 Task: Search for accommodations in Pucheng, China for one guest from August 4 to August 8, applying filters for amenities and a price range of ₹10,000 to ₹15,000.
Action: Mouse moved to (551, 109)
Screenshot: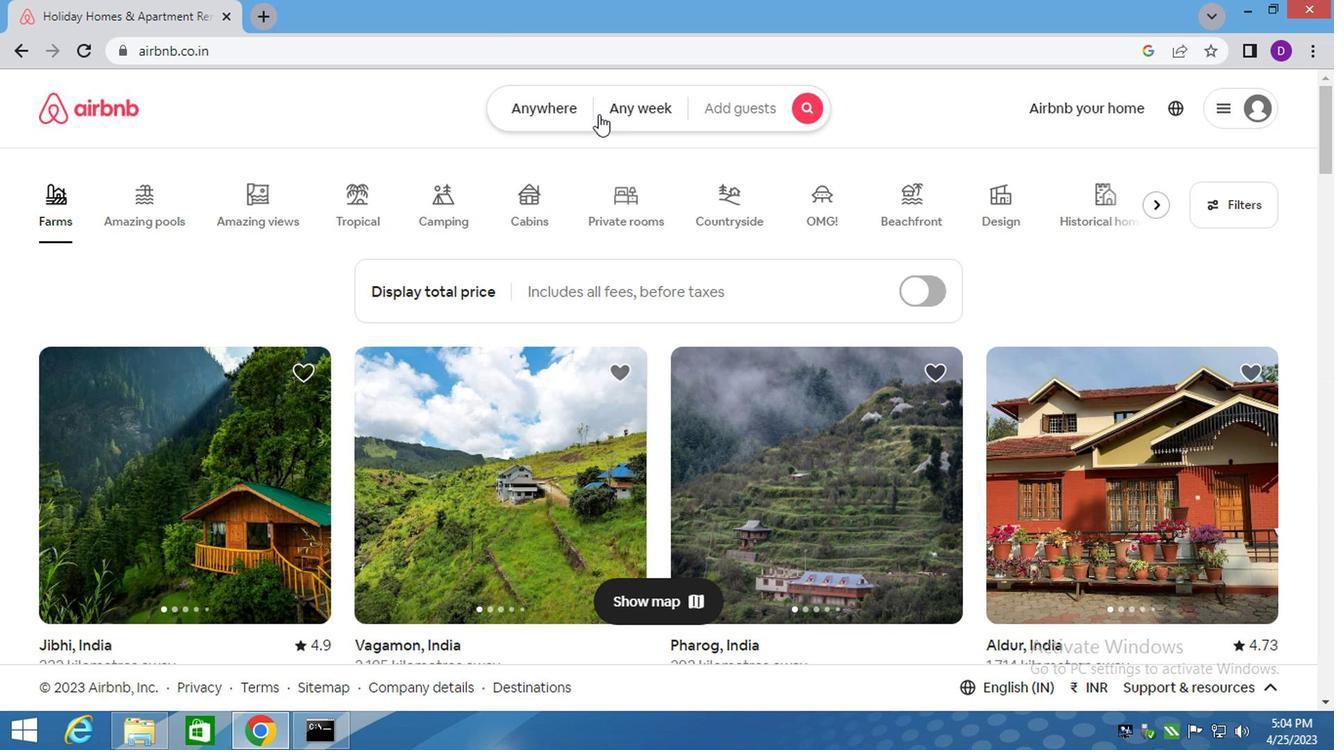 
Action: Mouse pressed left at (551, 109)
Screenshot: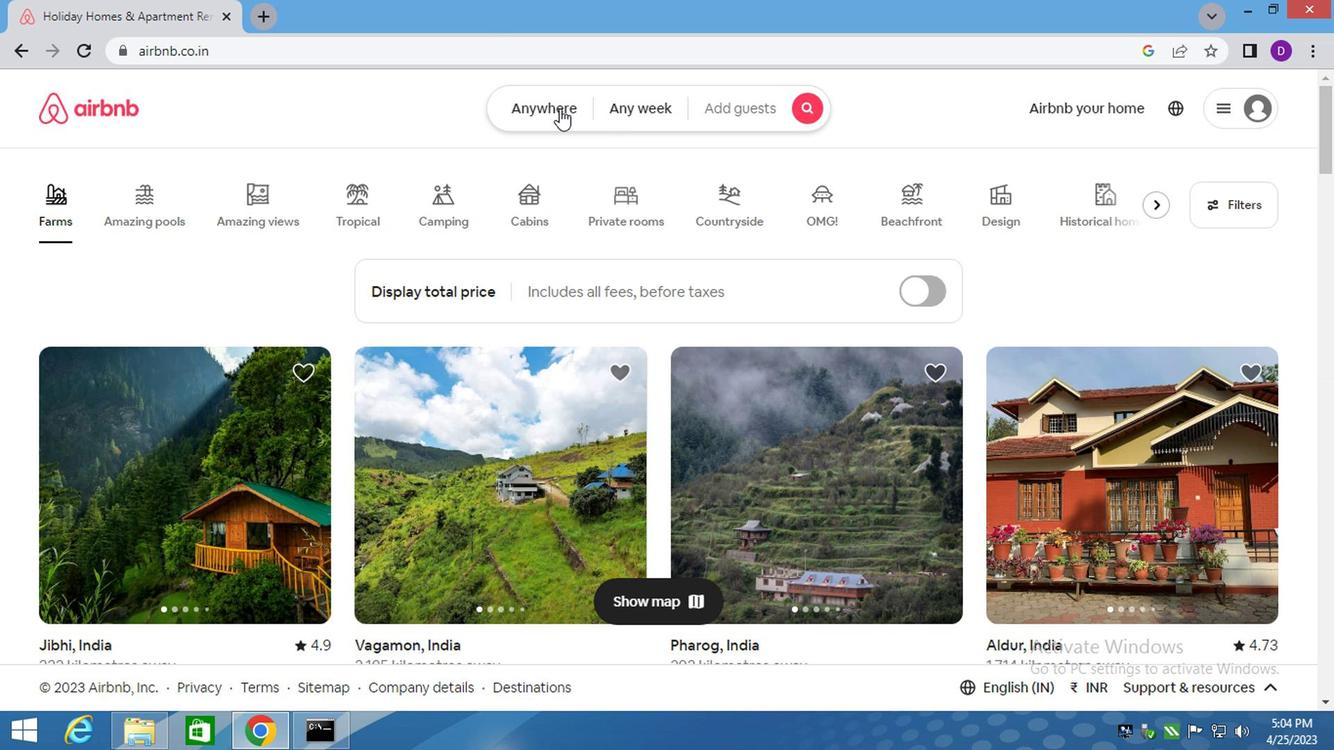 
Action: Mouse moved to (549, 109)
Screenshot: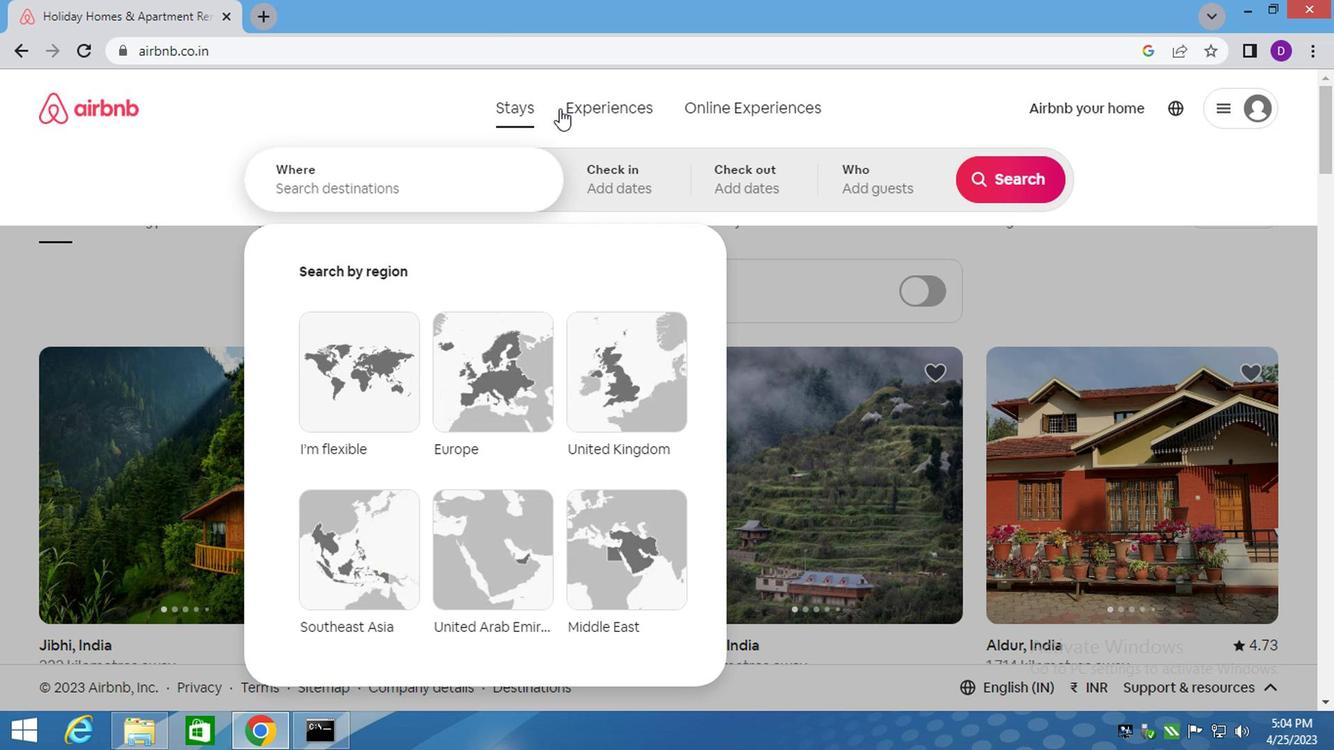 
Action: Key pressed <Key.shift_r>Pucheng,<Key.shift><Key.shift><Key.shift>CHINA
Screenshot: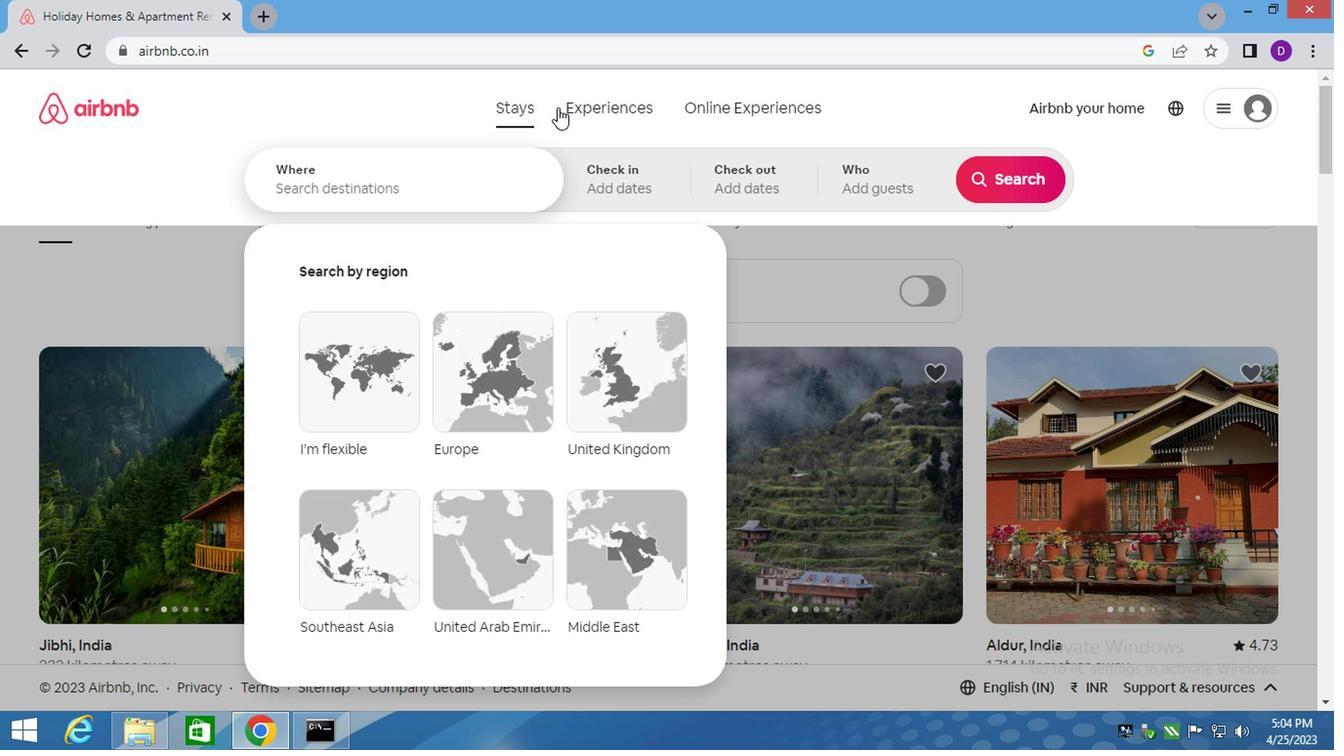
Action: Mouse moved to (425, 191)
Screenshot: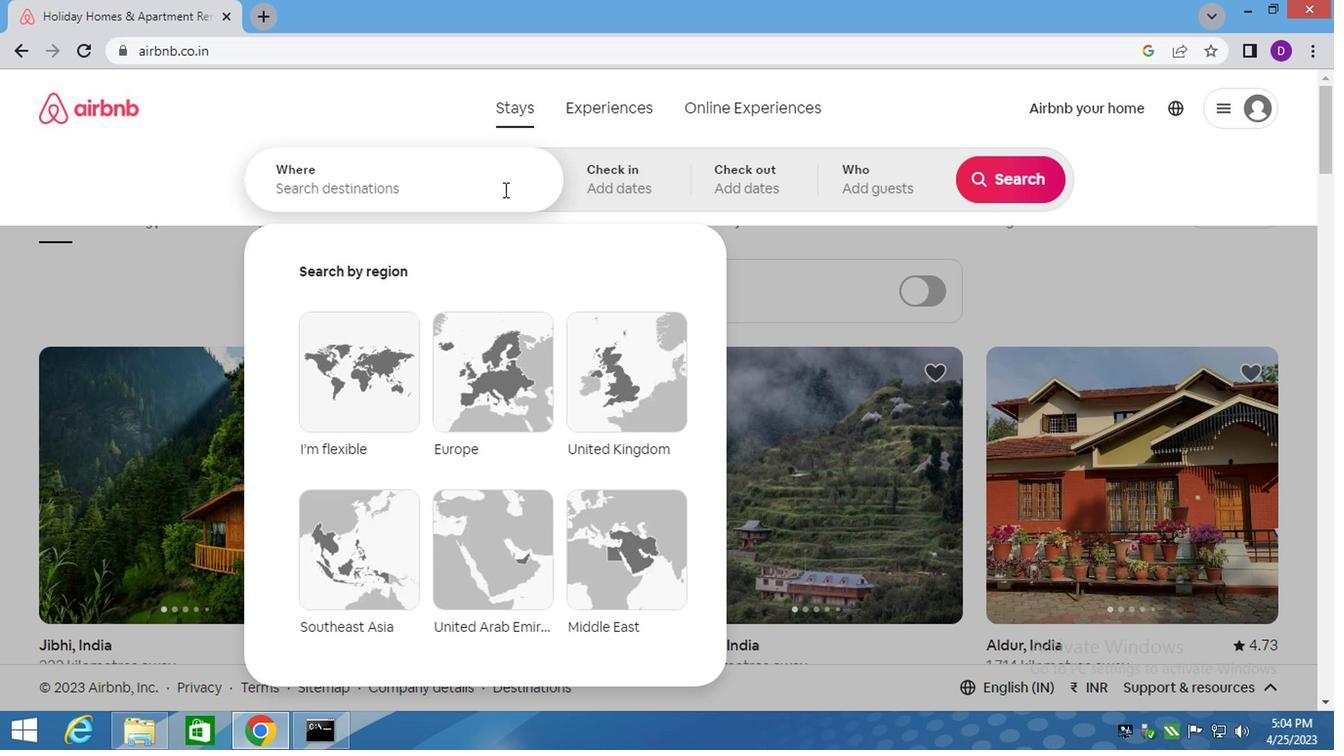 
Action: Mouse pressed left at (425, 191)
Screenshot: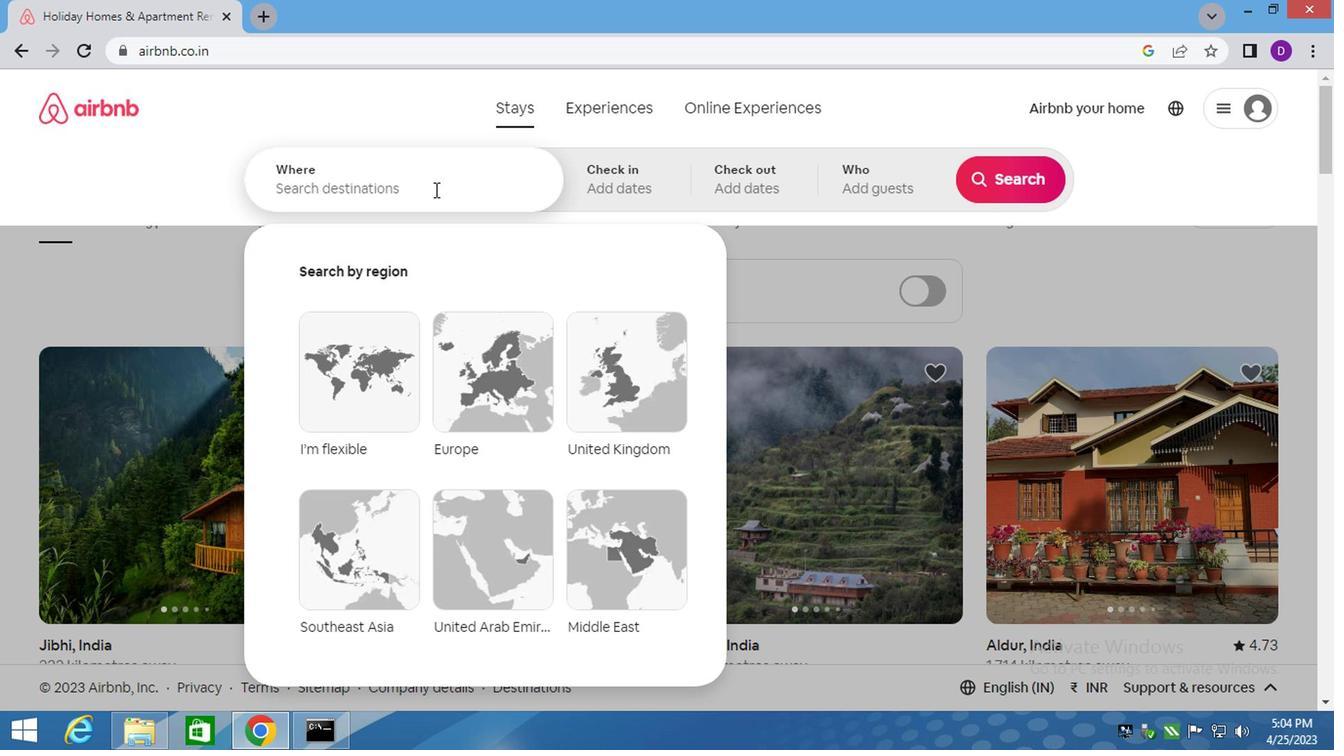 
Action: Key pressed <Key.shift_r>PUCHENG,<Key.shift><Key.shift><Key.shift><Key.shift>CHINA
Screenshot: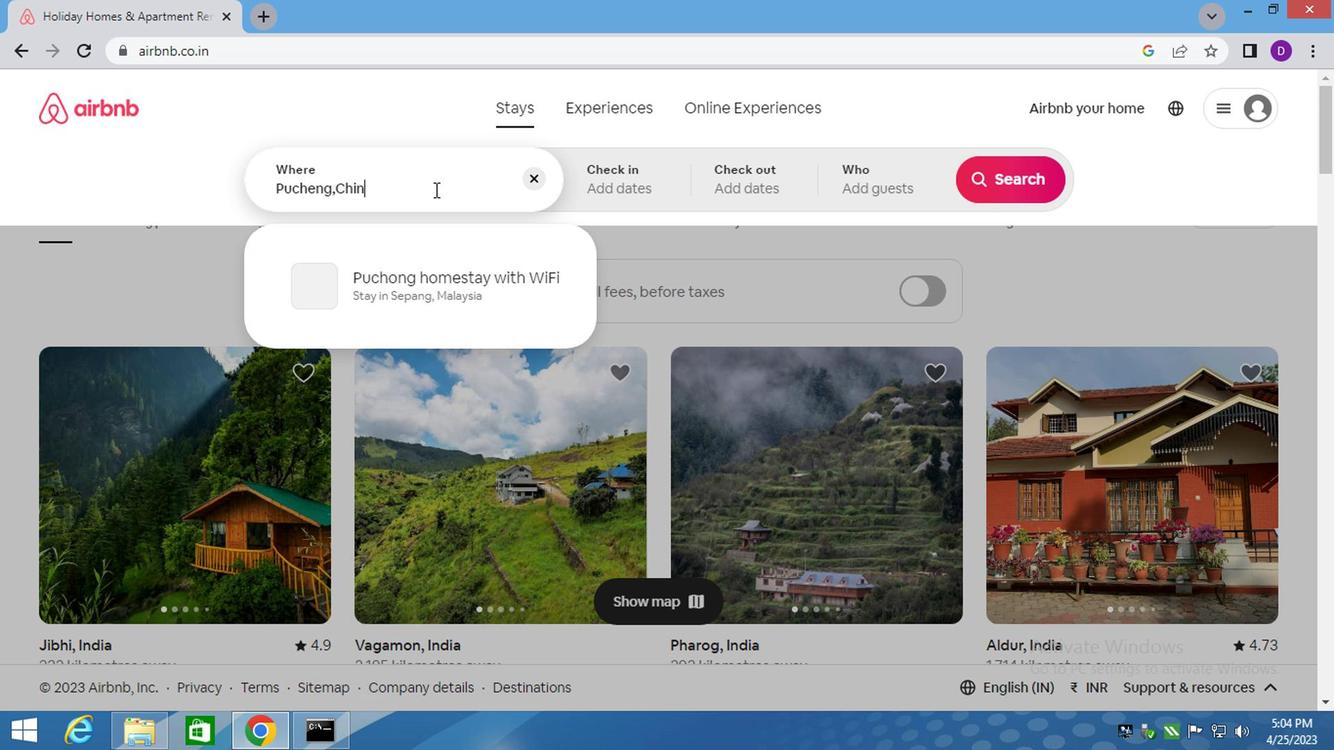 
Action: Mouse moved to (612, 190)
Screenshot: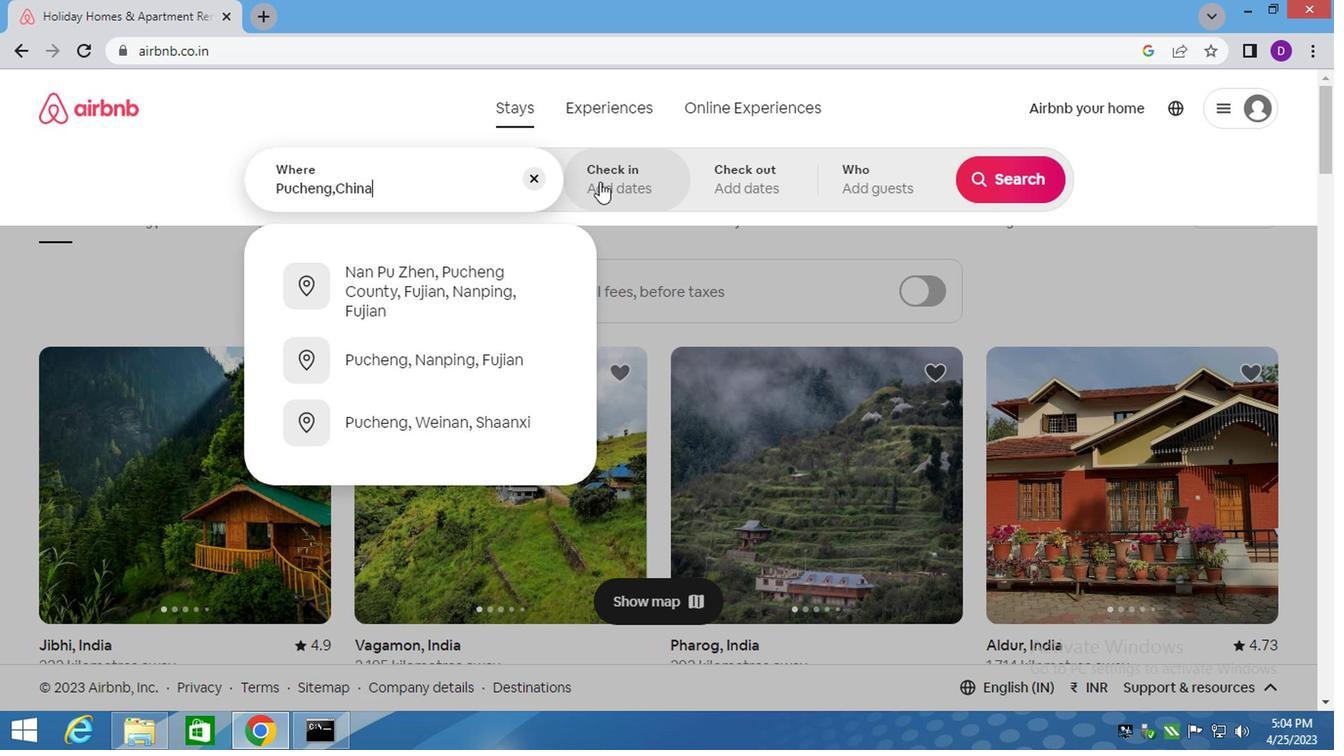 
Action: Mouse pressed left at (612, 190)
Screenshot: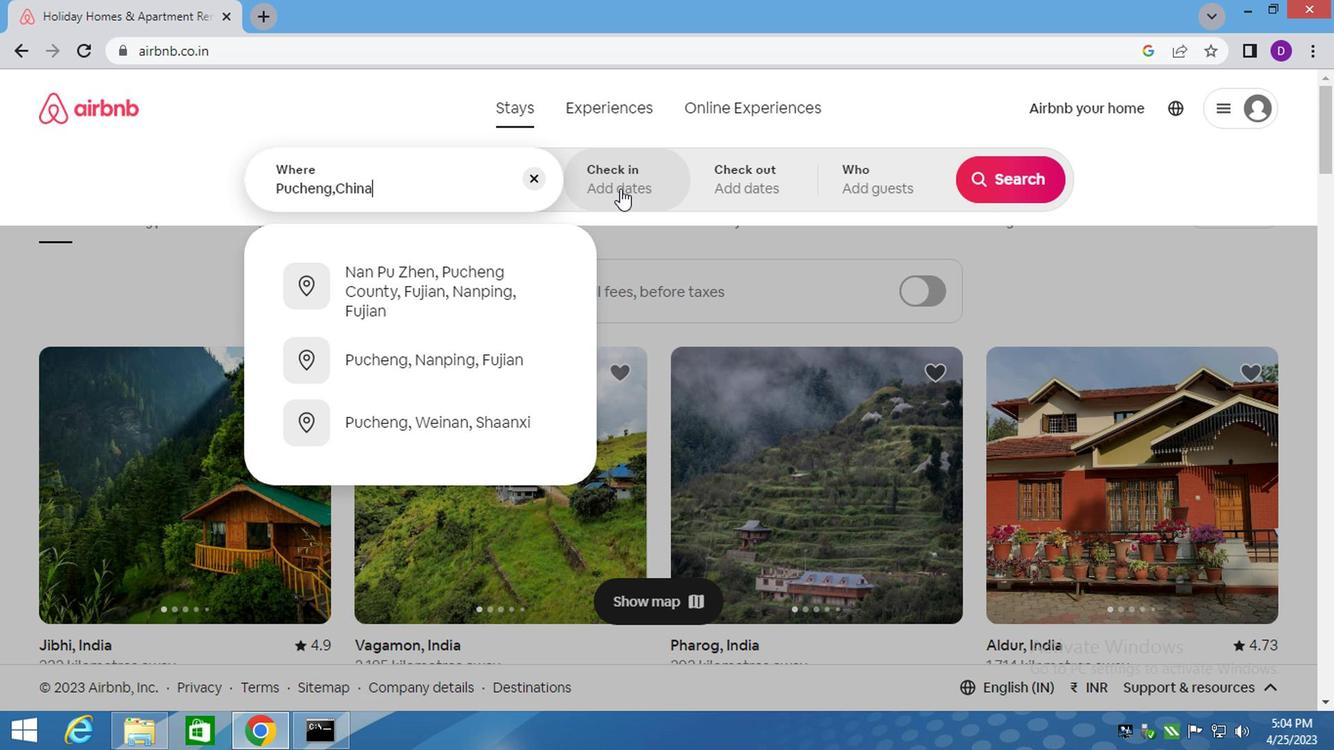 
Action: Mouse moved to (989, 337)
Screenshot: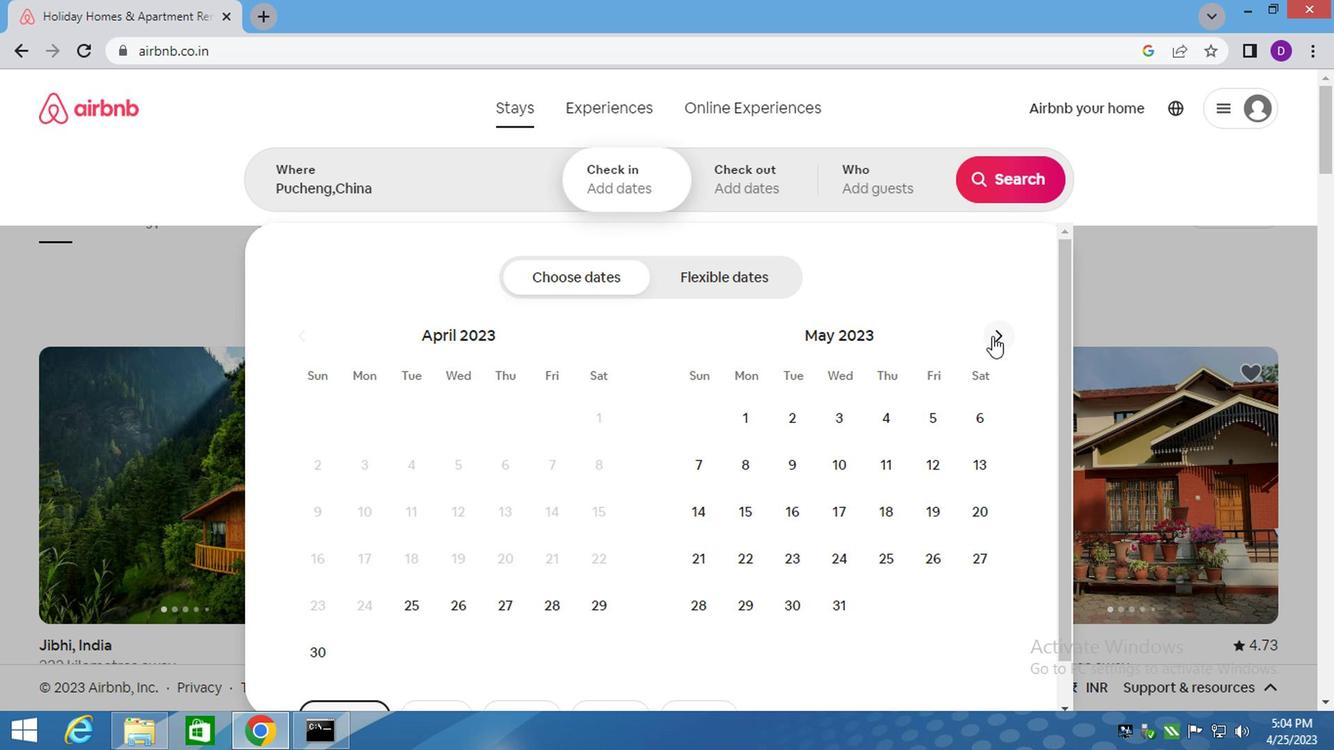 
Action: Mouse pressed left at (989, 337)
Screenshot: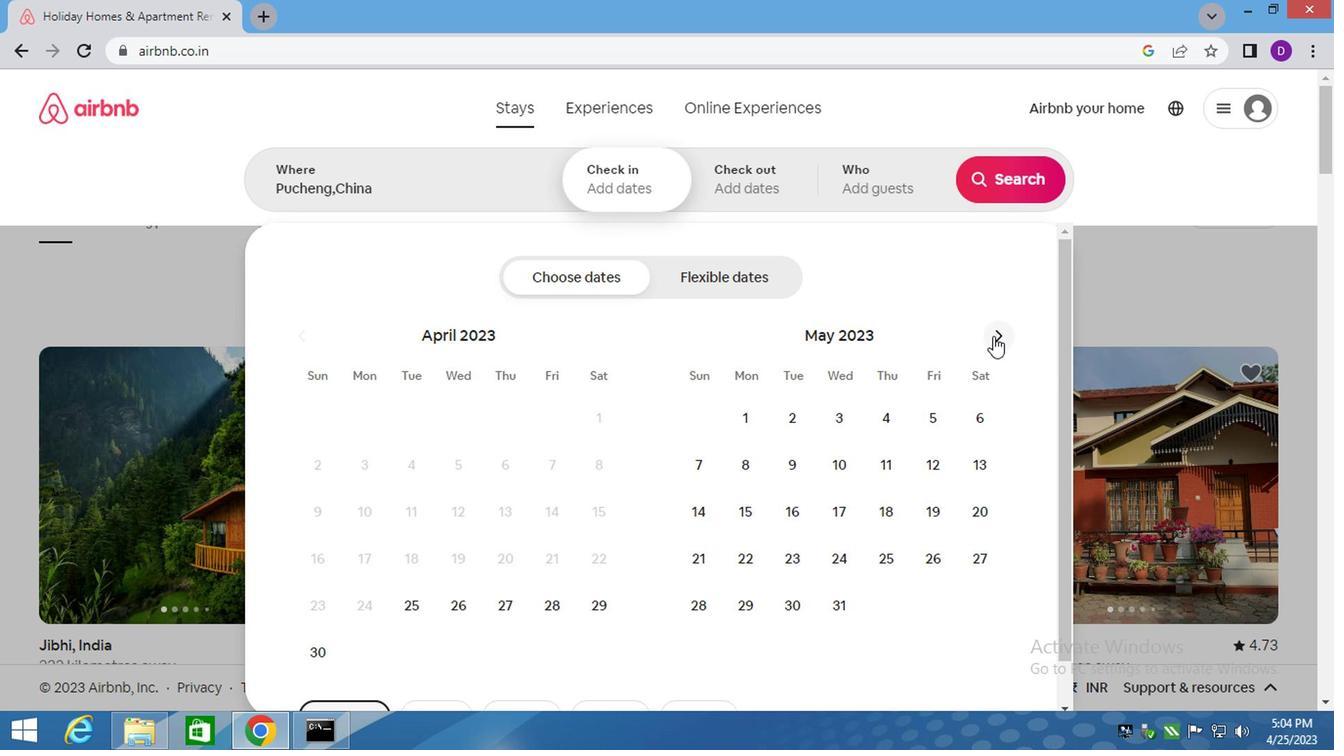 
Action: Mouse pressed left at (989, 337)
Screenshot: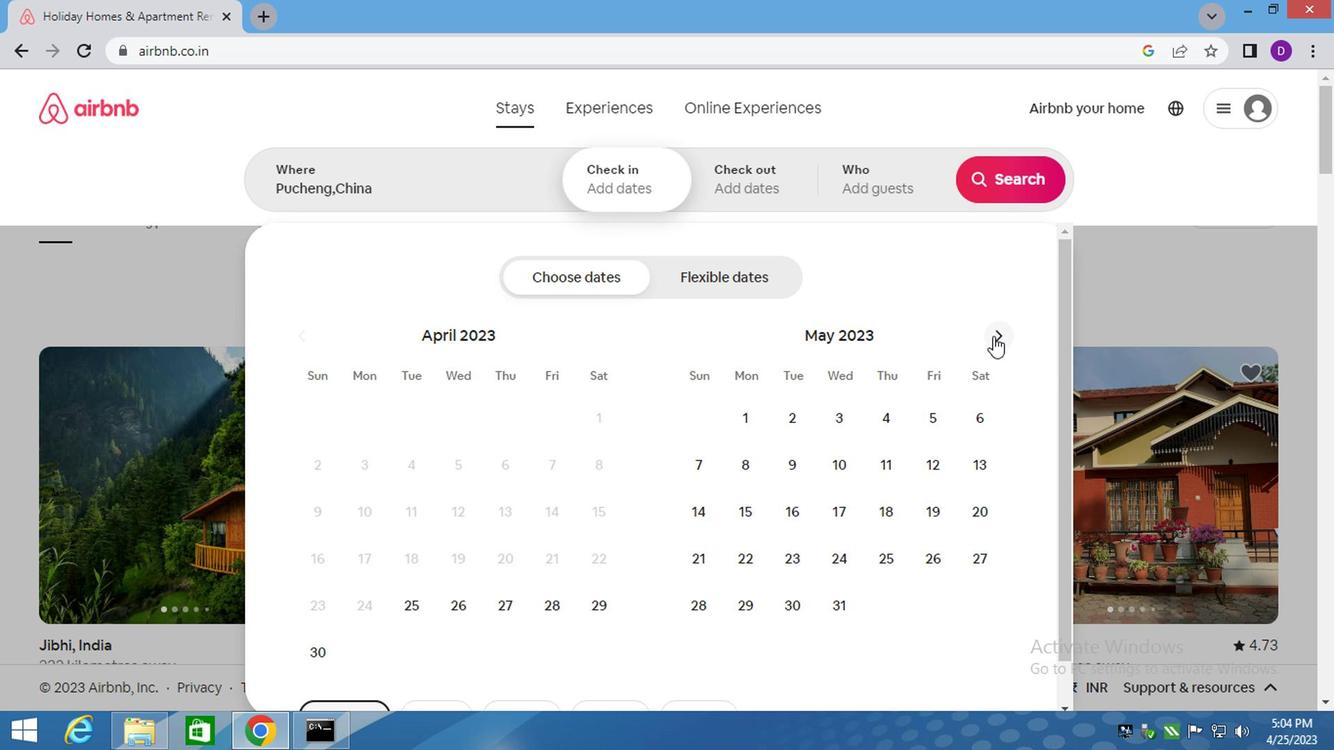 
Action: Mouse pressed left at (989, 337)
Screenshot: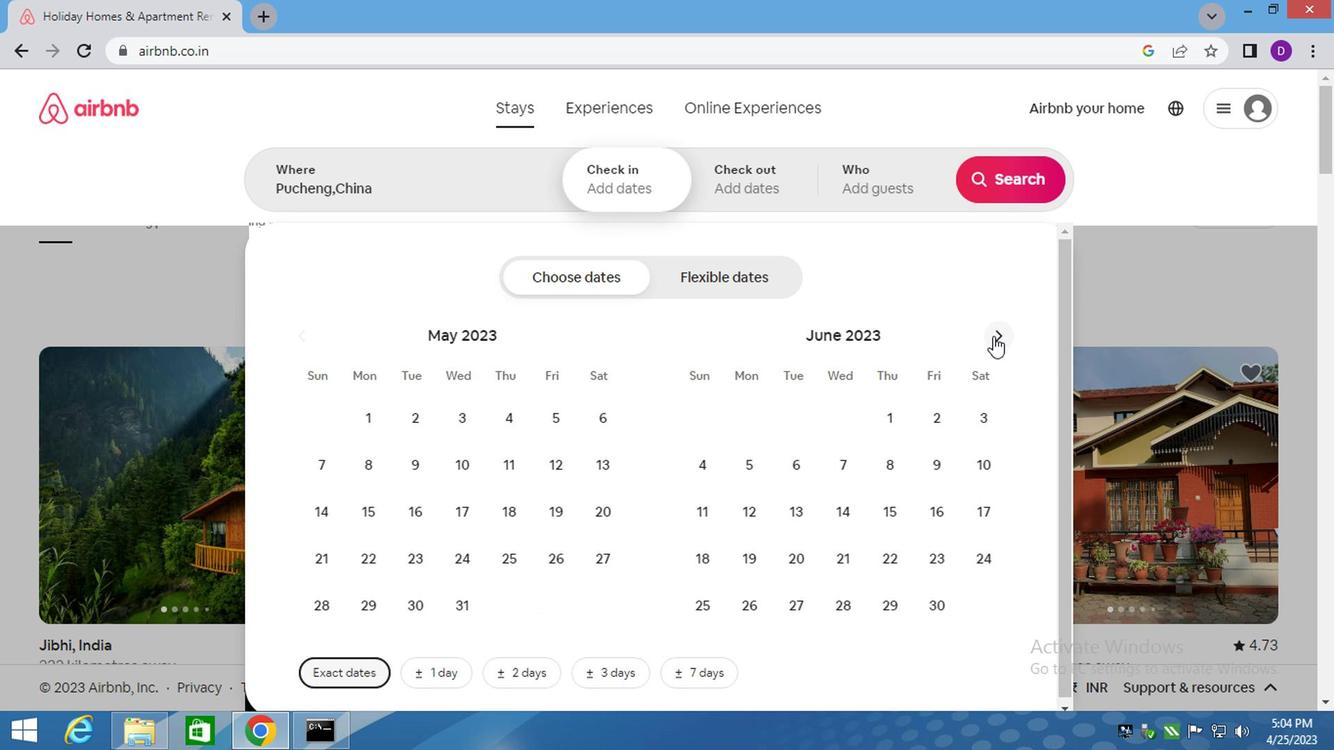 
Action: Mouse pressed left at (989, 337)
Screenshot: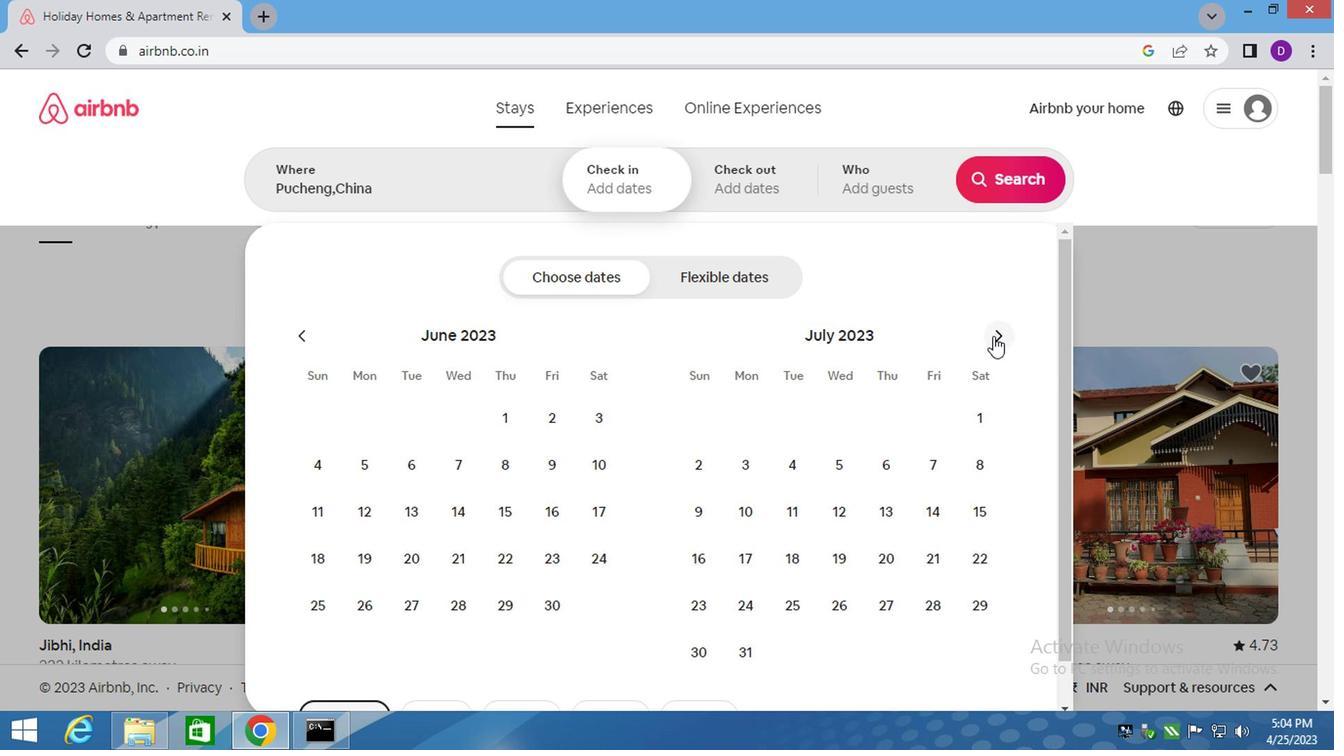 
Action: Mouse moved to (930, 414)
Screenshot: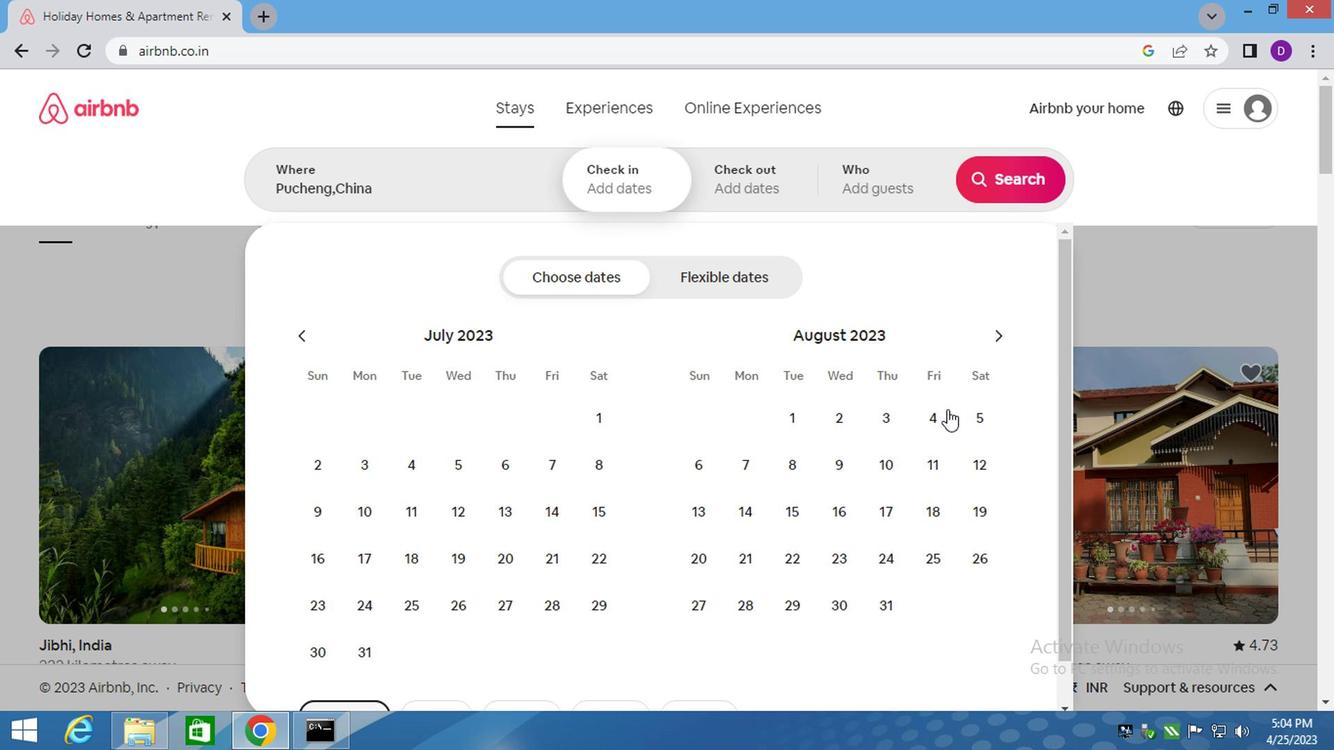 
Action: Mouse pressed left at (930, 414)
Screenshot: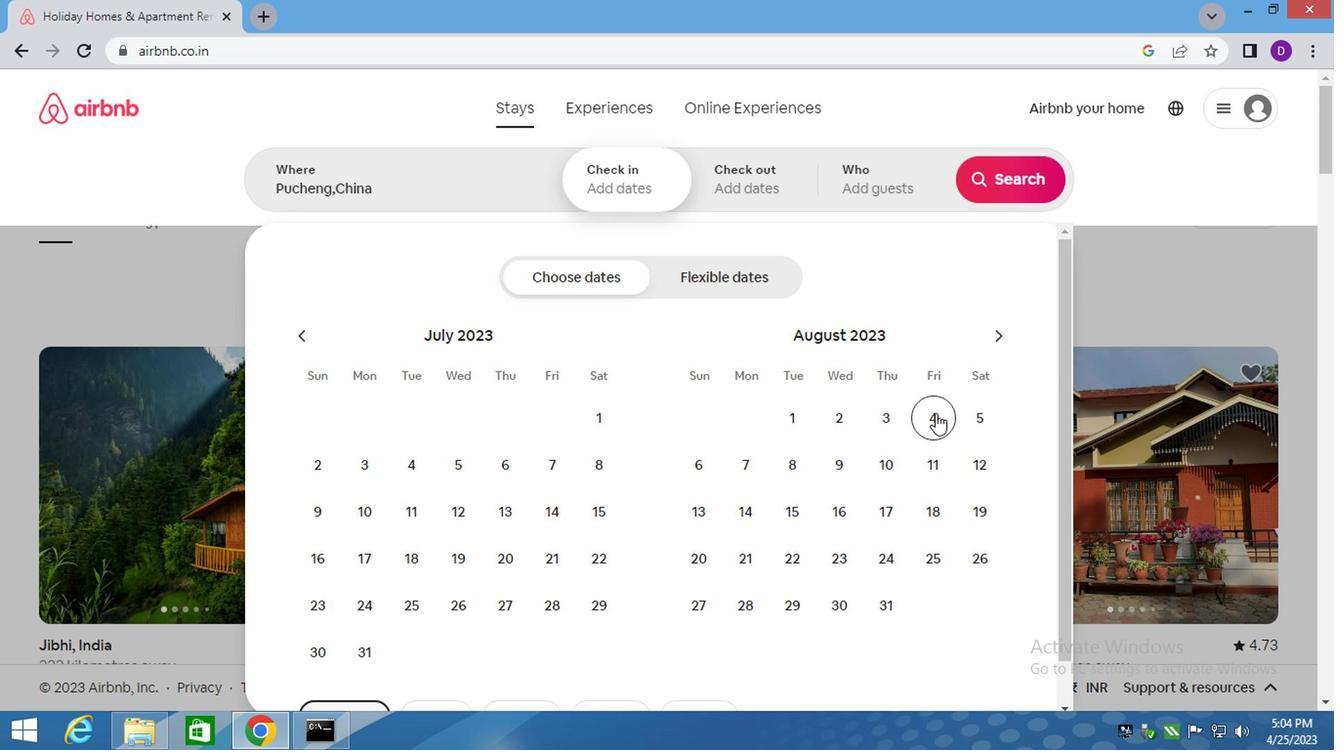 
Action: Mouse moved to (775, 469)
Screenshot: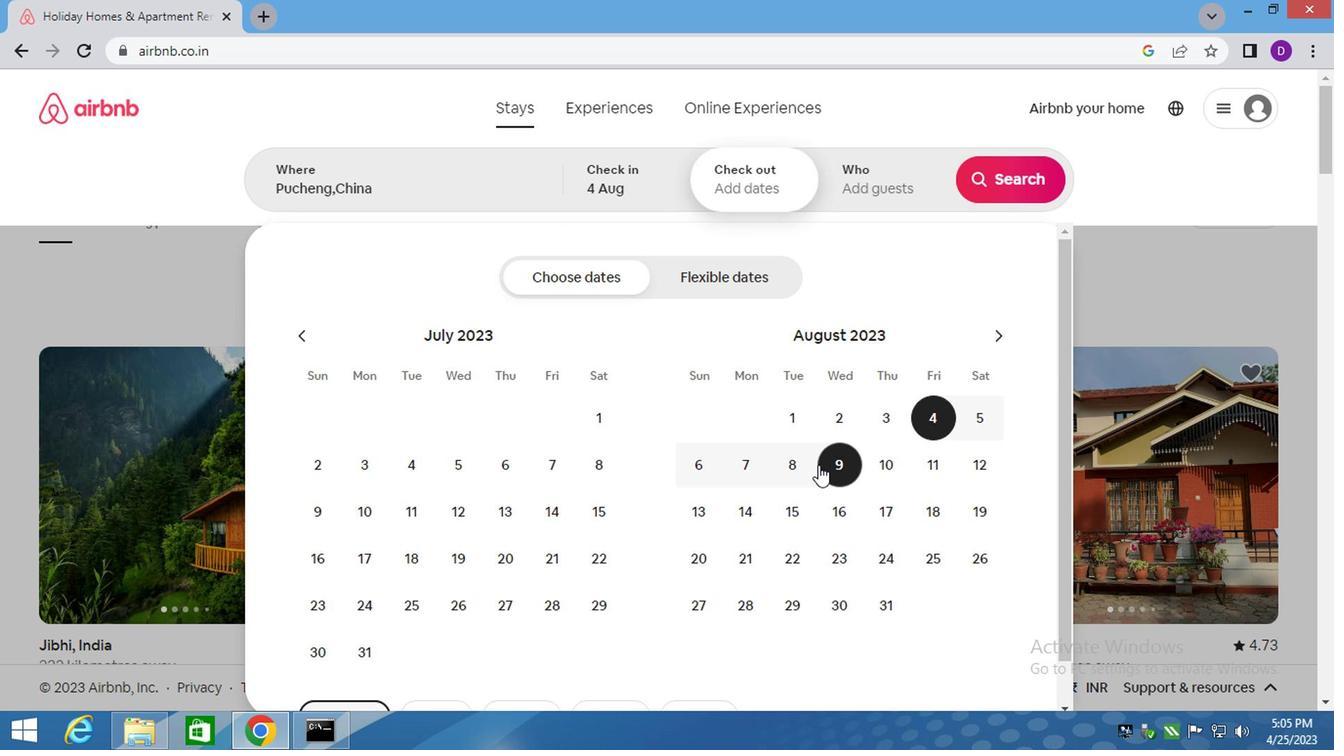 
Action: Mouse pressed left at (775, 469)
Screenshot: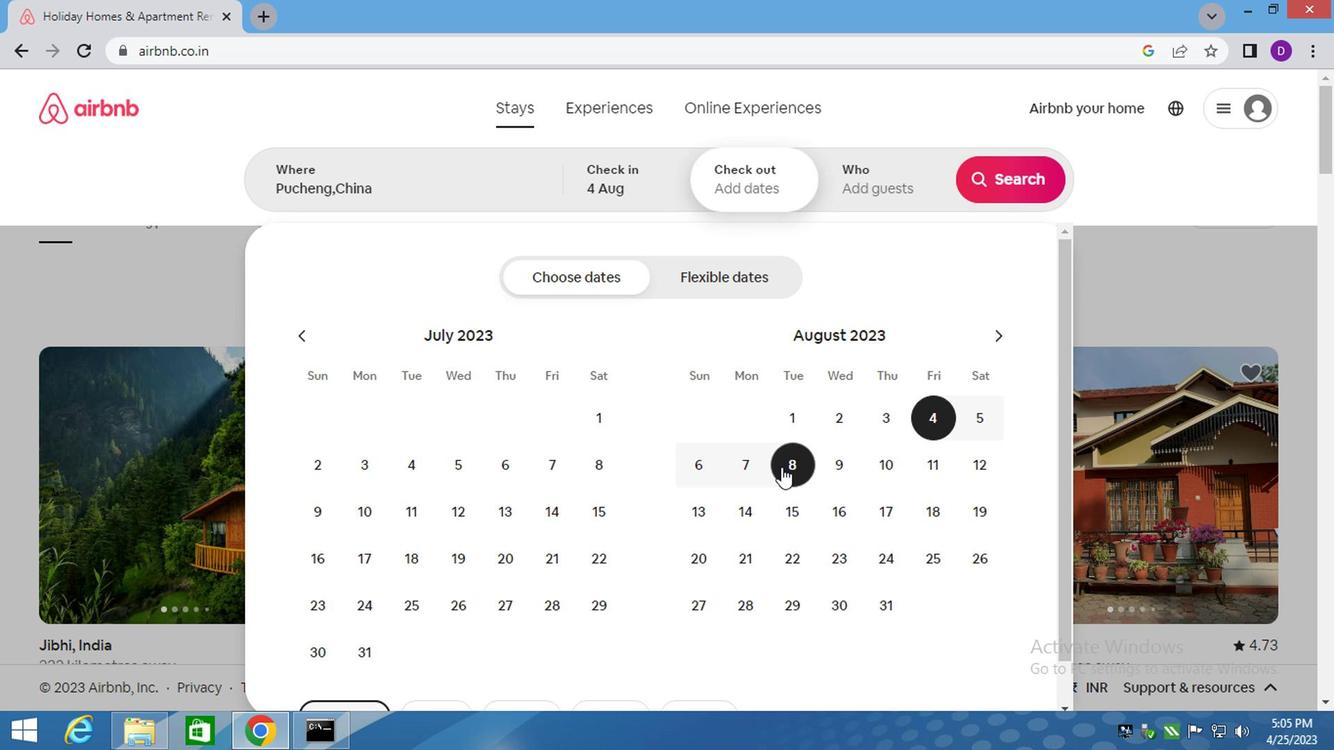
Action: Mouse moved to (888, 196)
Screenshot: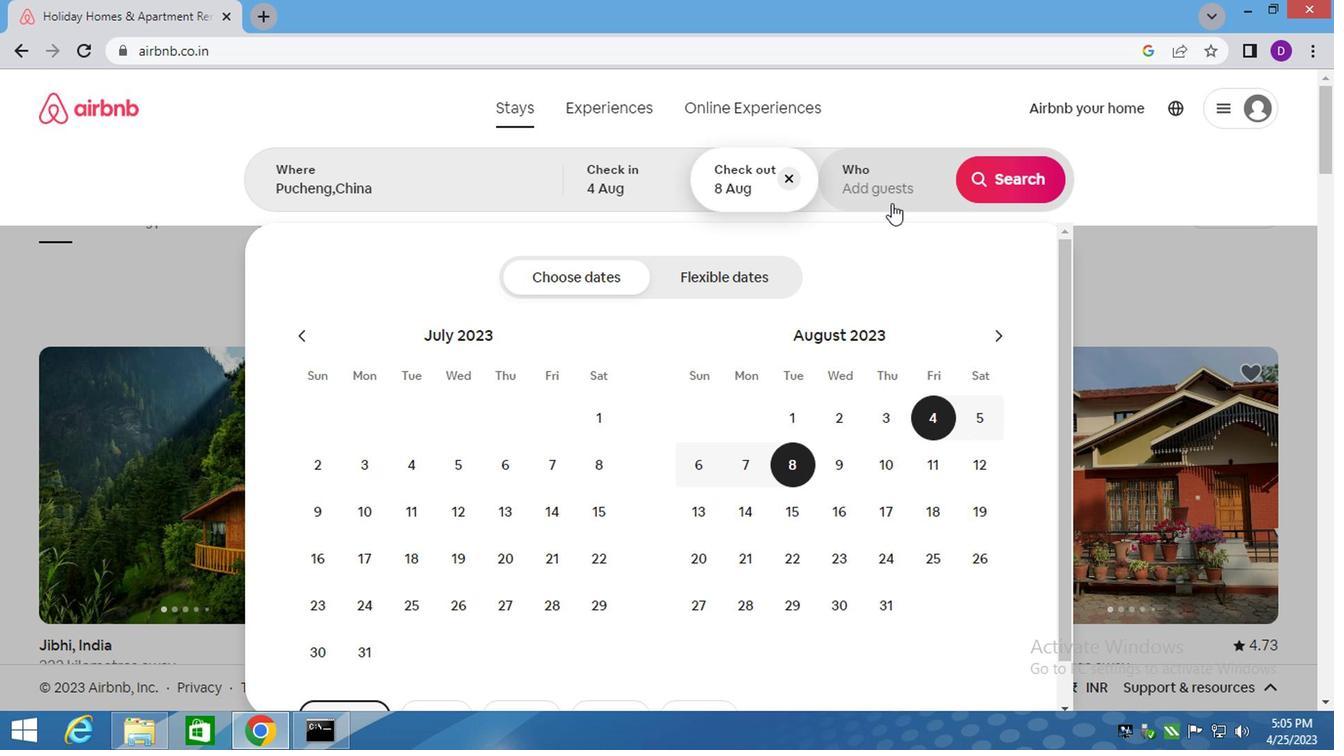
Action: Mouse pressed left at (888, 196)
Screenshot: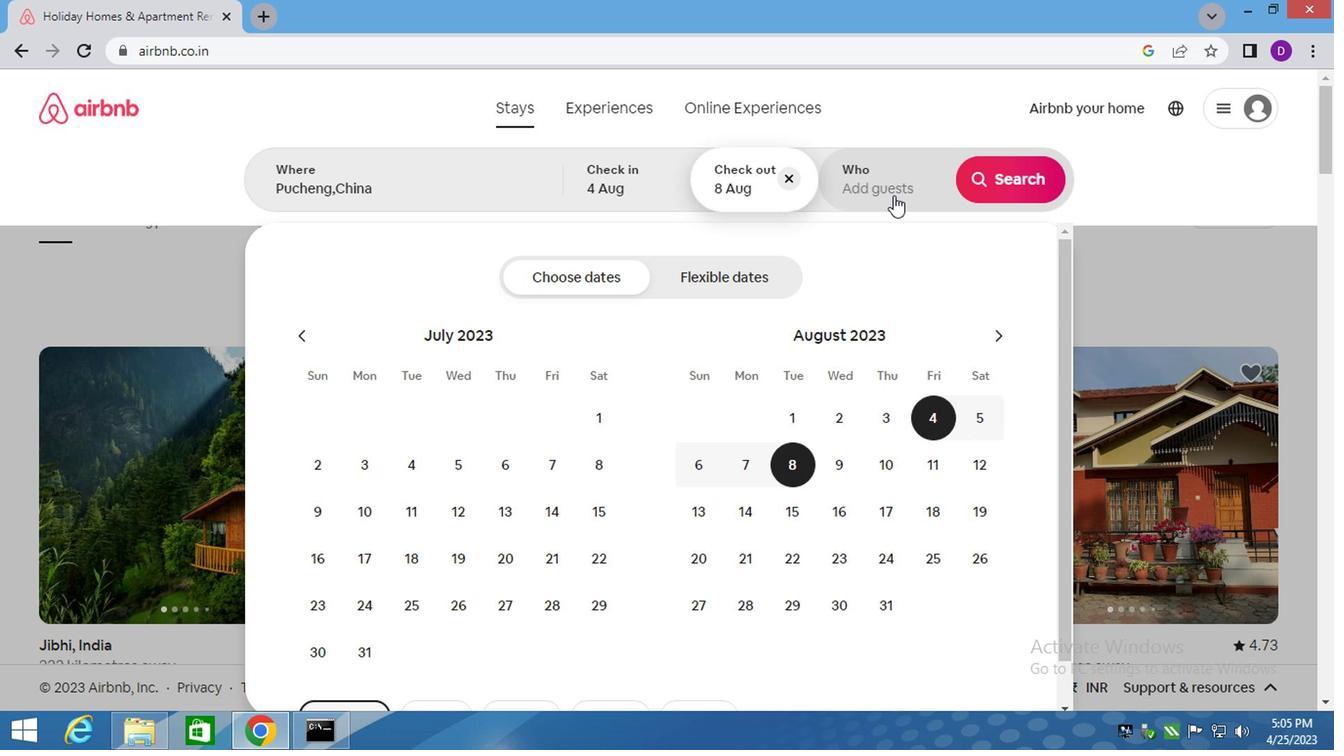 
Action: Mouse moved to (1015, 284)
Screenshot: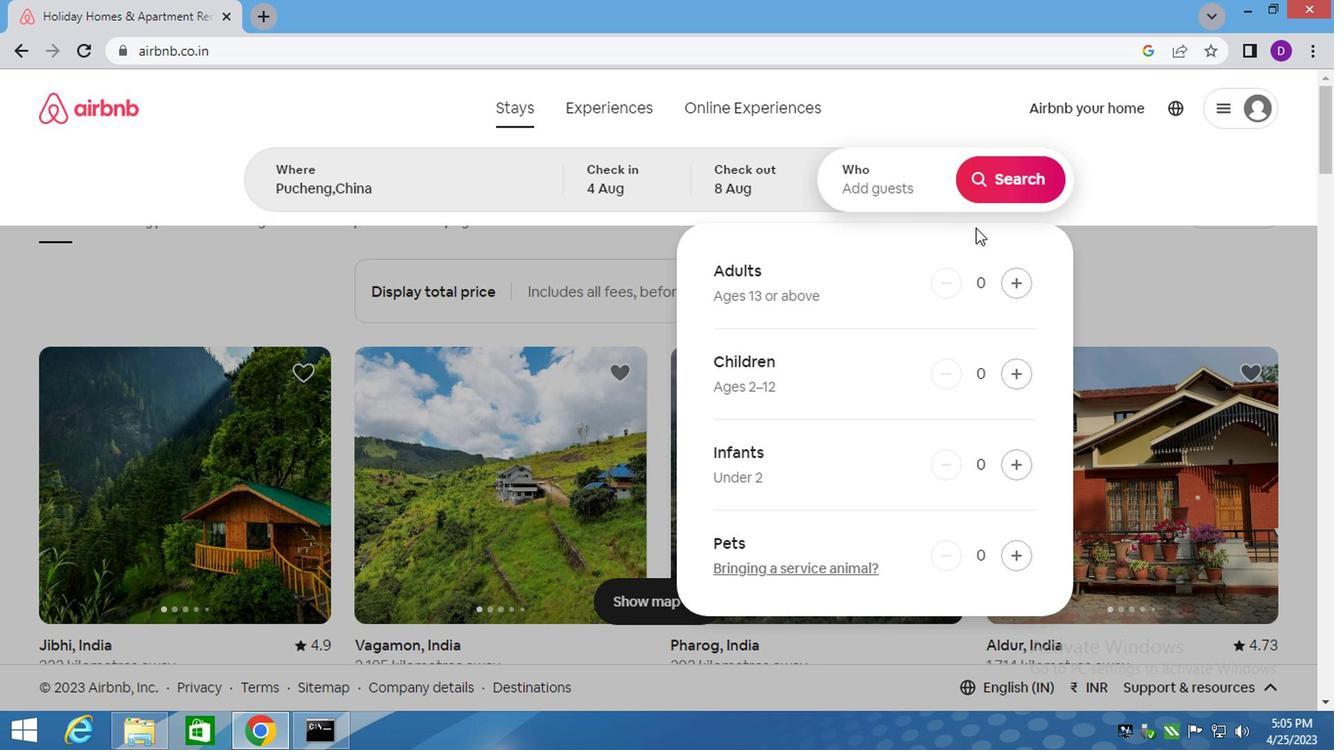 
Action: Mouse pressed left at (1015, 284)
Screenshot: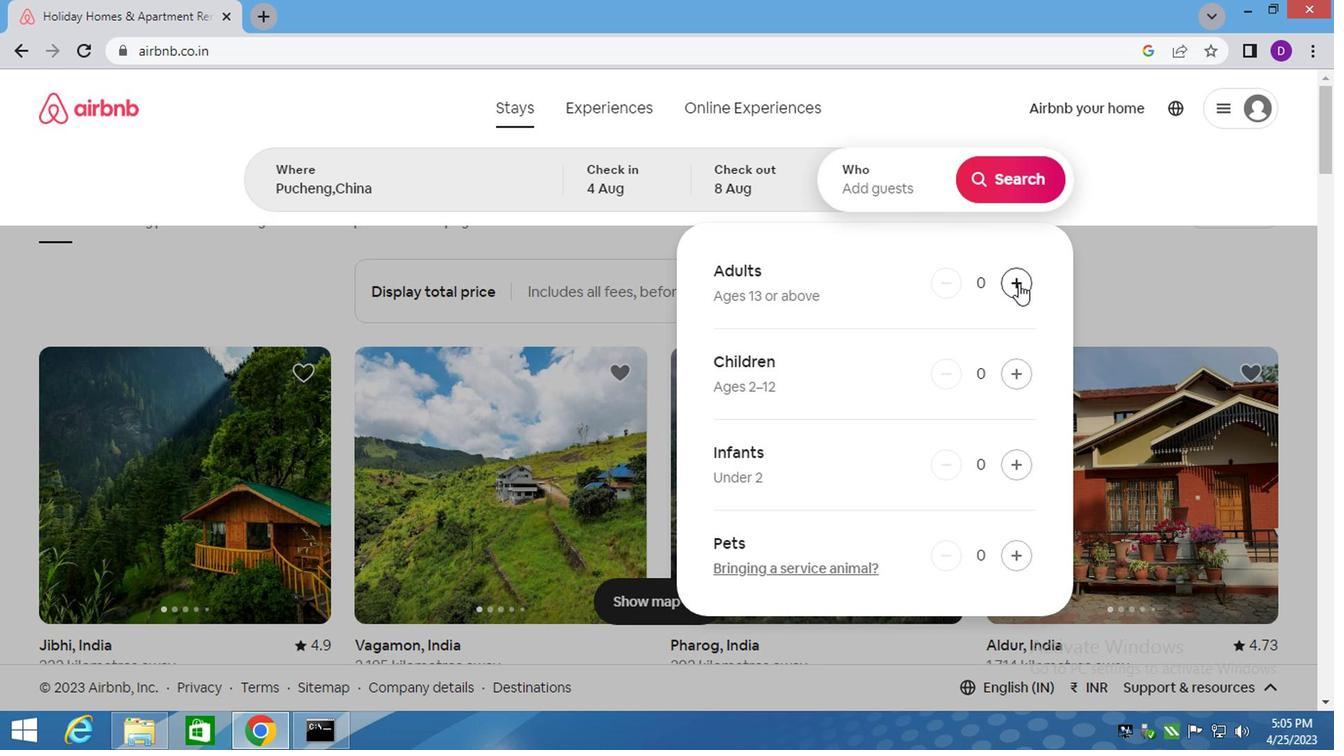 
Action: Mouse moved to (1013, 191)
Screenshot: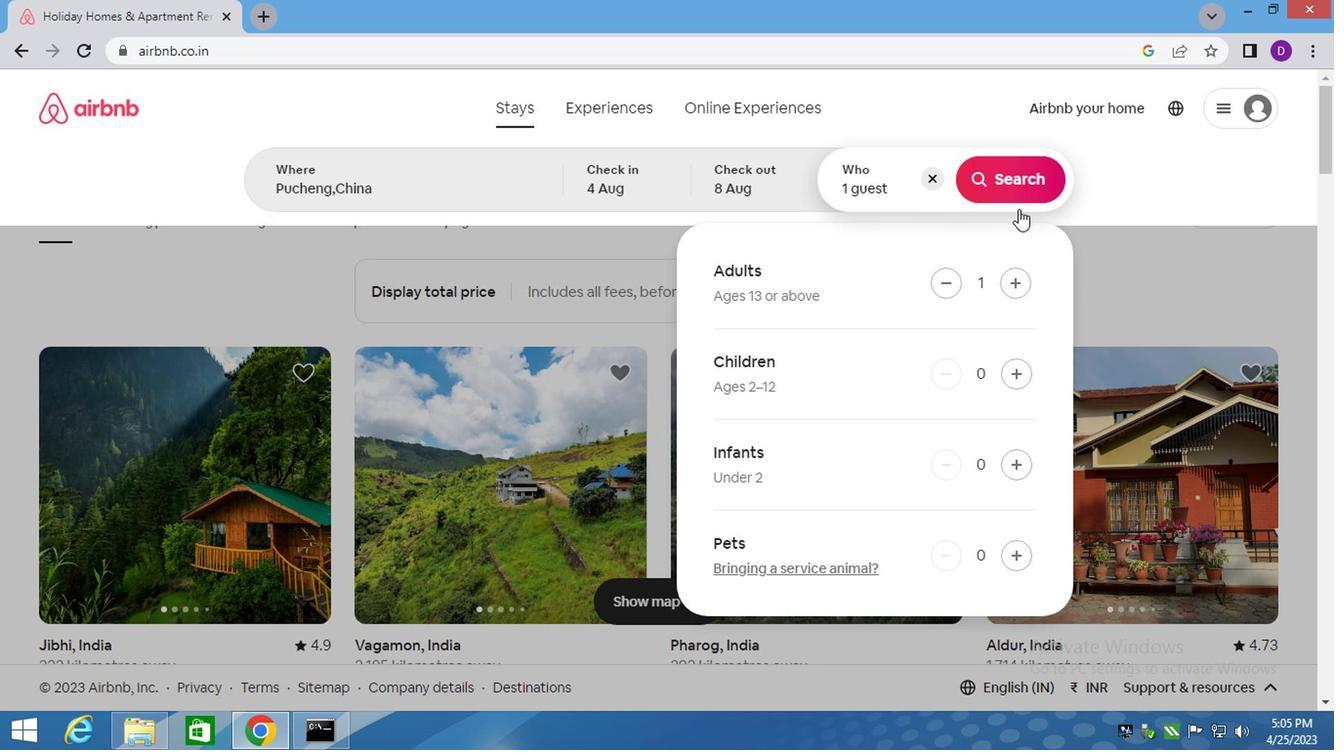 
Action: Mouse pressed left at (1013, 191)
Screenshot: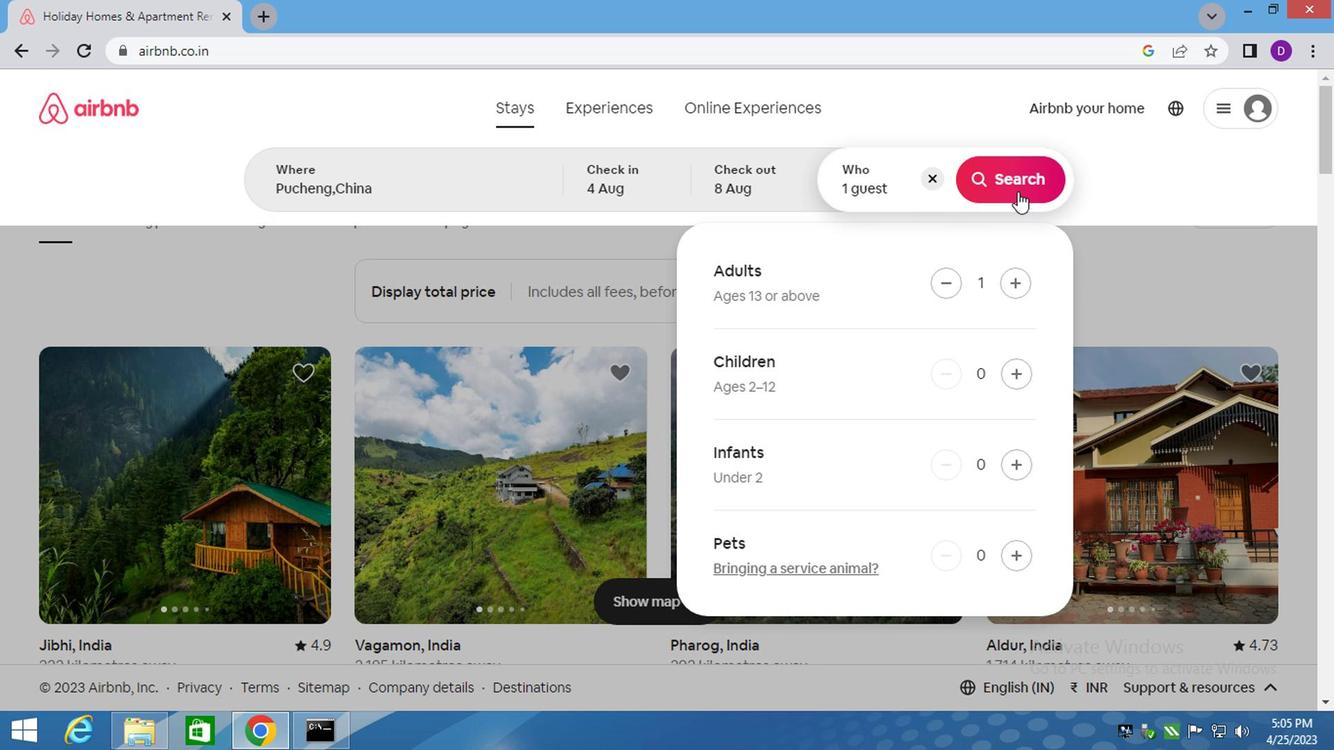 
Action: Mouse moved to (1263, 193)
Screenshot: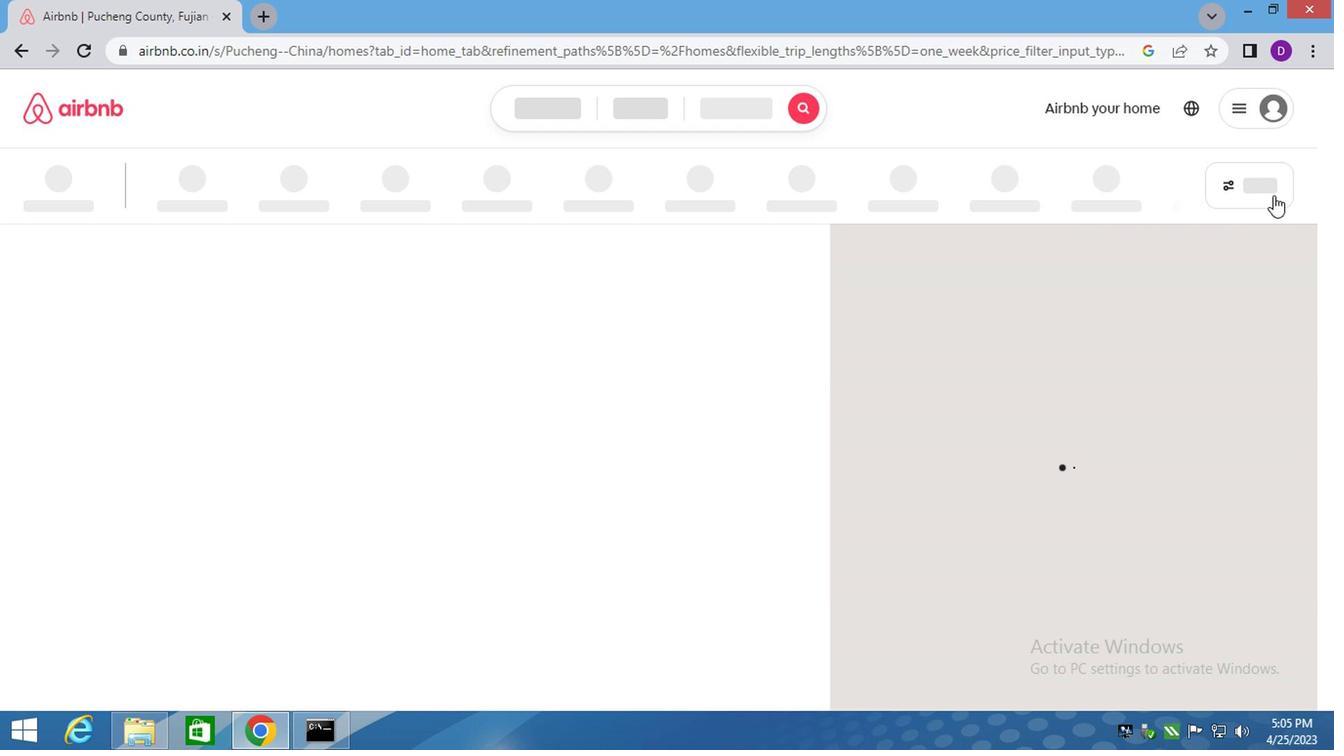 
Action: Mouse pressed left at (1263, 193)
Screenshot: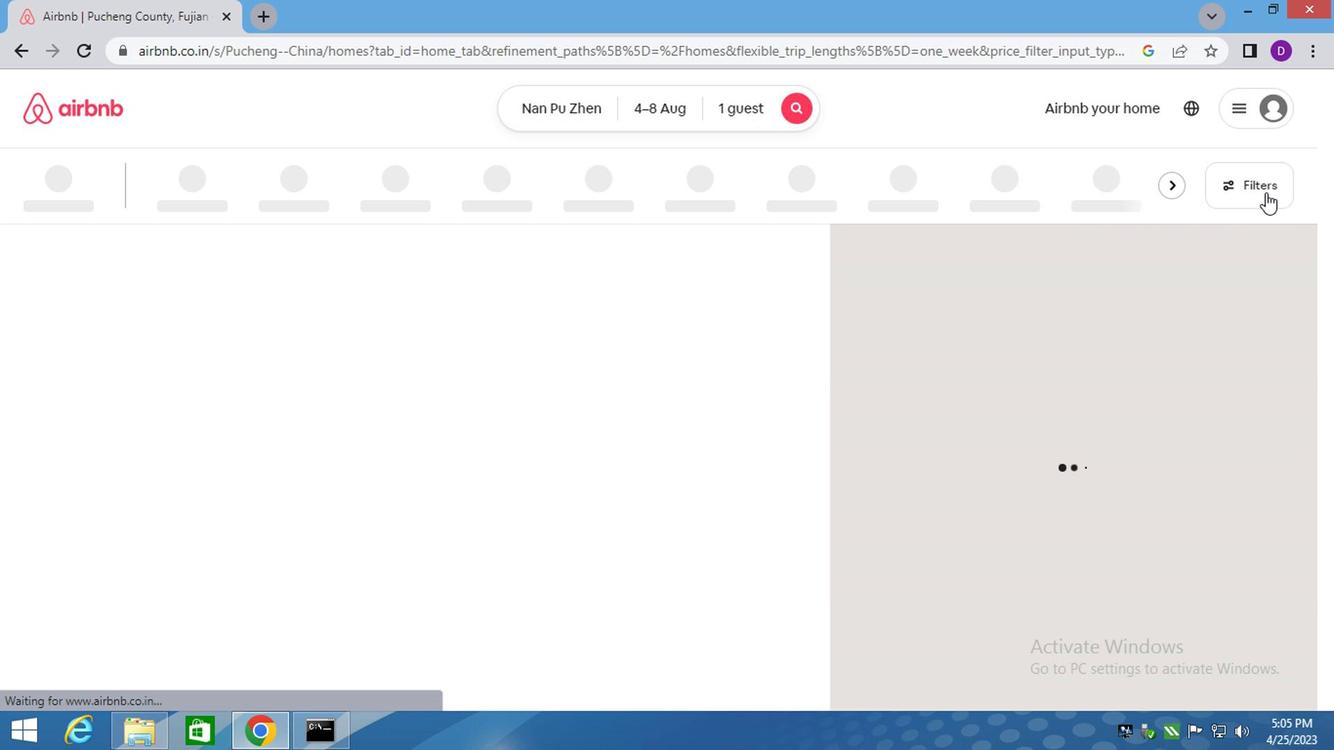 
Action: Mouse moved to (394, 316)
Screenshot: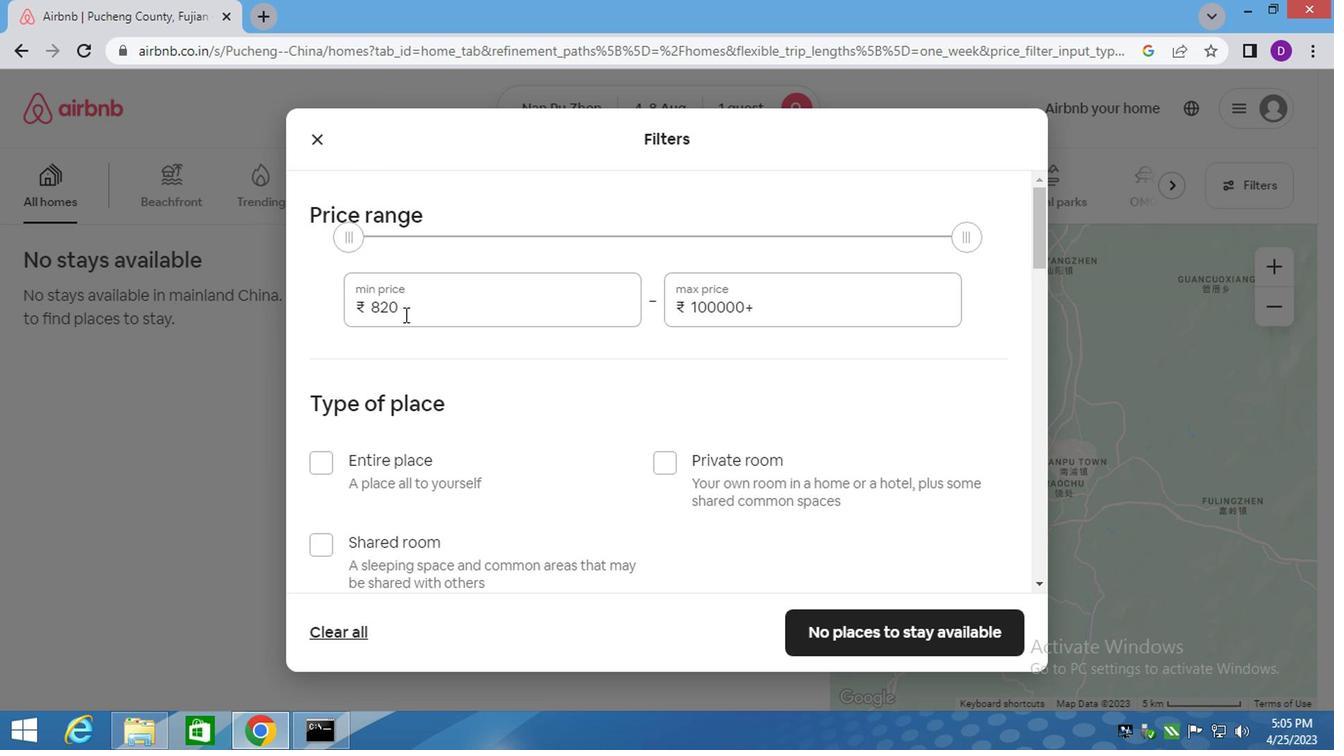 
Action: Mouse pressed left at (394, 316)
Screenshot: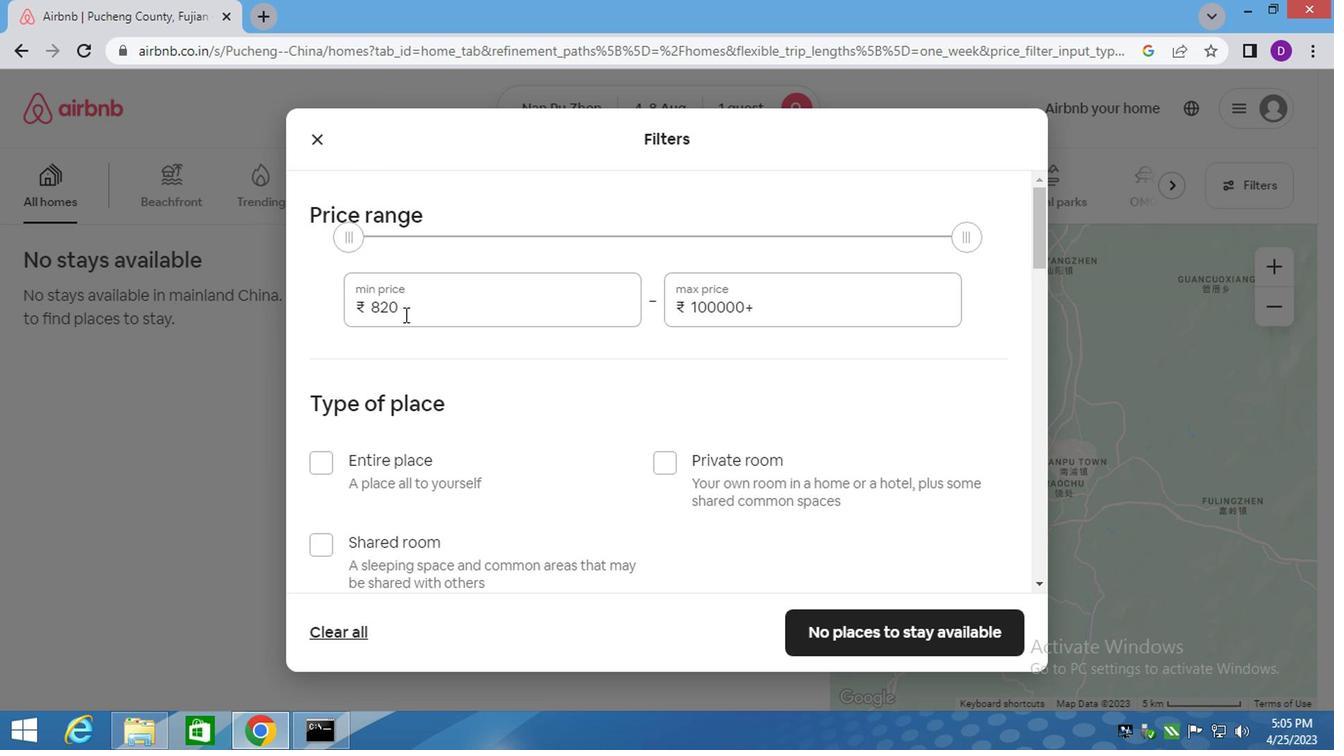 
Action: Mouse pressed left at (394, 316)
Screenshot: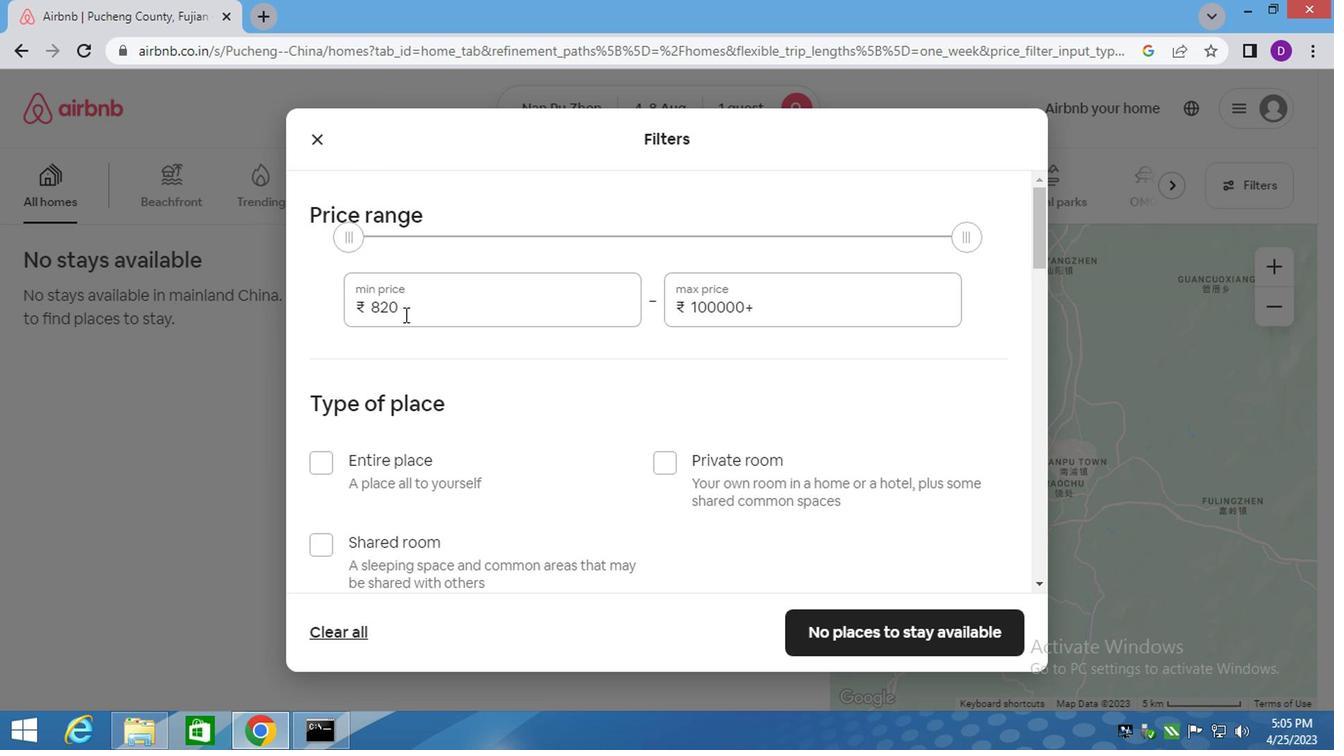 
Action: Key pressed 100000<Key.backspace><Key.tab>15000
Screenshot: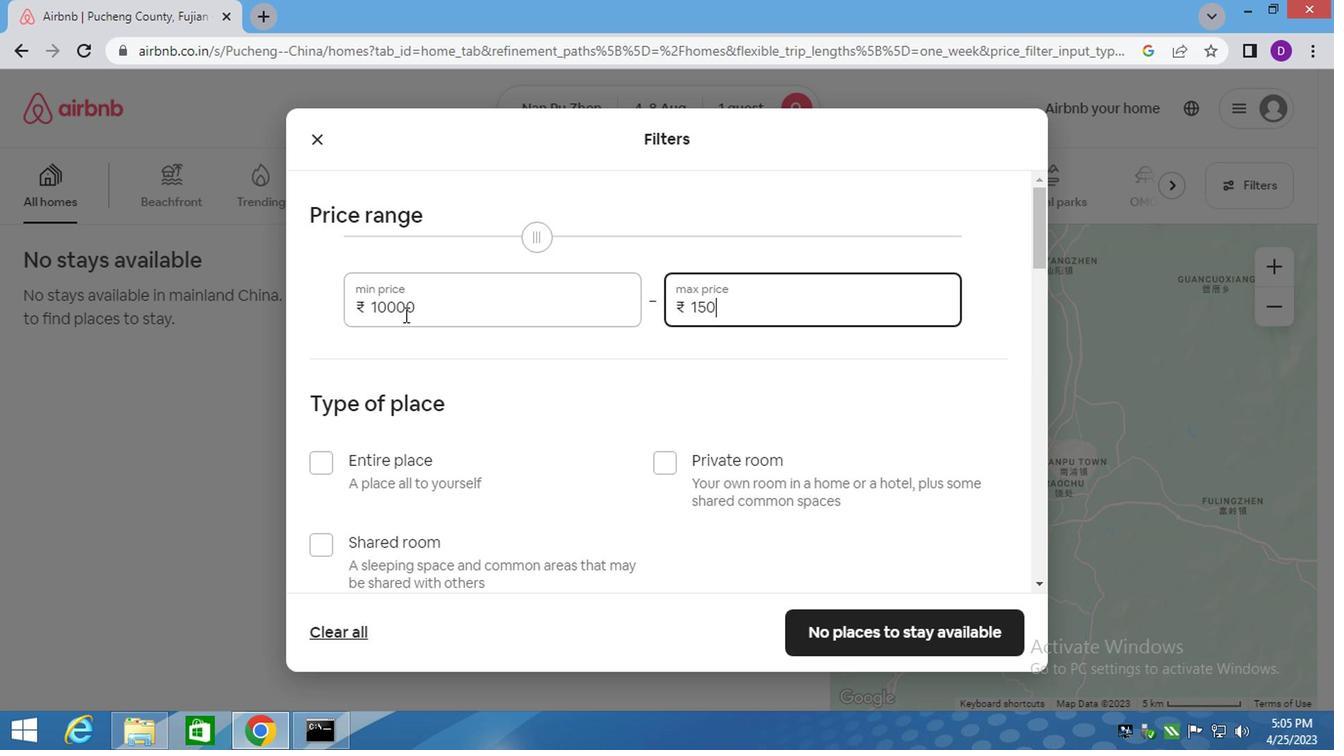 
Action: Mouse moved to (708, 462)
Screenshot: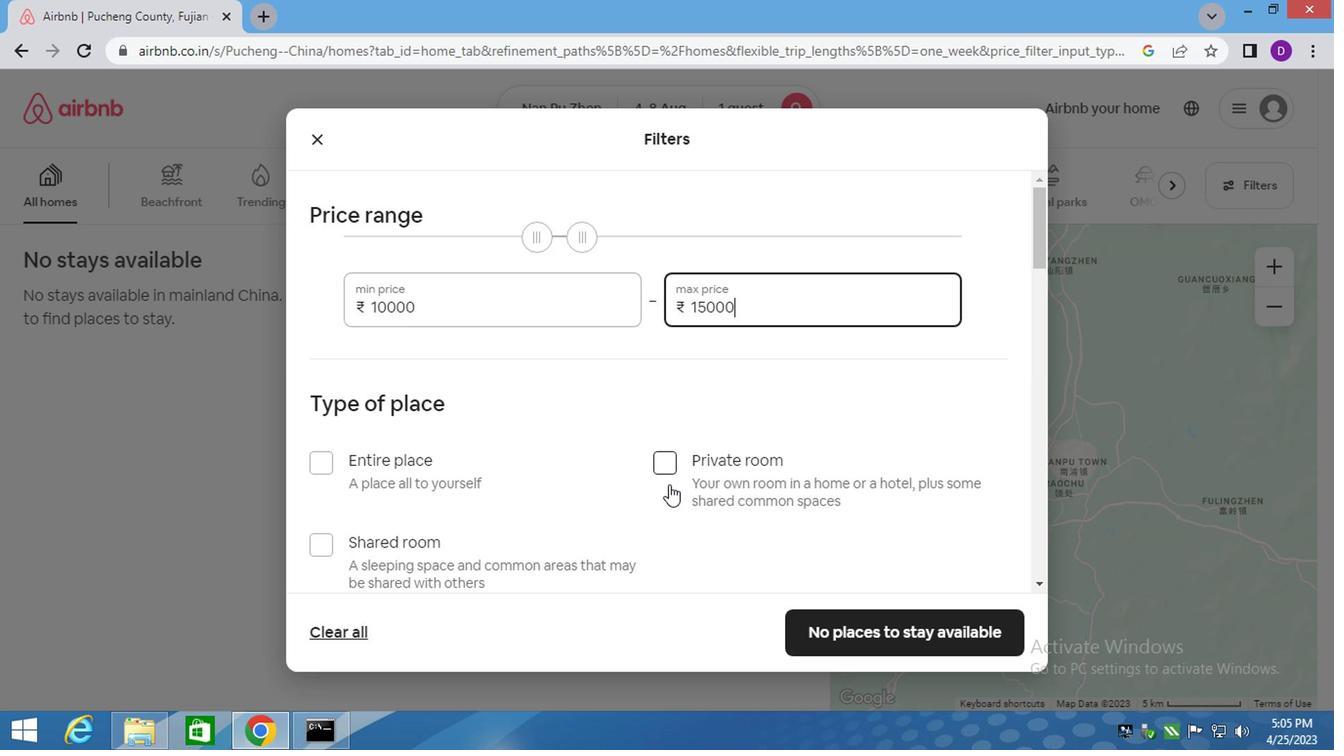 
Action: Mouse pressed left at (708, 462)
Screenshot: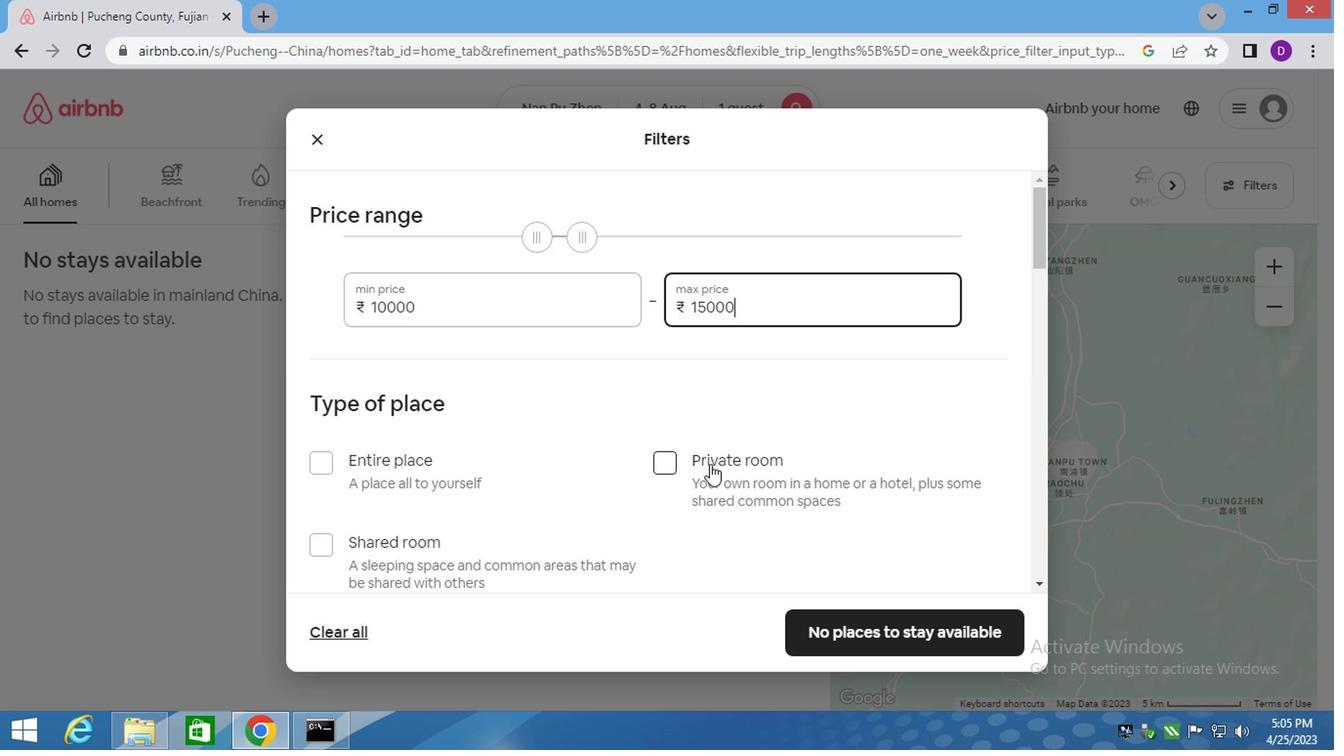 
Action: Mouse moved to (671, 466)
Screenshot: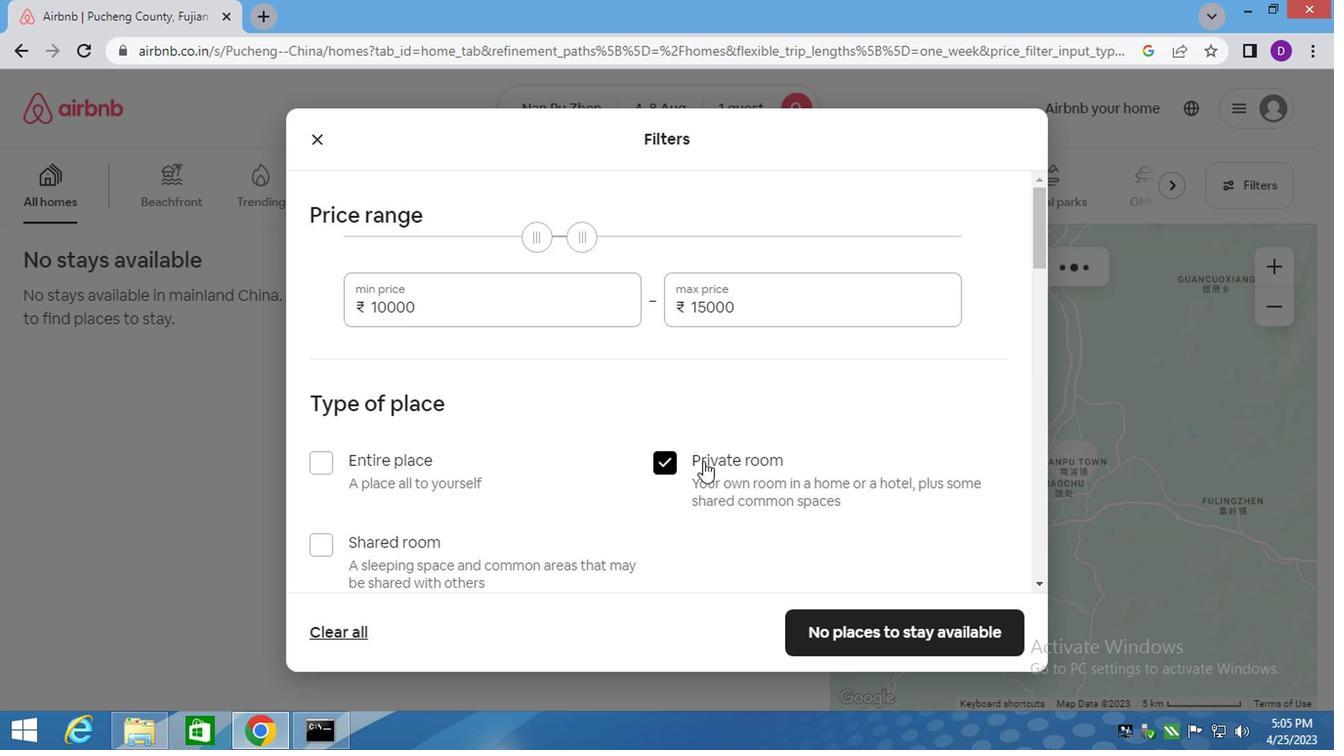 
Action: Mouse scrolled (671, 466) with delta (0, 0)
Screenshot: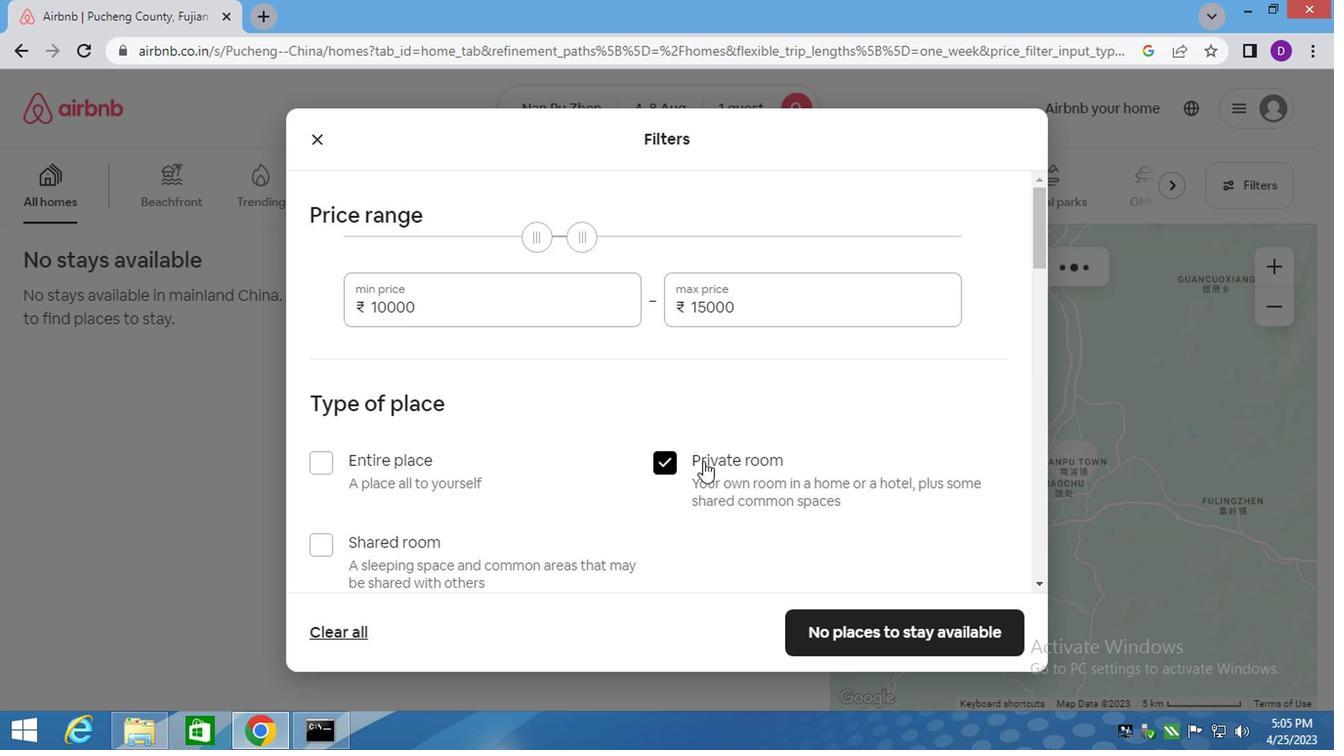 
Action: Mouse moved to (655, 474)
Screenshot: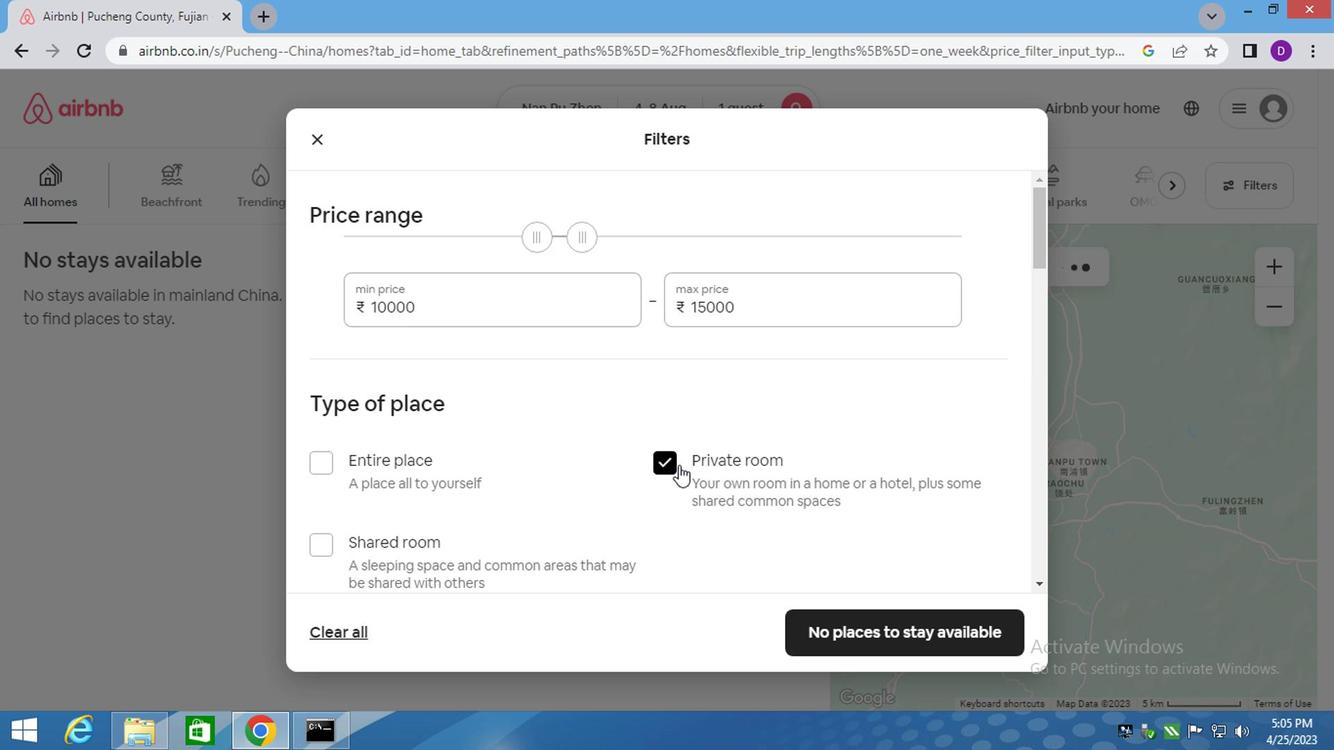 
Action: Mouse scrolled (664, 469) with delta (0, -1)
Screenshot: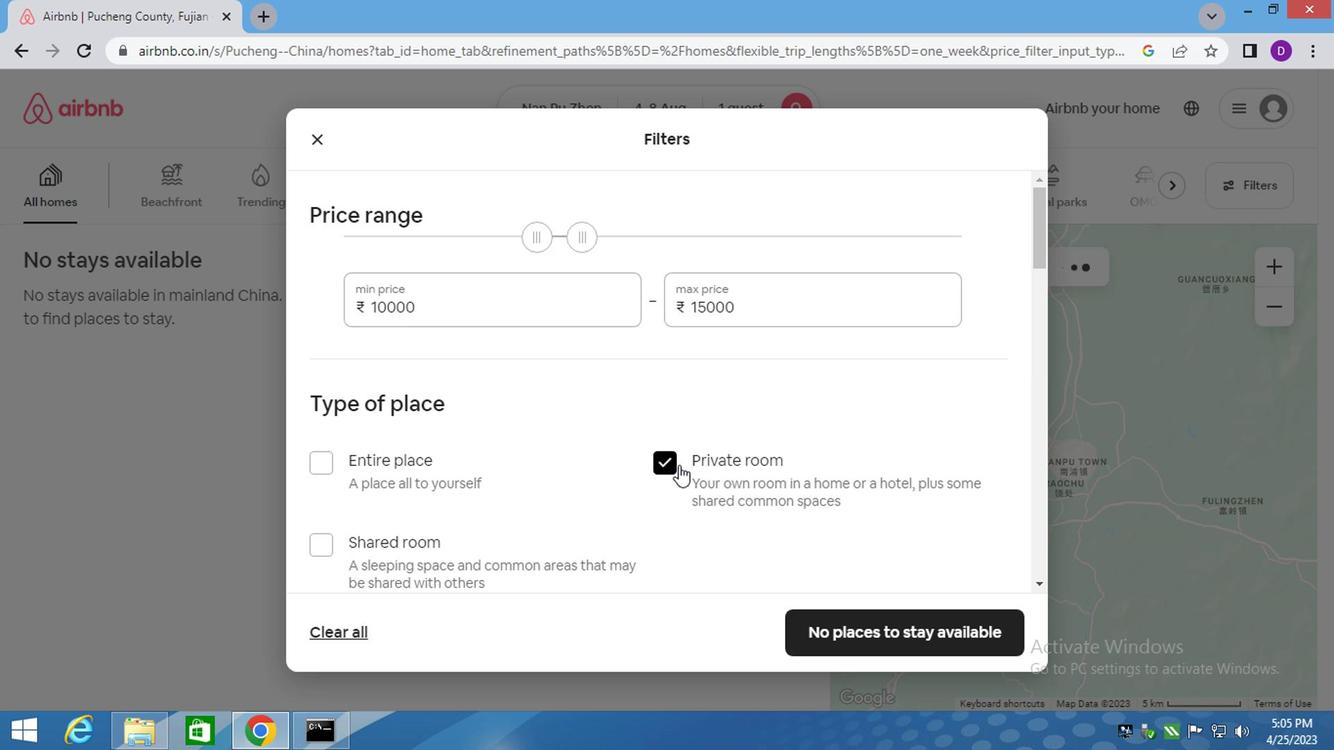 
Action: Mouse moved to (649, 477)
Screenshot: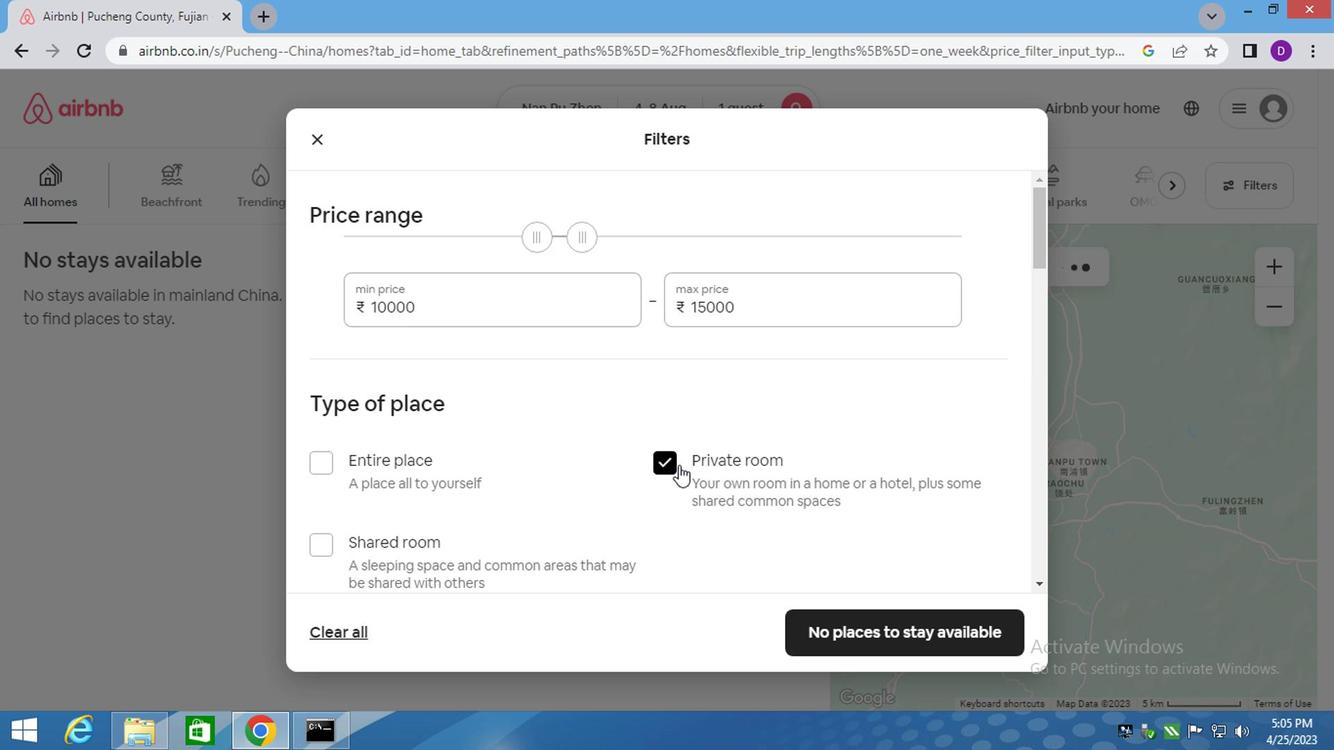 
Action: Mouse scrolled (655, 474) with delta (0, -1)
Screenshot: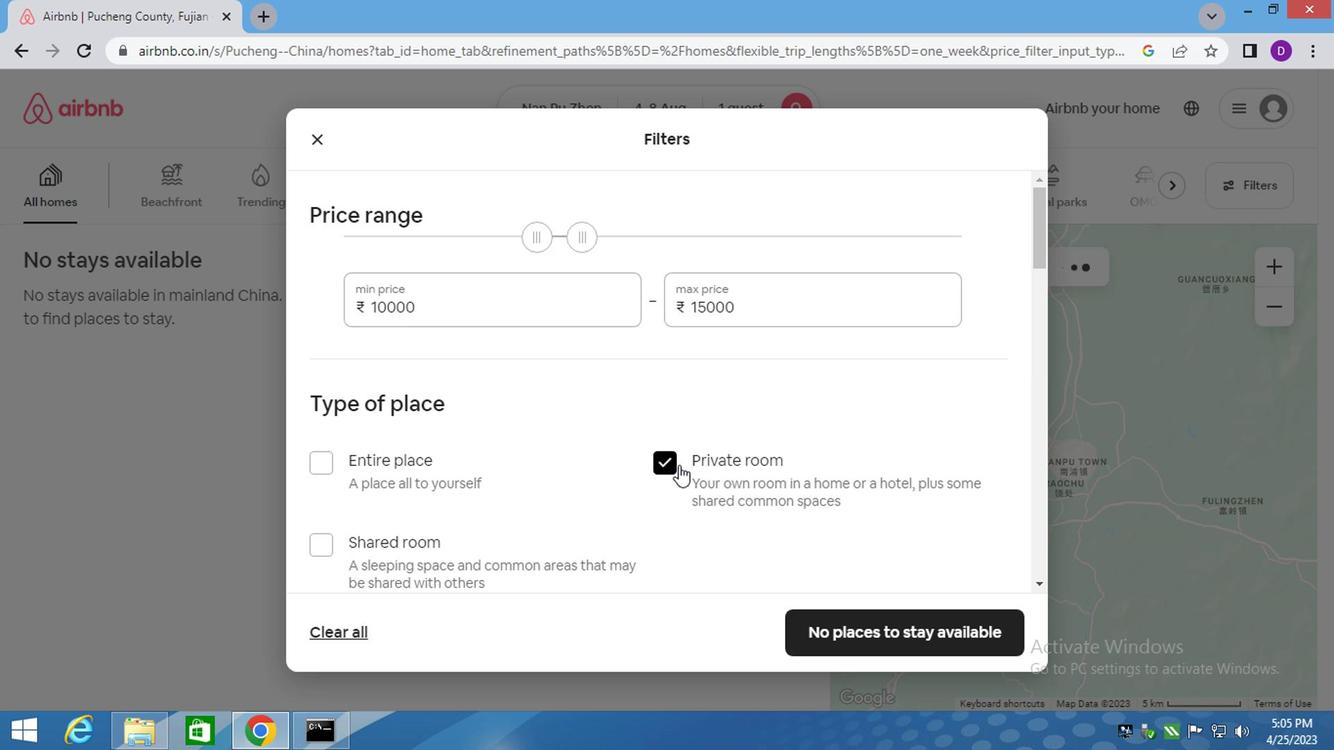 
Action: Mouse moved to (646, 478)
Screenshot: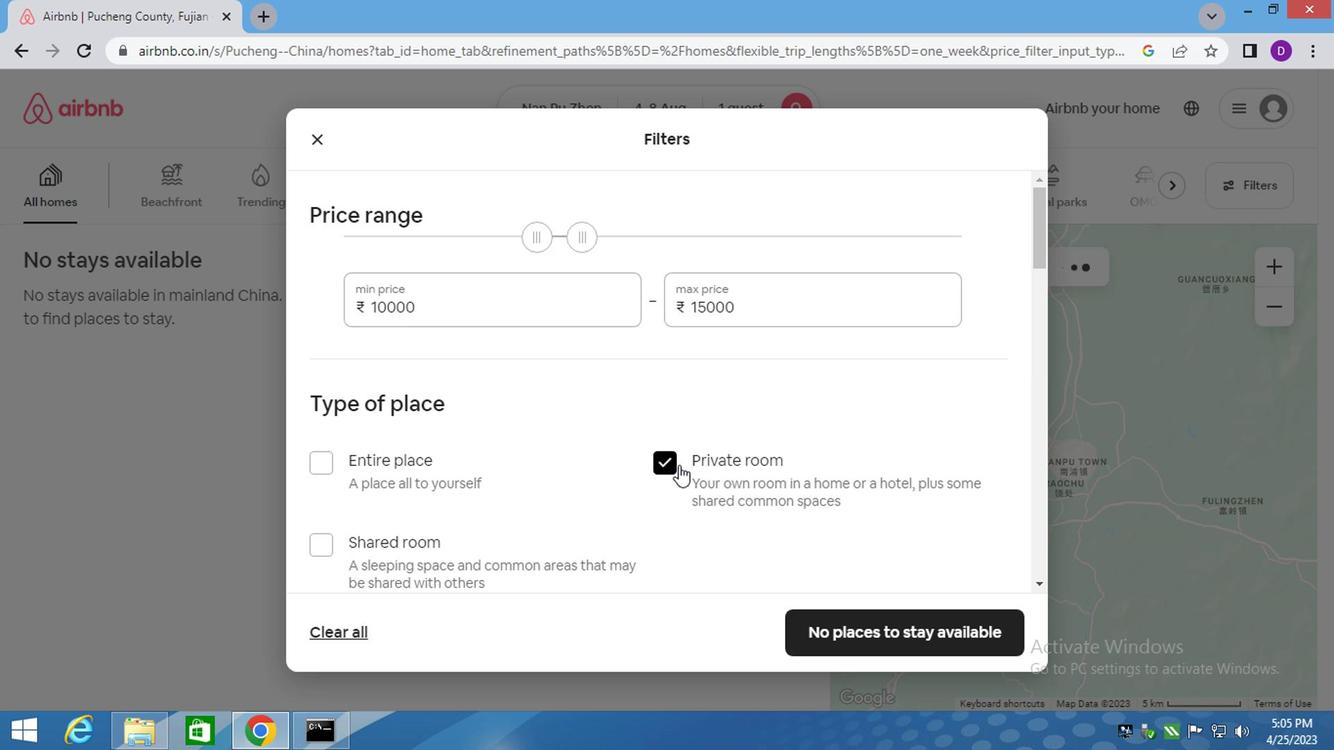
Action: Mouse scrolled (646, 477) with delta (0, -1)
Screenshot: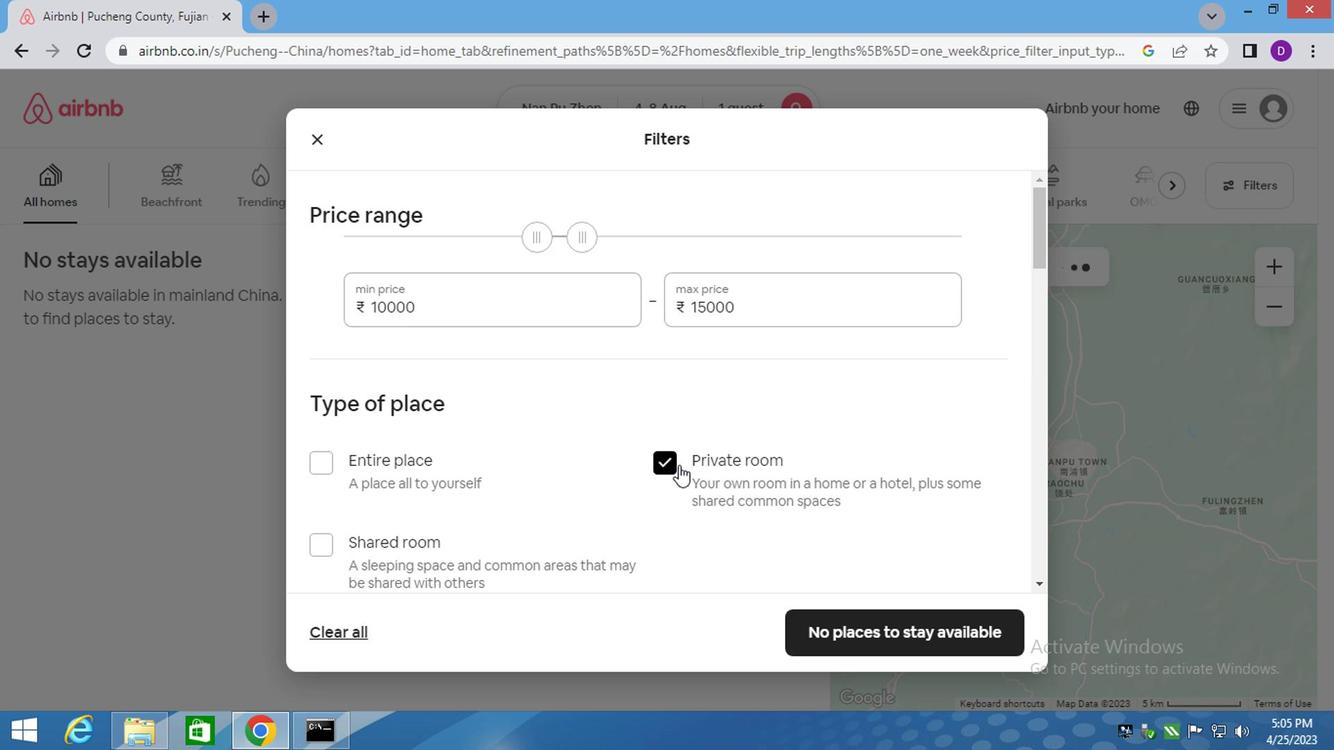 
Action: Mouse moved to (404, 382)
Screenshot: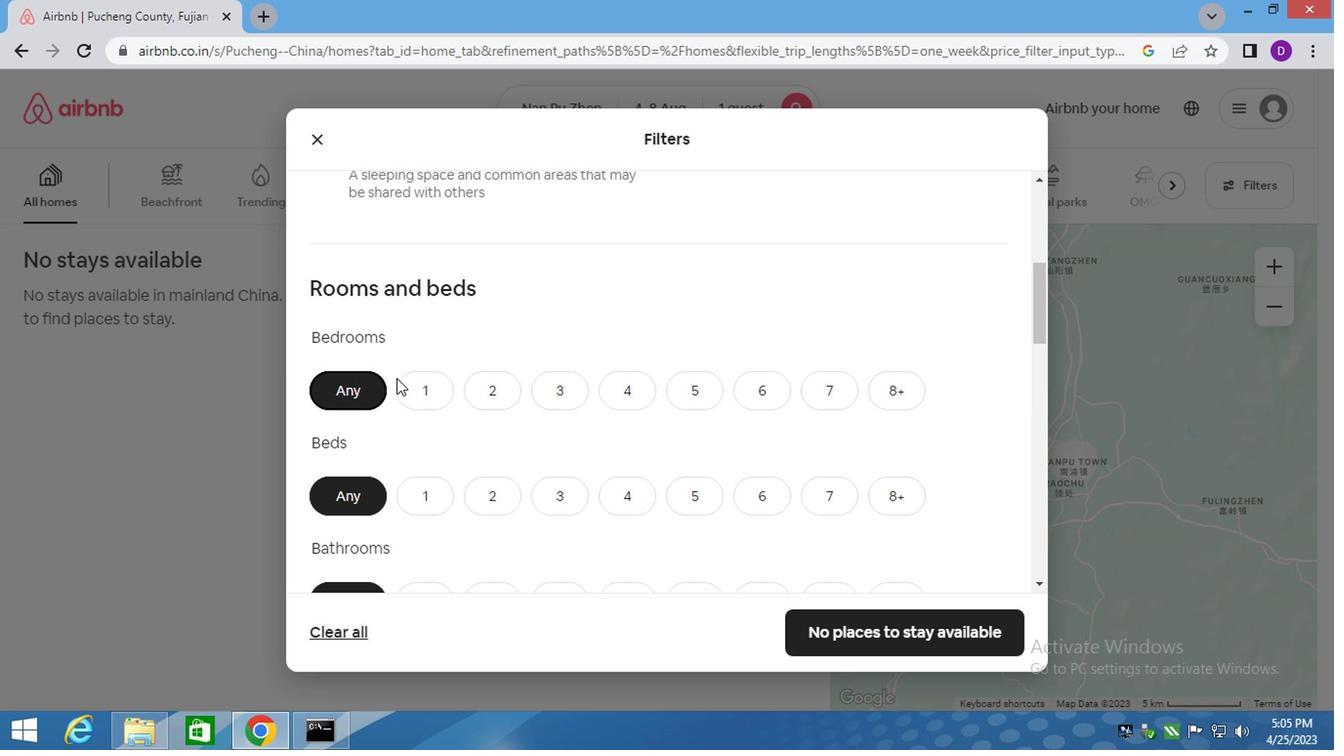 
Action: Mouse pressed left at (404, 382)
Screenshot: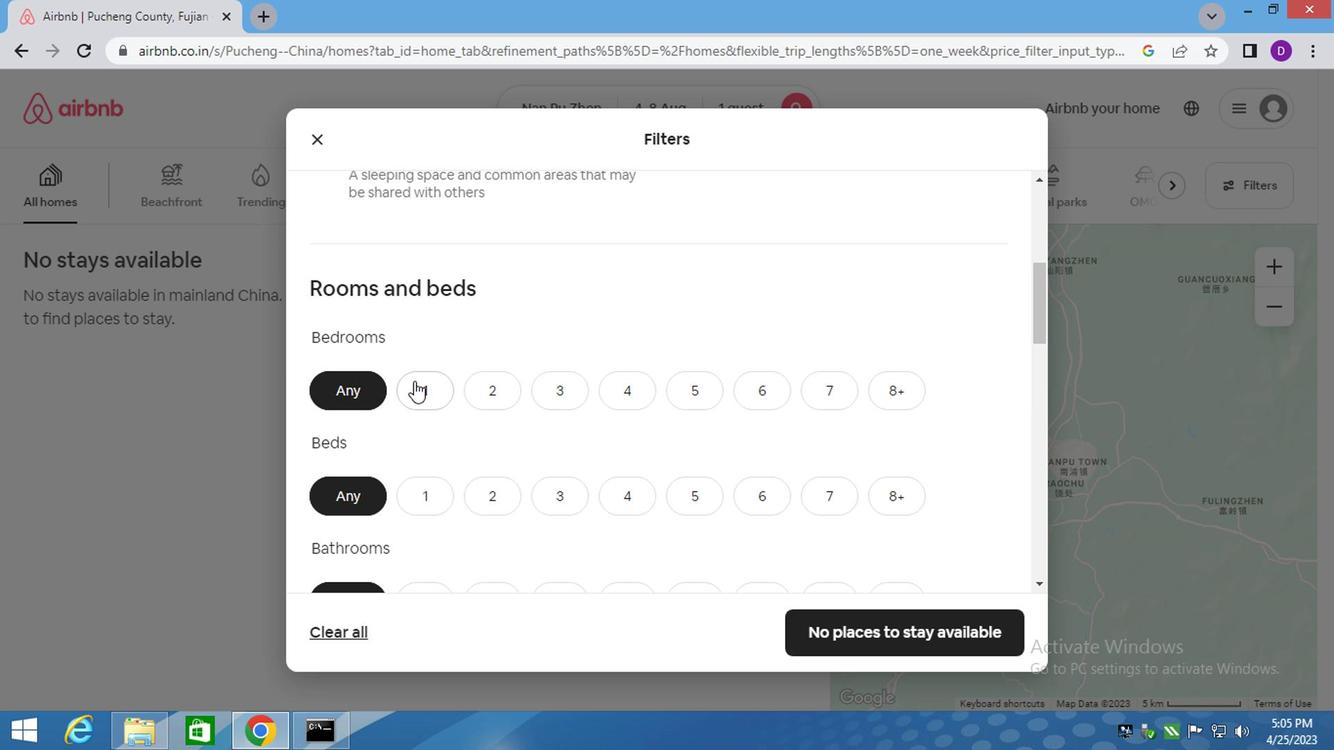 
Action: Mouse moved to (414, 500)
Screenshot: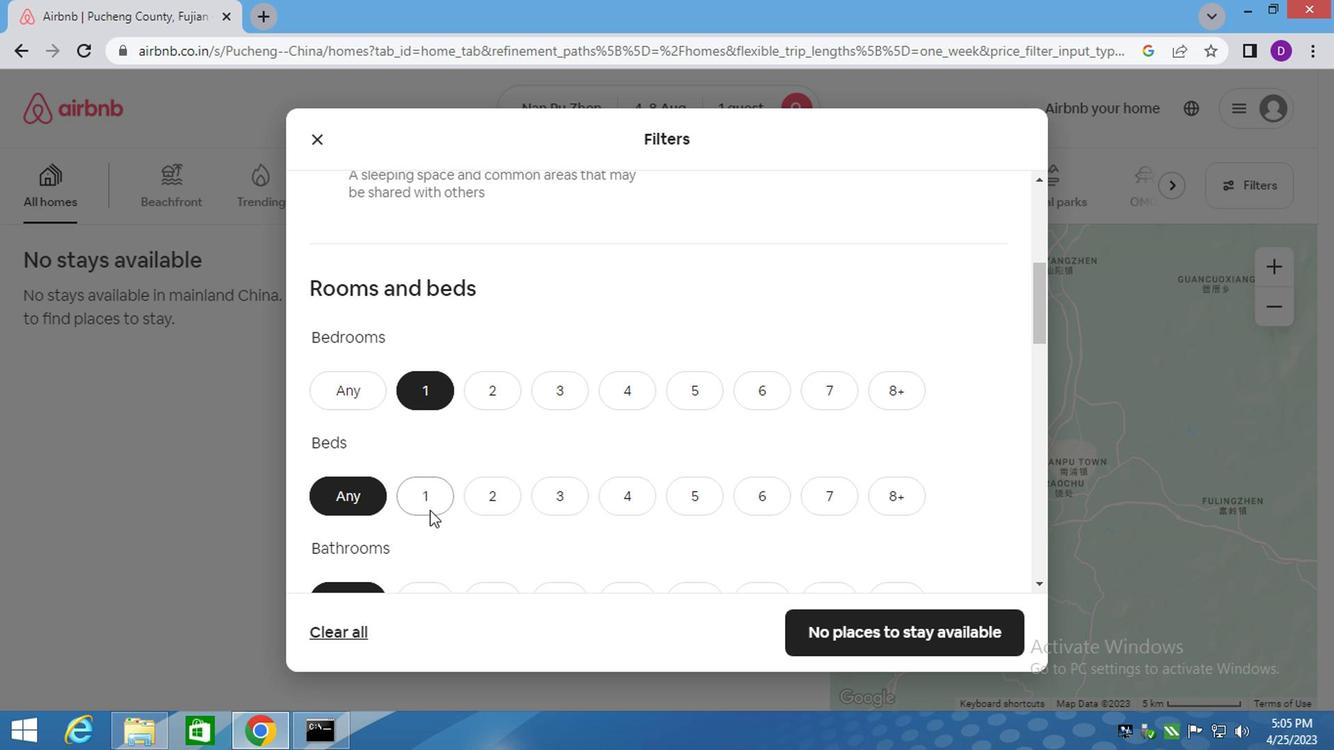 
Action: Mouse pressed left at (414, 500)
Screenshot: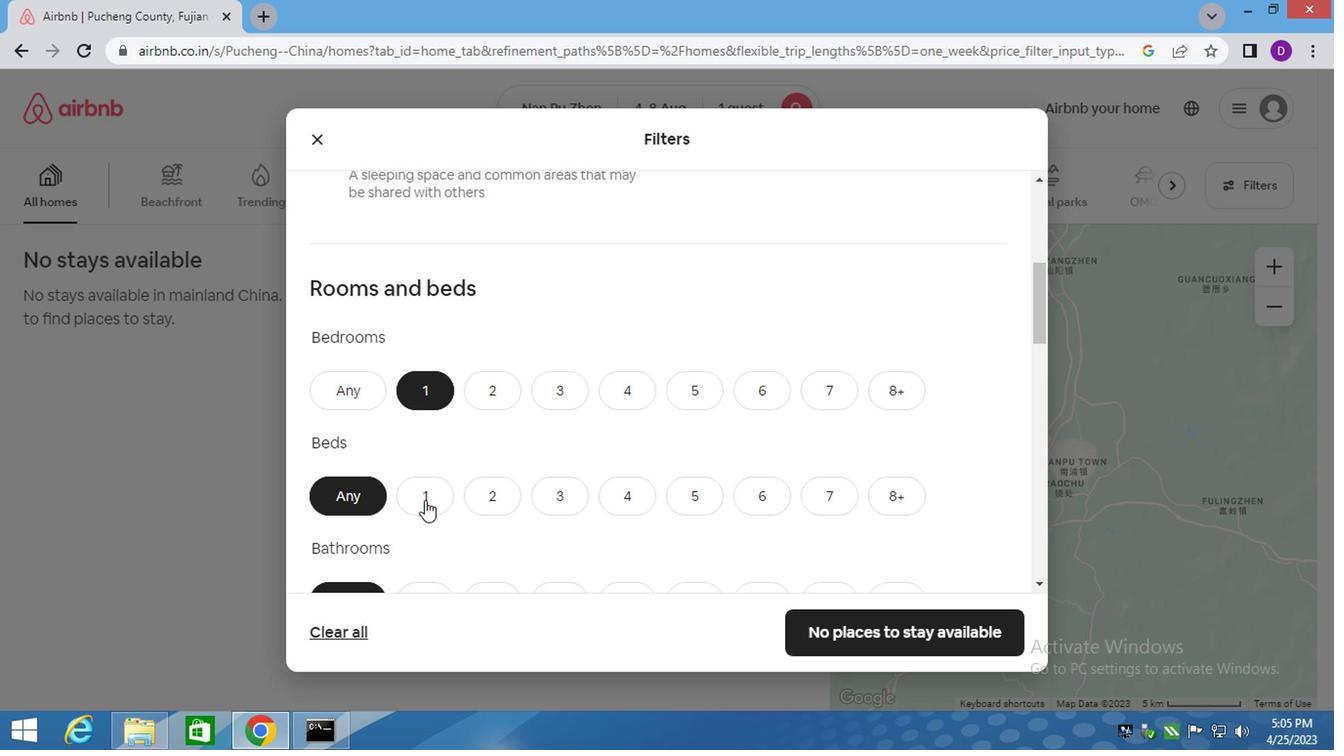 
Action: Mouse moved to (414, 498)
Screenshot: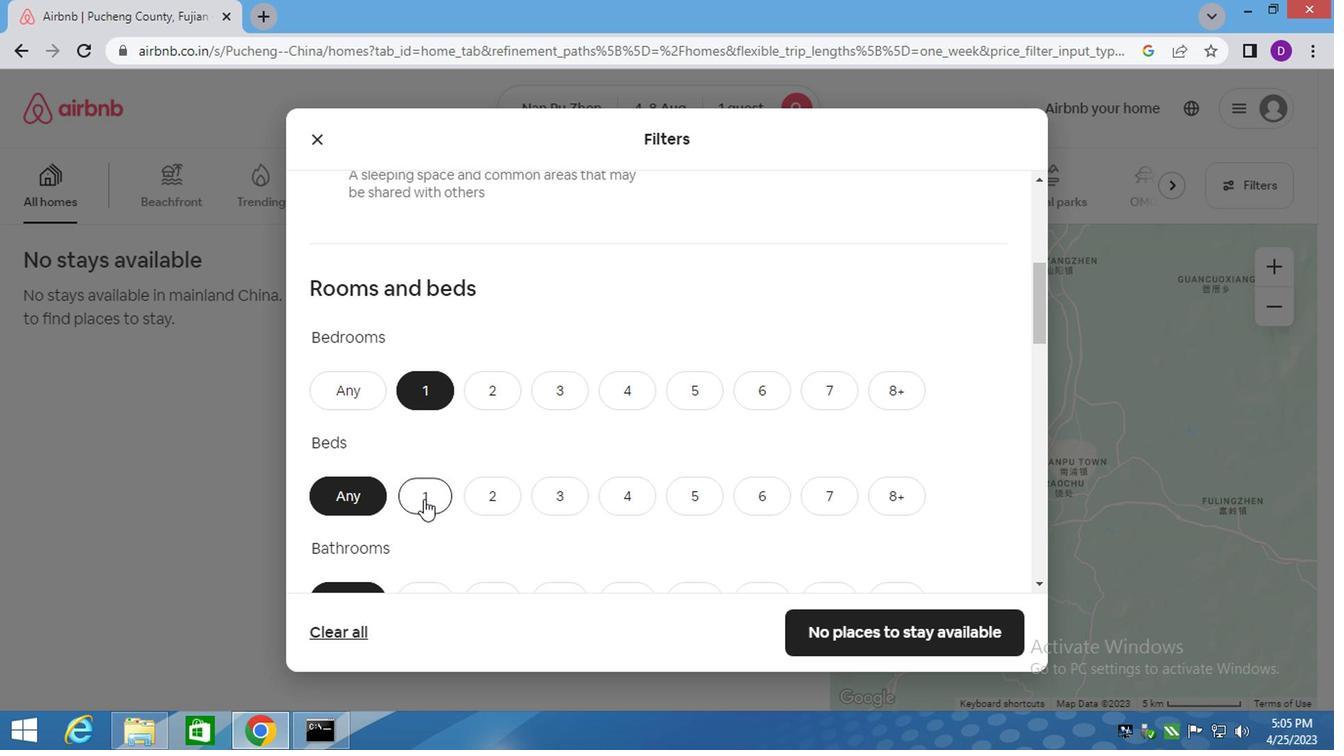 
Action: Mouse scrolled (414, 498) with delta (0, 0)
Screenshot: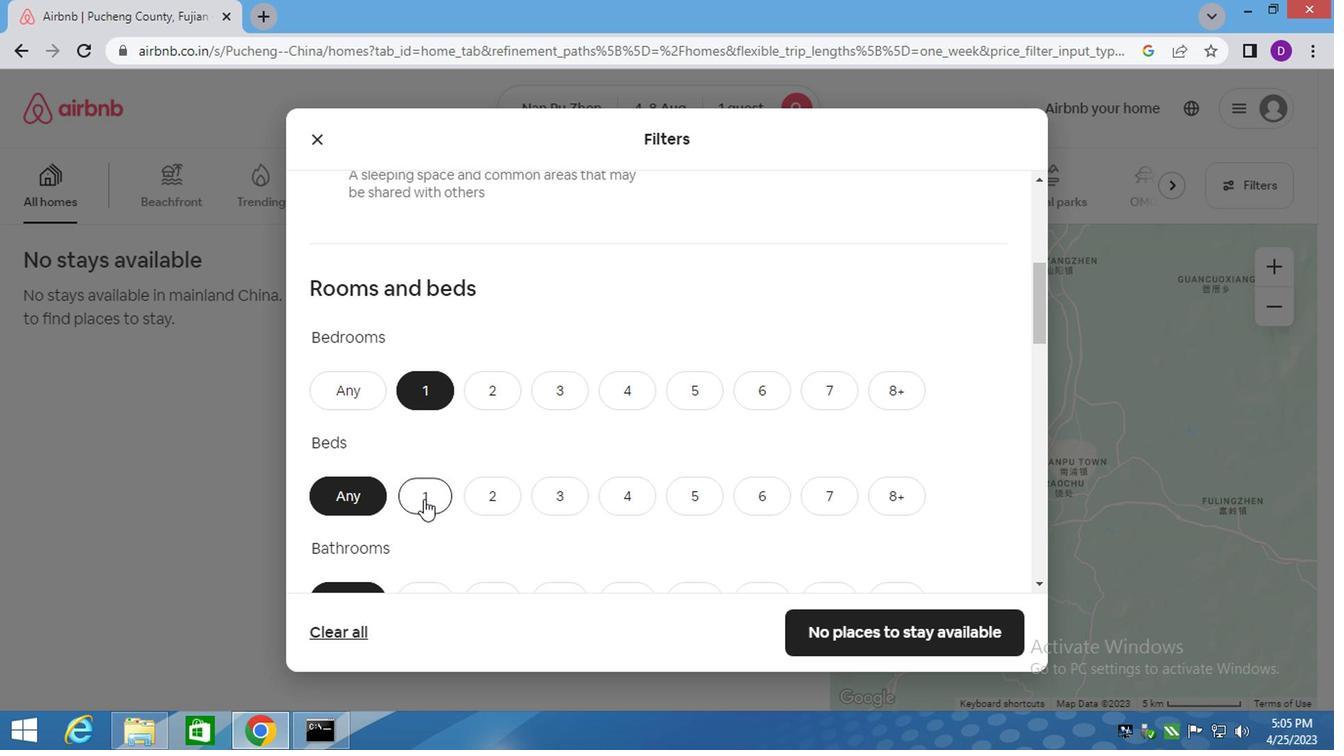 
Action: Mouse scrolled (414, 498) with delta (0, 0)
Screenshot: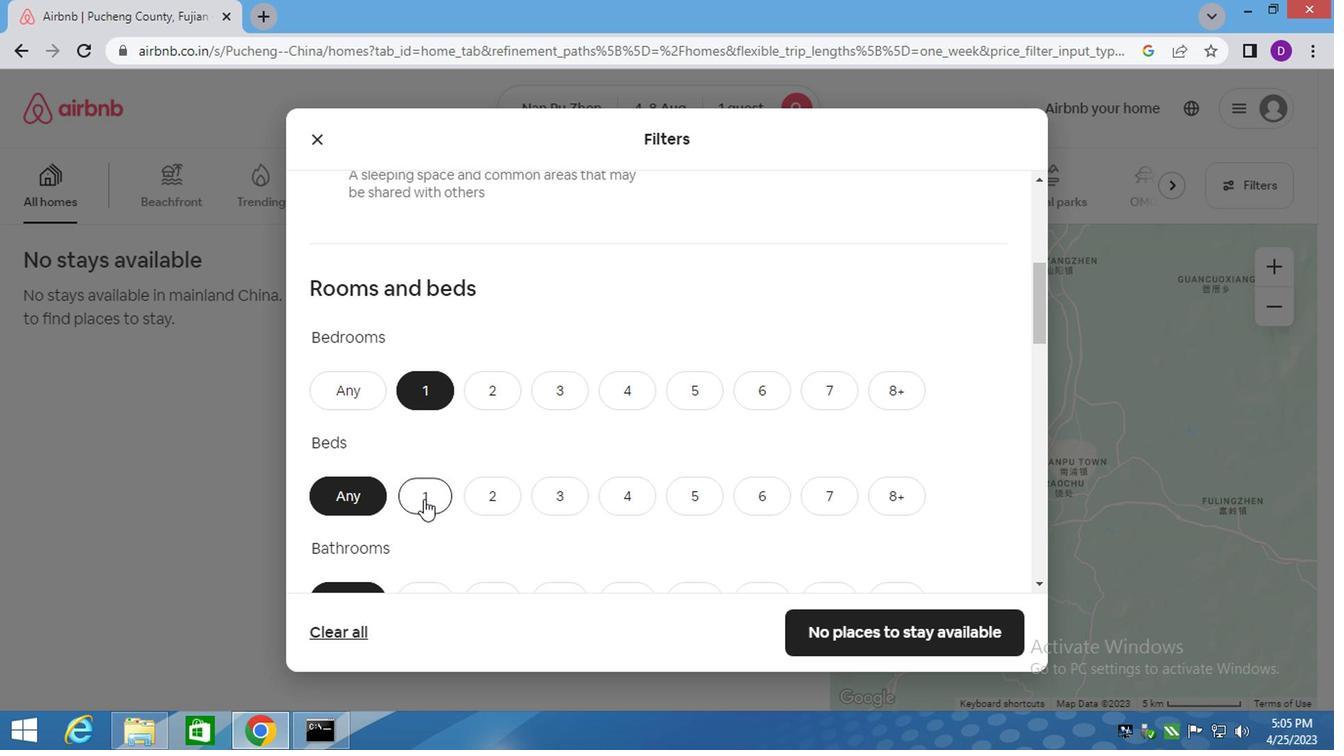 
Action: Mouse scrolled (414, 498) with delta (0, 0)
Screenshot: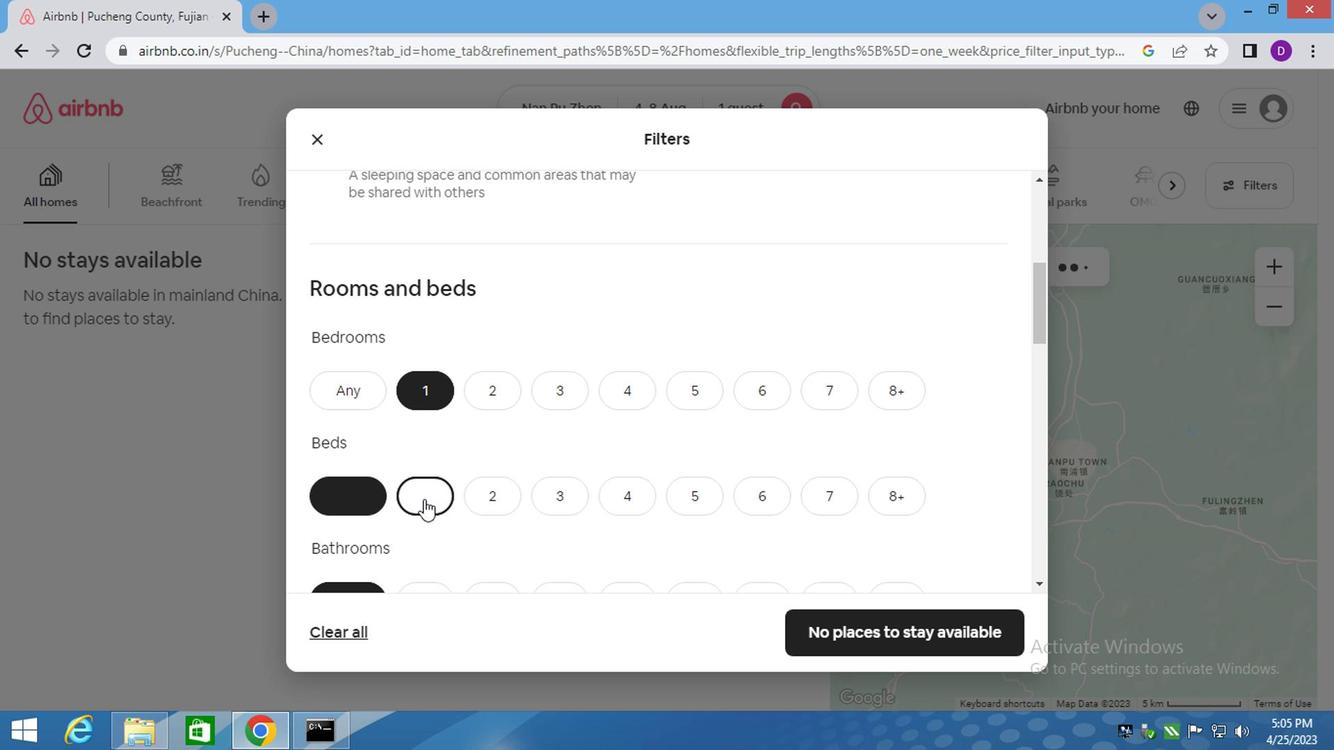 
Action: Mouse moved to (414, 490)
Screenshot: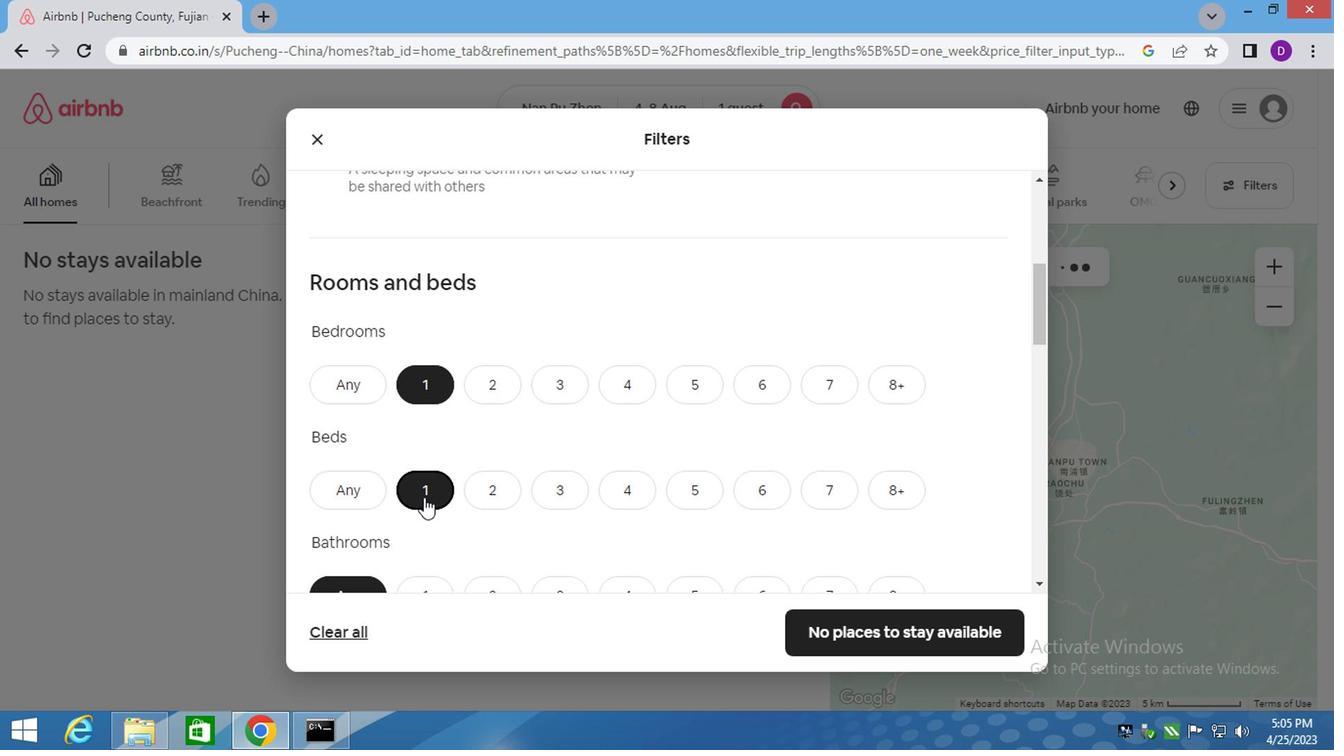 
Action: Mouse scrolled (414, 495) with delta (0, 0)
Screenshot: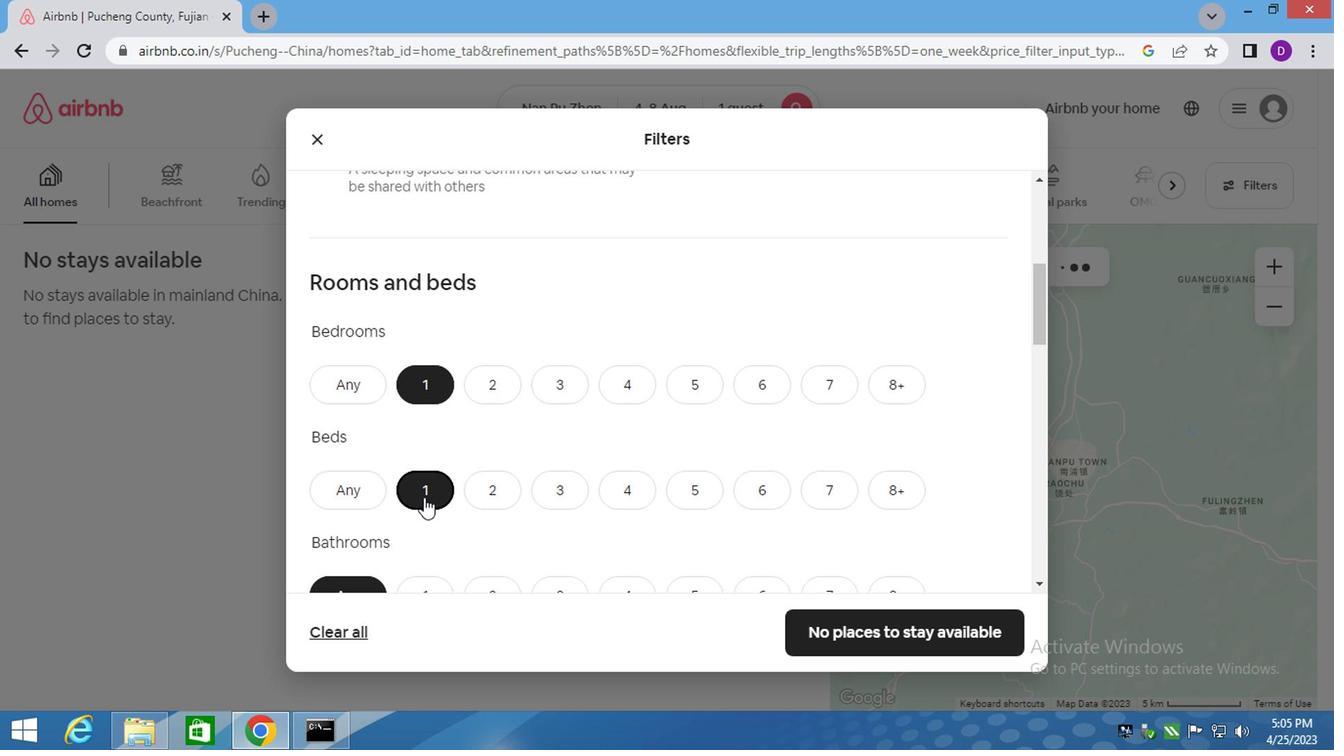 
Action: Mouse moved to (411, 220)
Screenshot: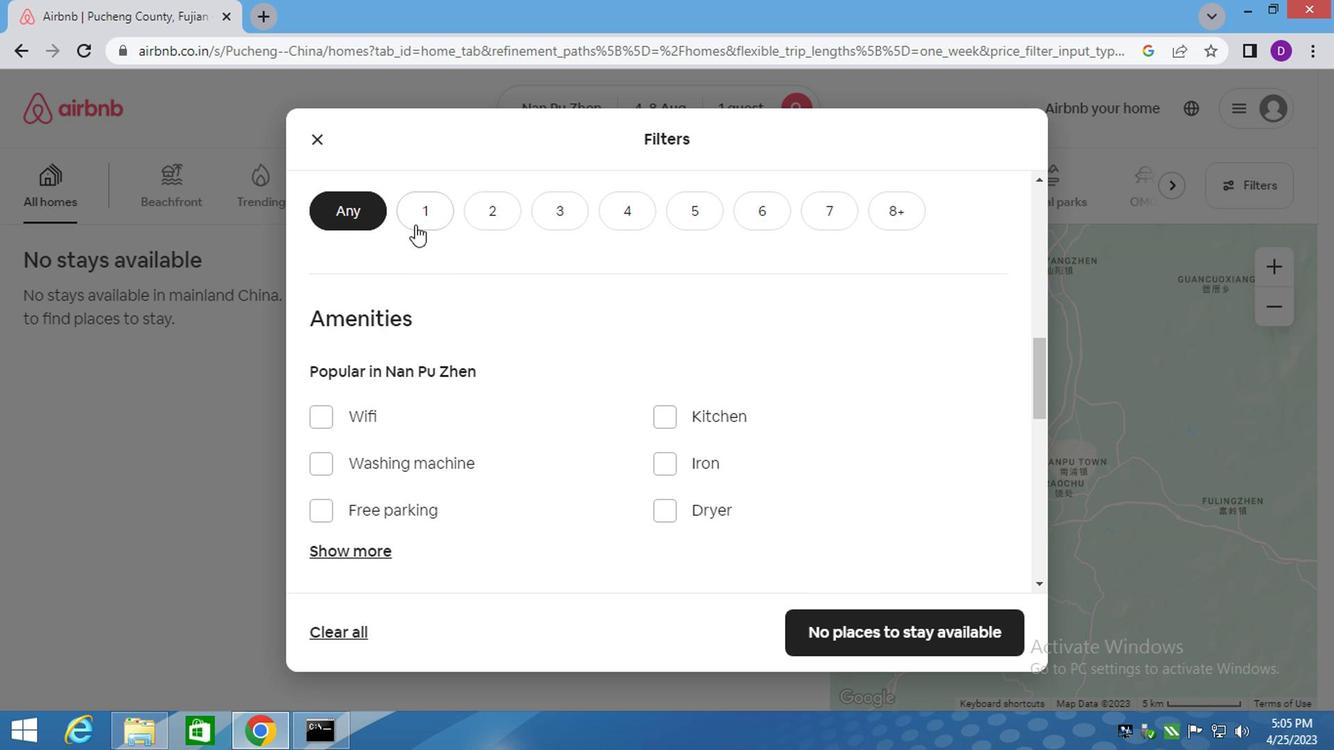 
Action: Mouse pressed left at (411, 220)
Screenshot: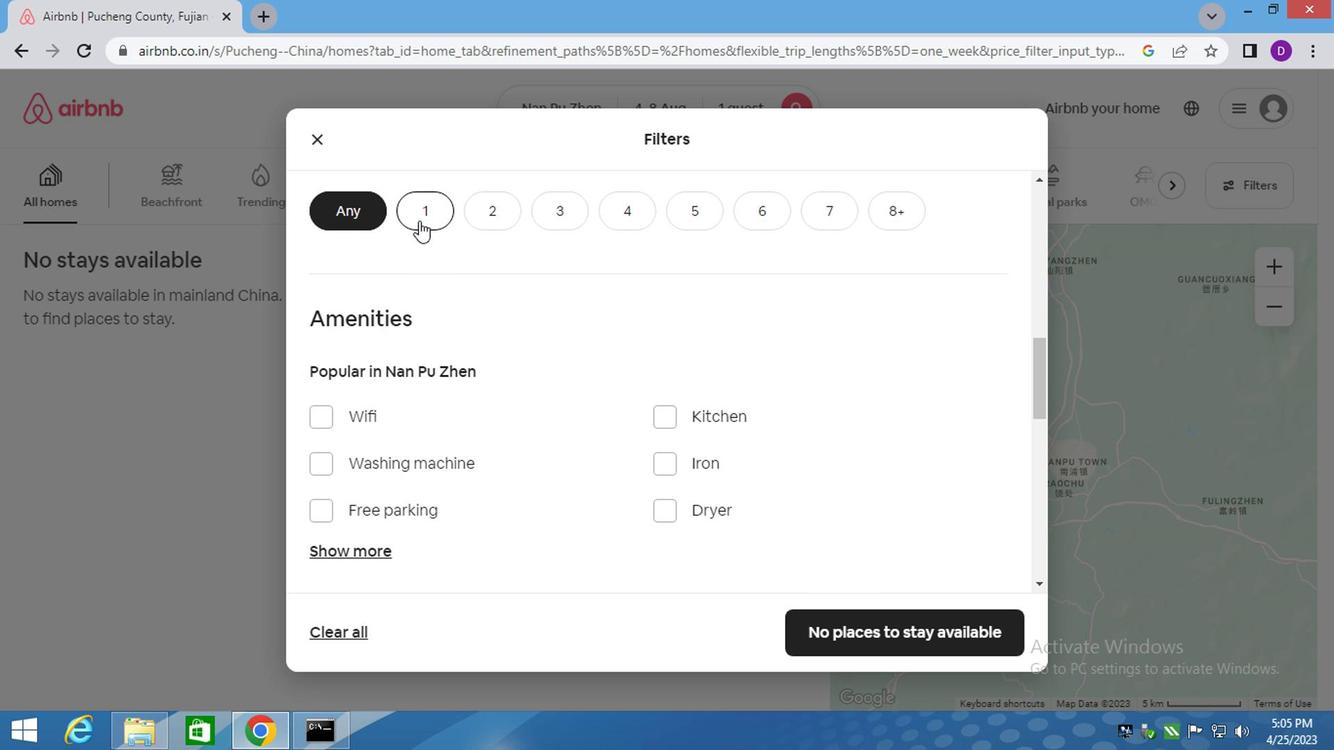 
Action: Mouse moved to (676, 439)
Screenshot: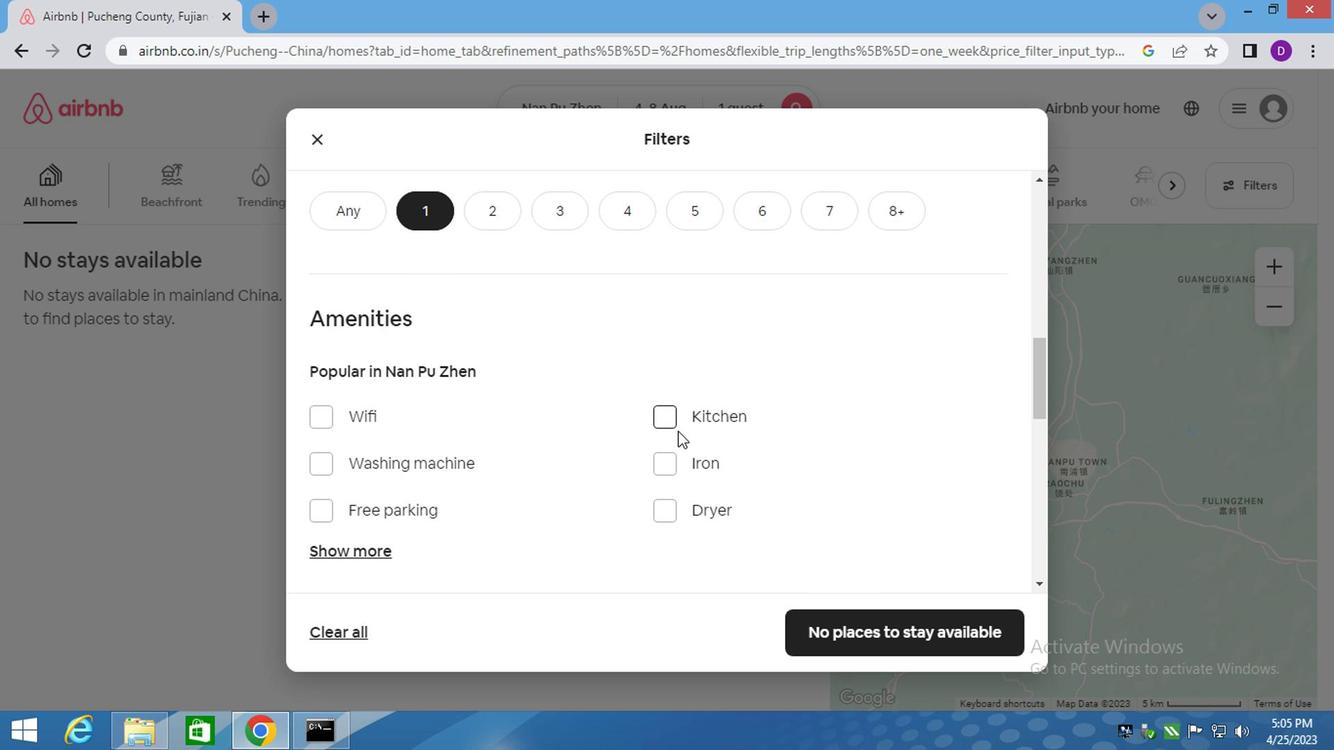 
Action: Mouse scrolled (676, 438) with delta (0, -1)
Screenshot: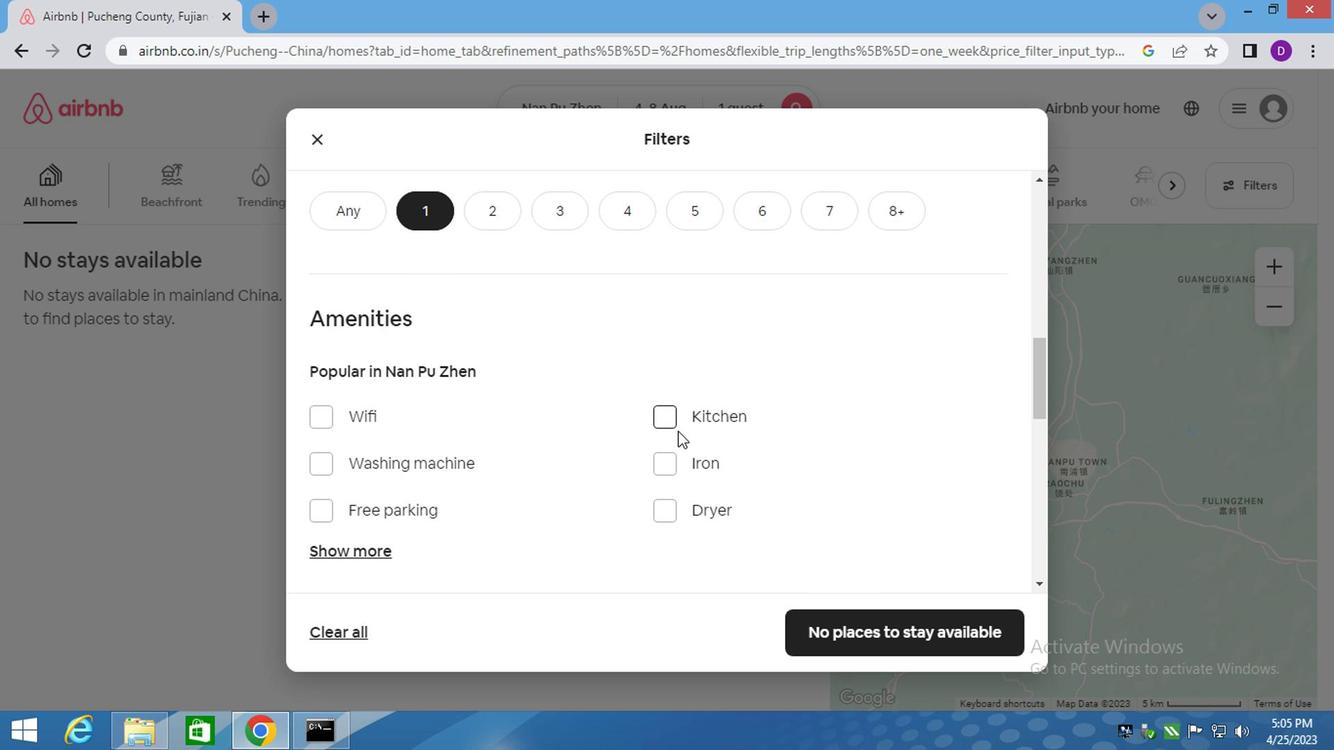 
Action: Mouse moved to (678, 443)
Screenshot: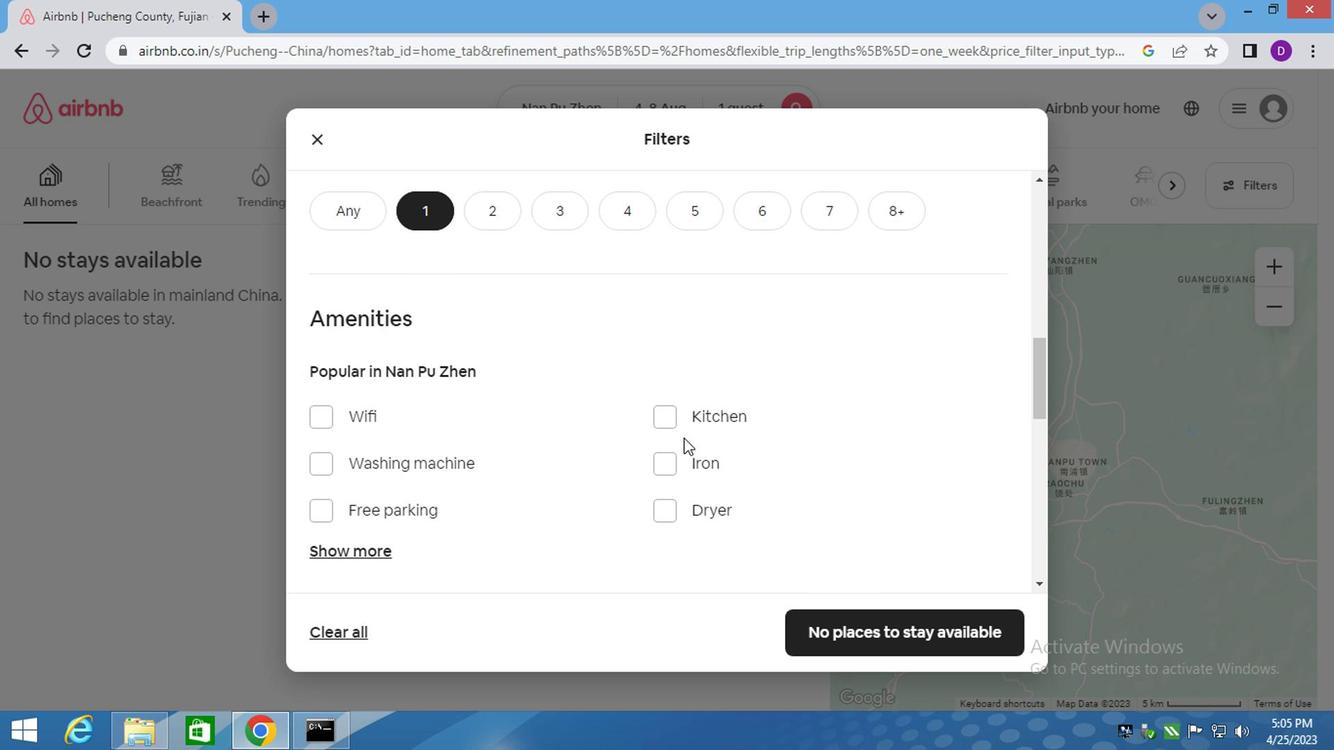 
Action: Mouse scrolled (678, 442) with delta (0, 0)
Screenshot: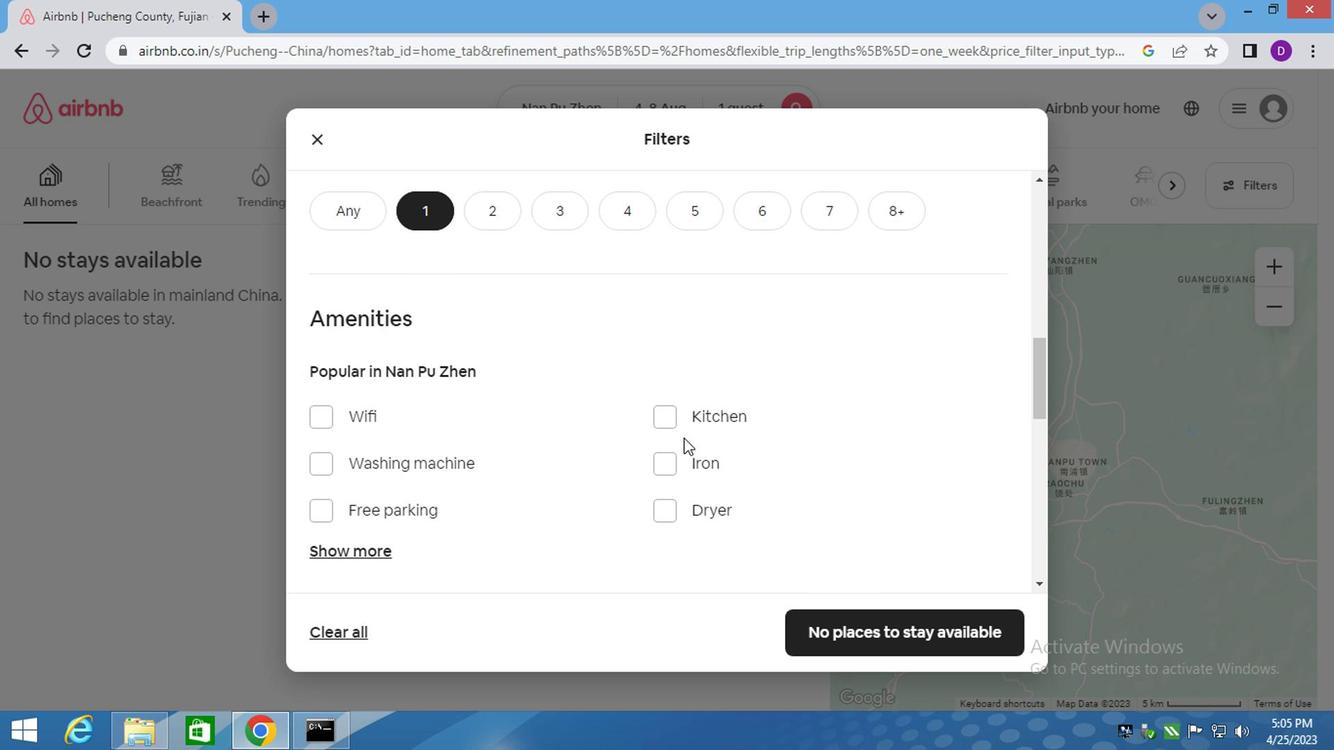 
Action: Mouse scrolled (678, 442) with delta (0, 0)
Screenshot: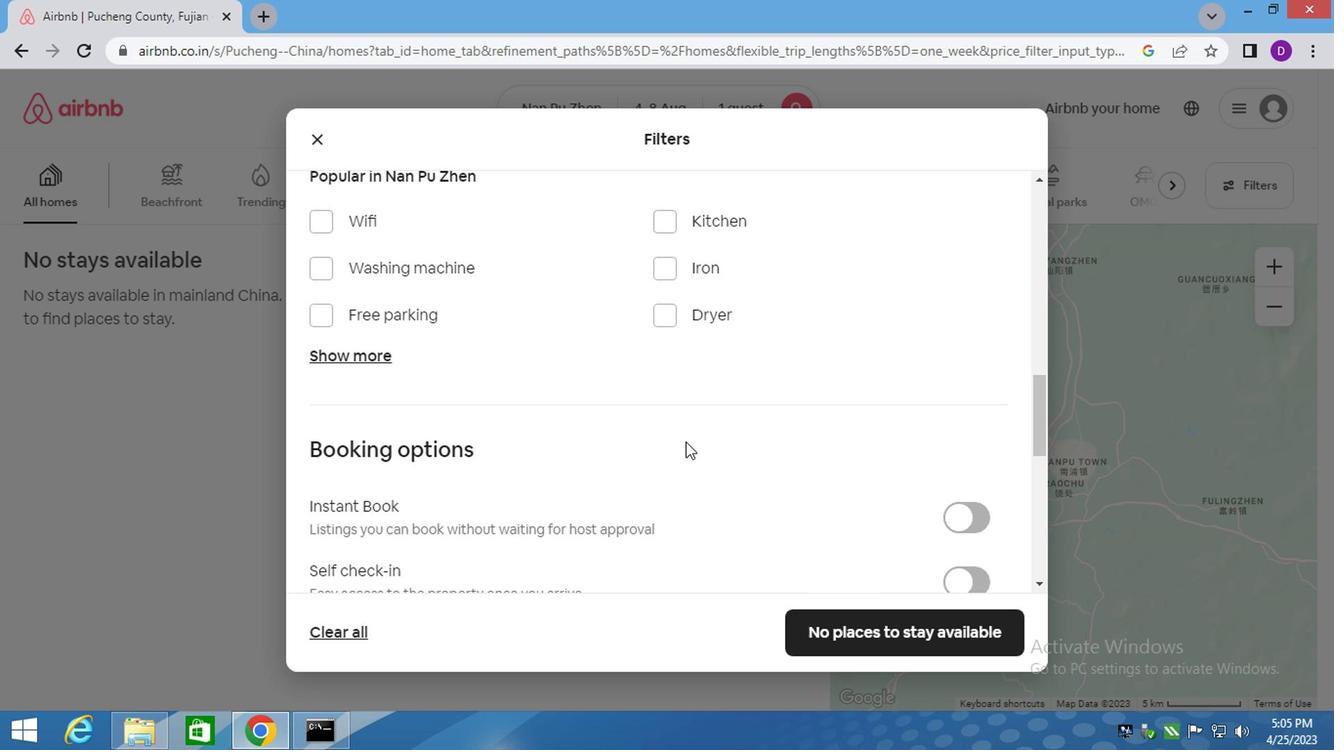 
Action: Mouse moved to (678, 443)
Screenshot: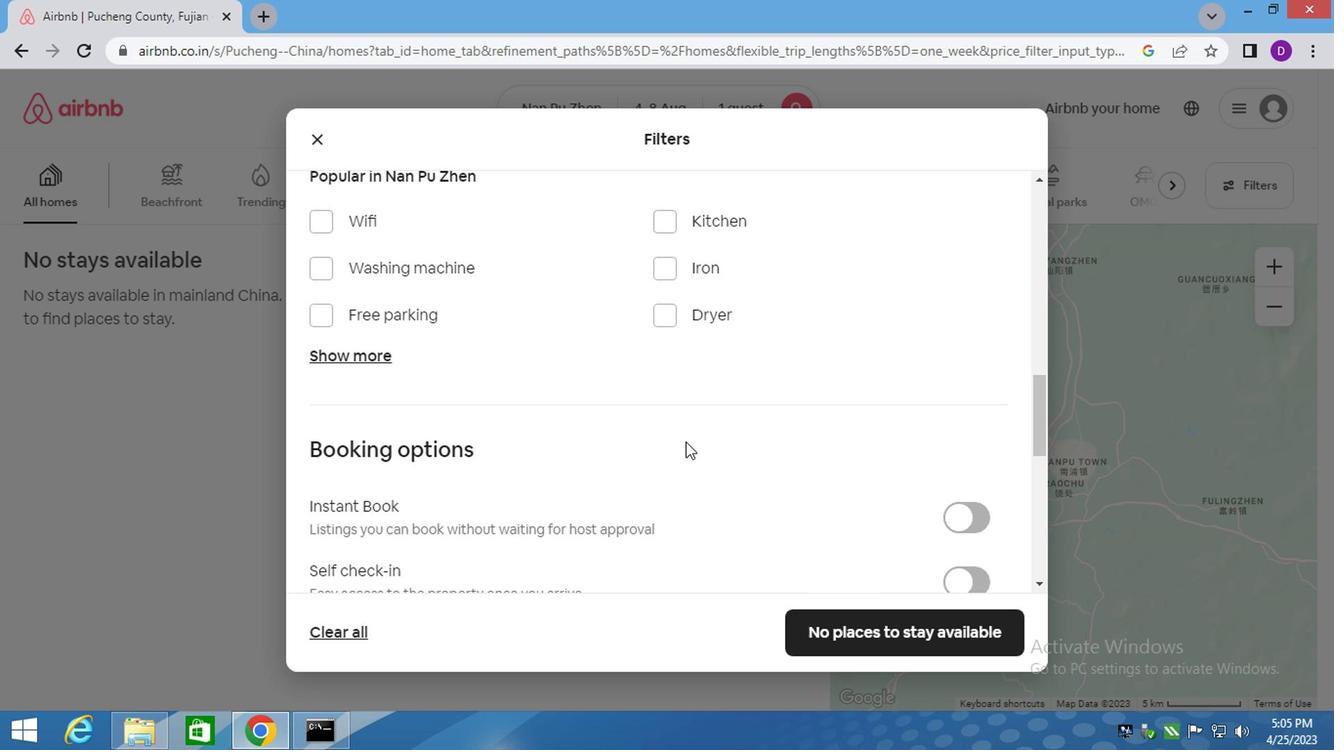 
Action: Mouse scrolled (678, 442) with delta (0, 0)
Screenshot: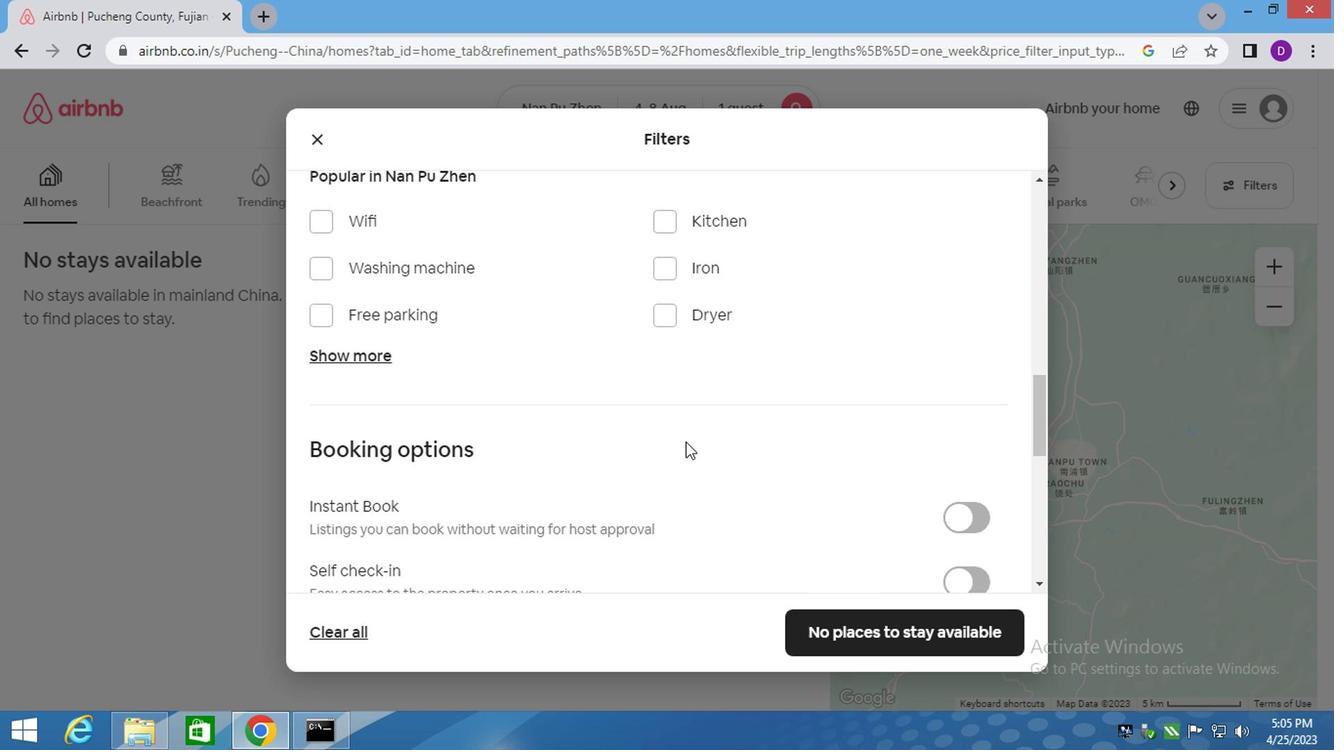 
Action: Mouse moved to (960, 404)
Screenshot: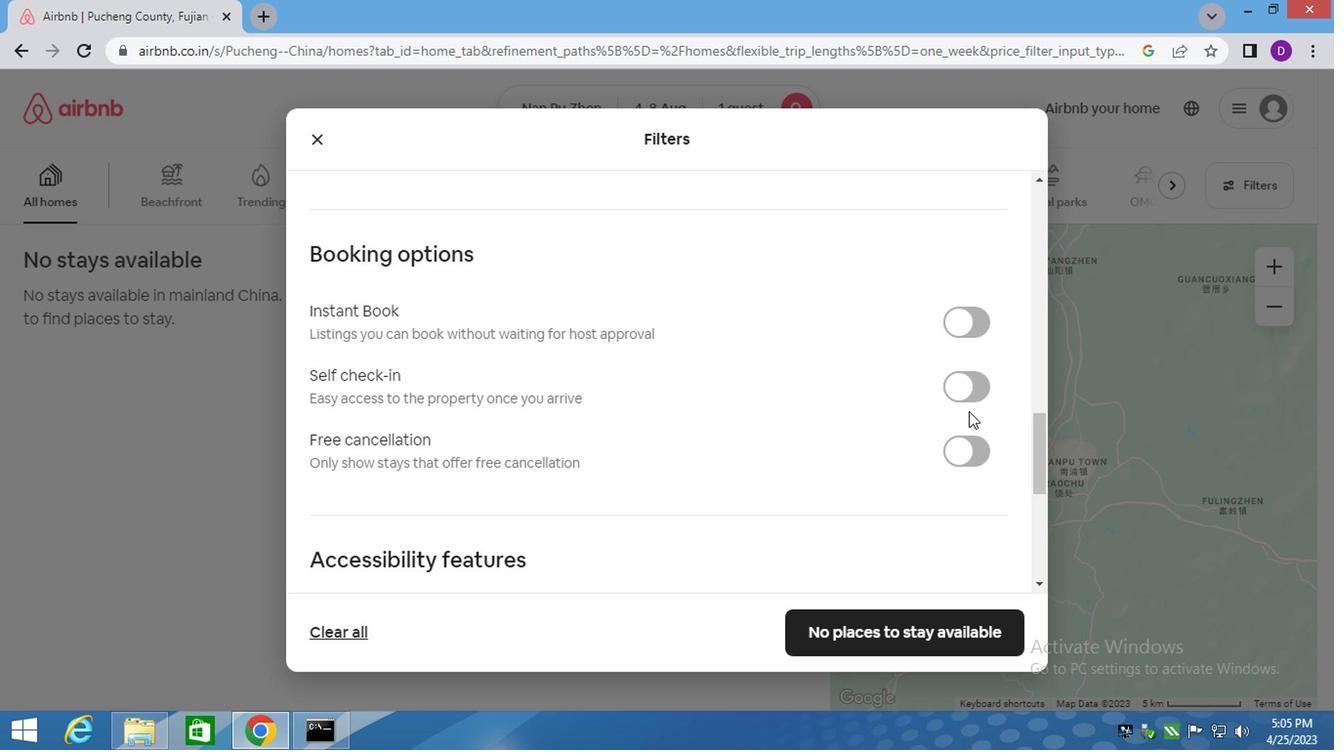 
Action: Mouse pressed left at (960, 404)
Screenshot: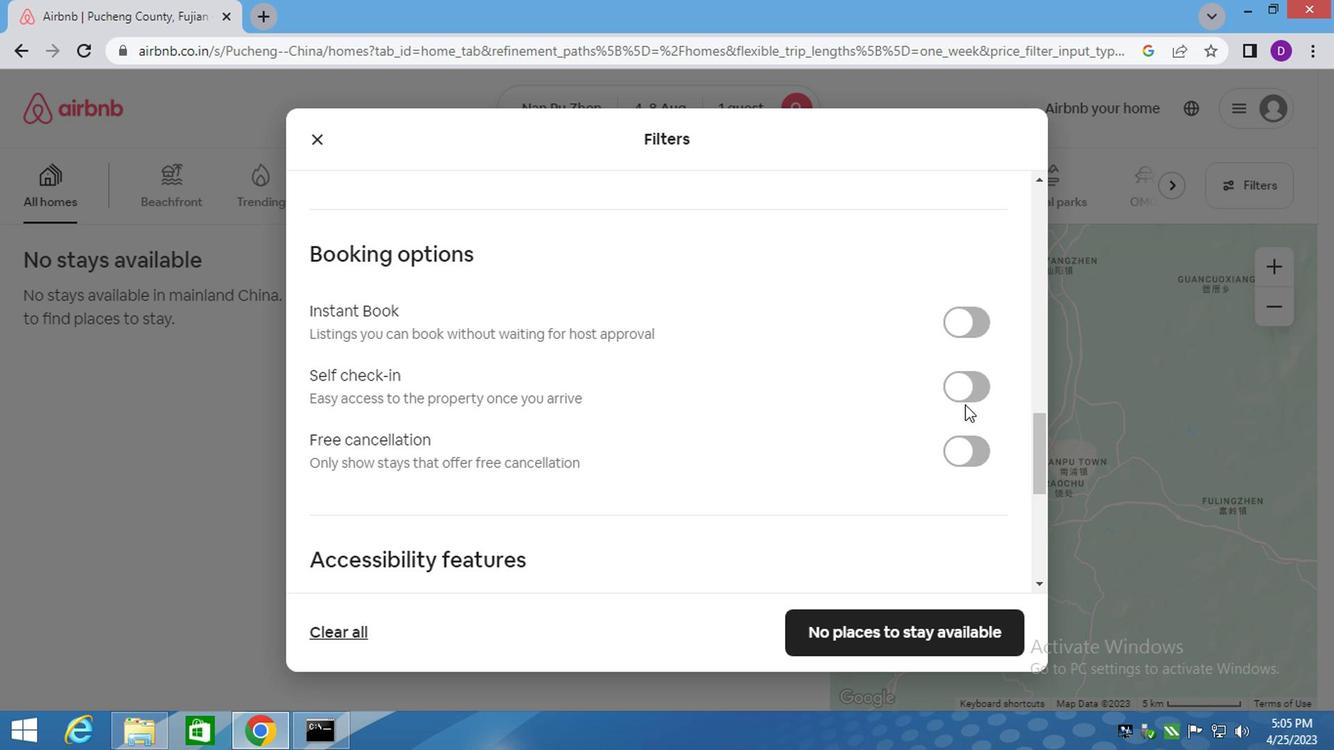 
Action: Mouse moved to (914, 507)
Screenshot: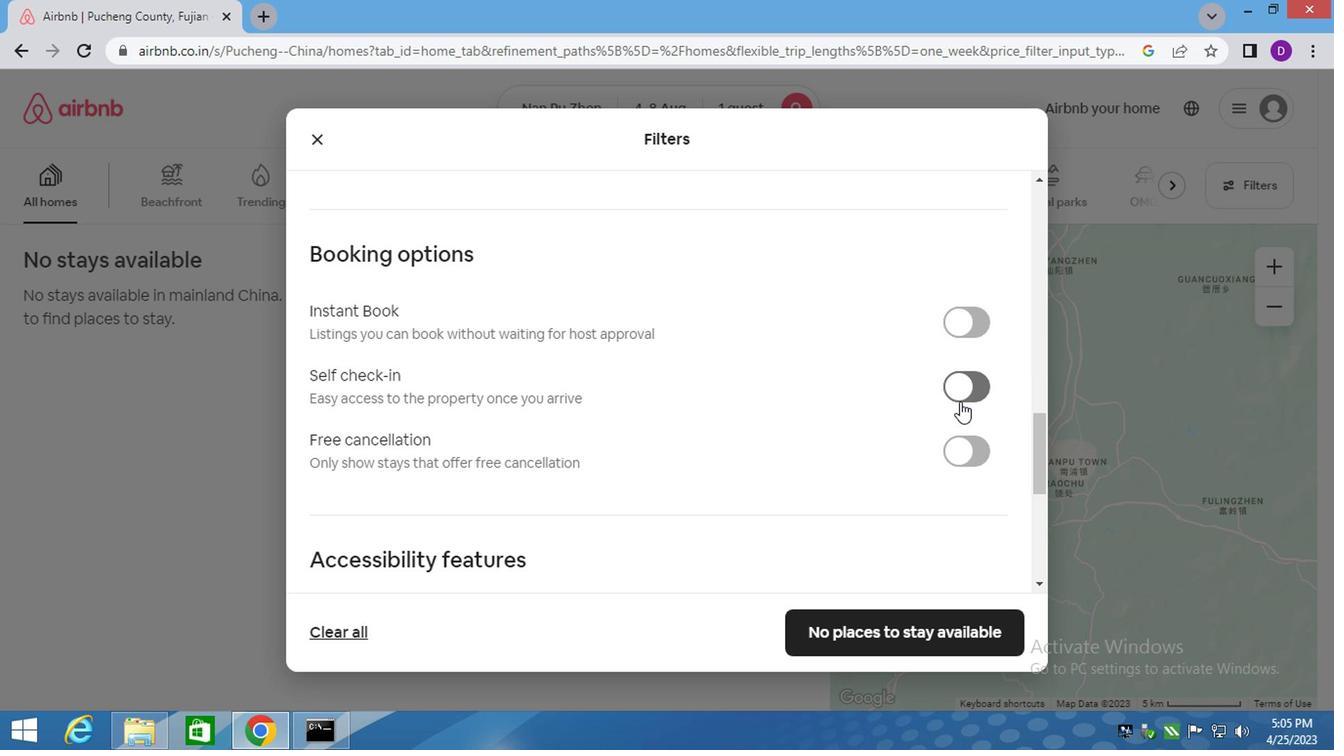 
Action: Mouse scrolled (915, 505) with delta (0, 0)
Screenshot: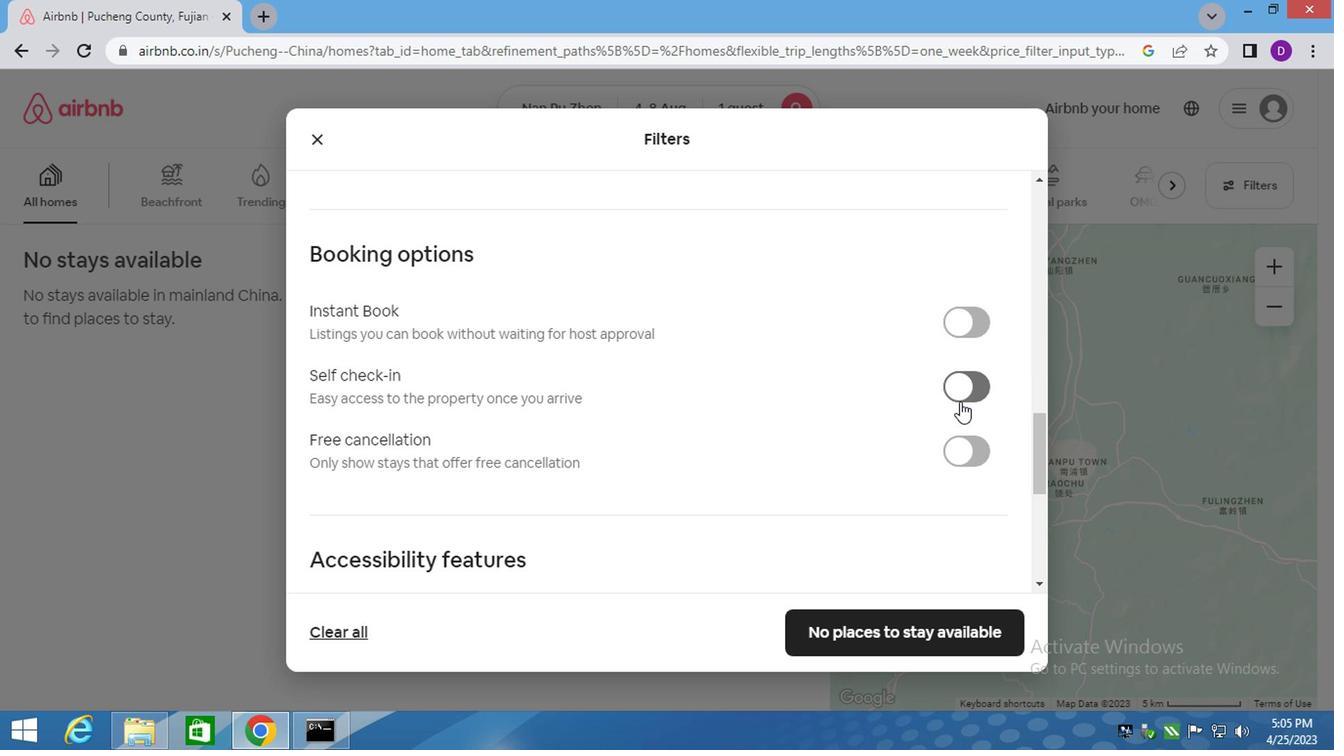 
Action: Mouse moved to (902, 535)
Screenshot: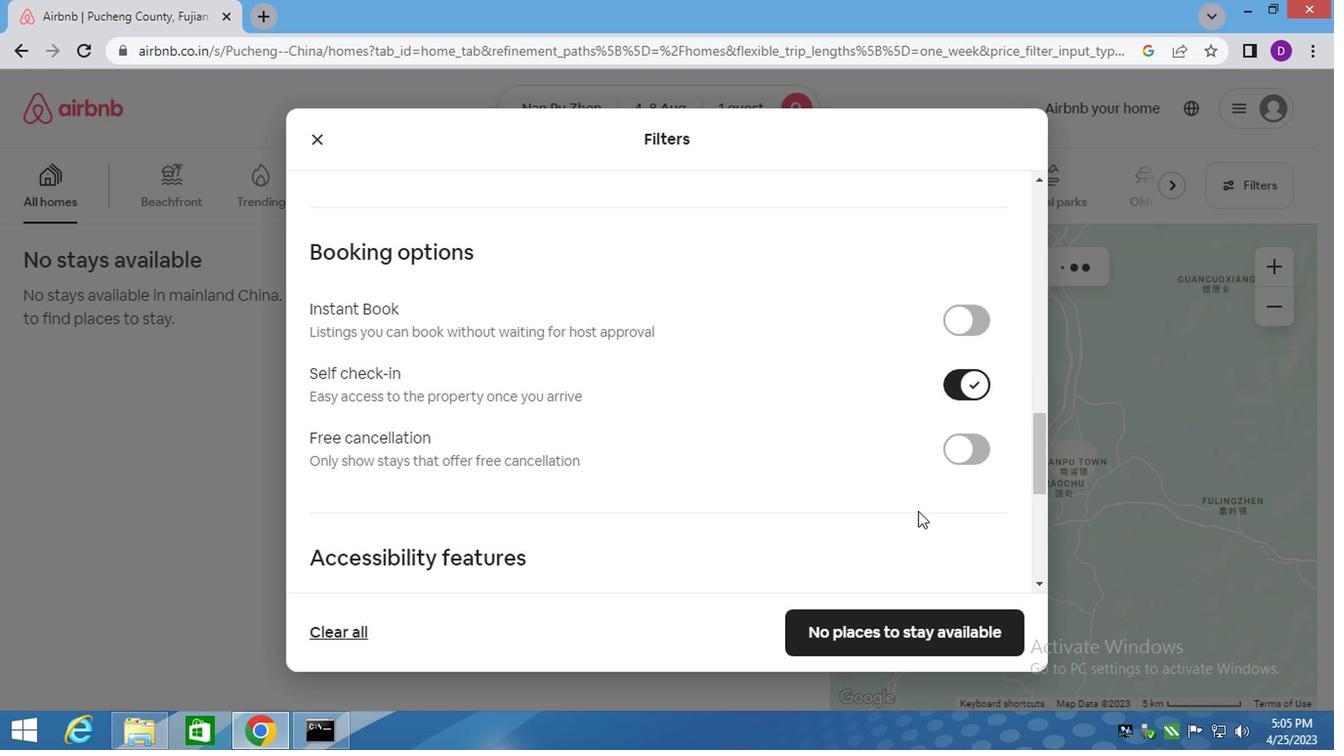 
Action: Mouse scrolled (911, 515) with delta (0, -1)
Screenshot: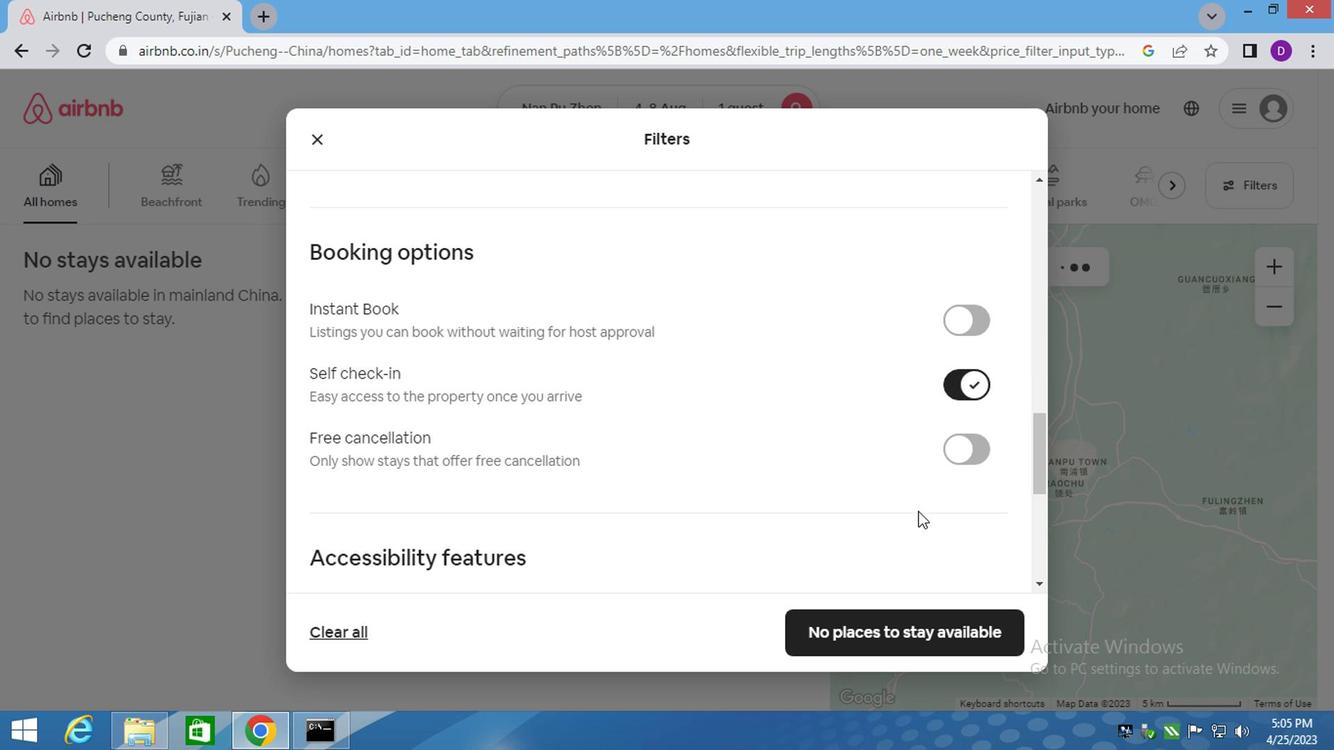 
Action: Mouse moved to (893, 548)
Screenshot: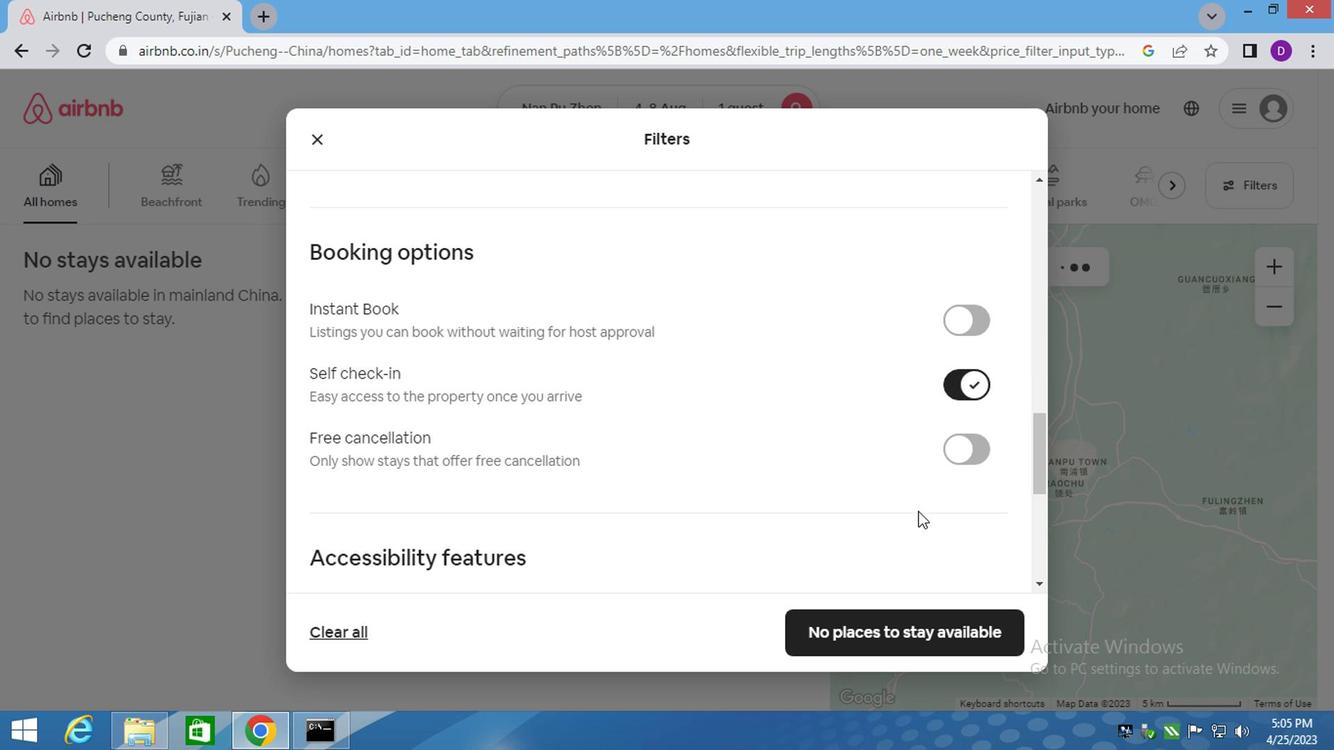 
Action: Mouse scrolled (907, 523) with delta (0, 0)
Screenshot: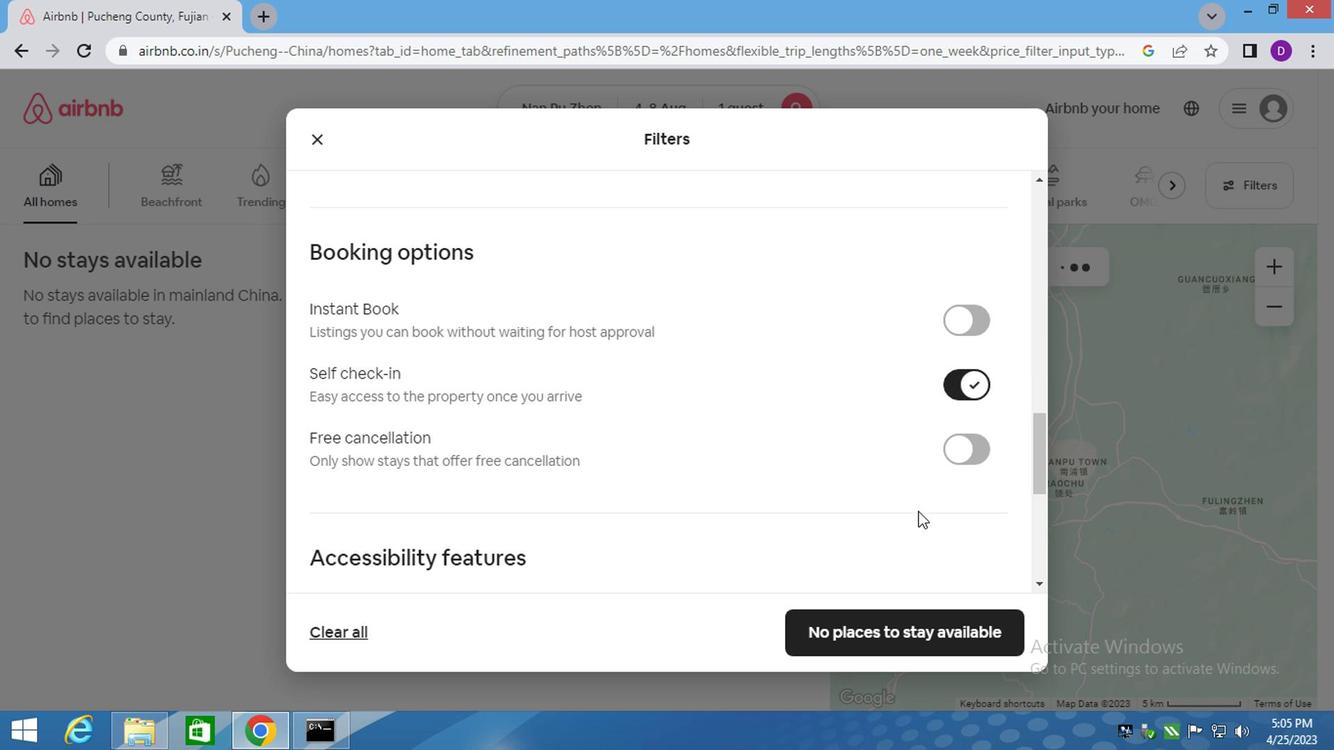 
Action: Mouse moved to (890, 560)
Screenshot: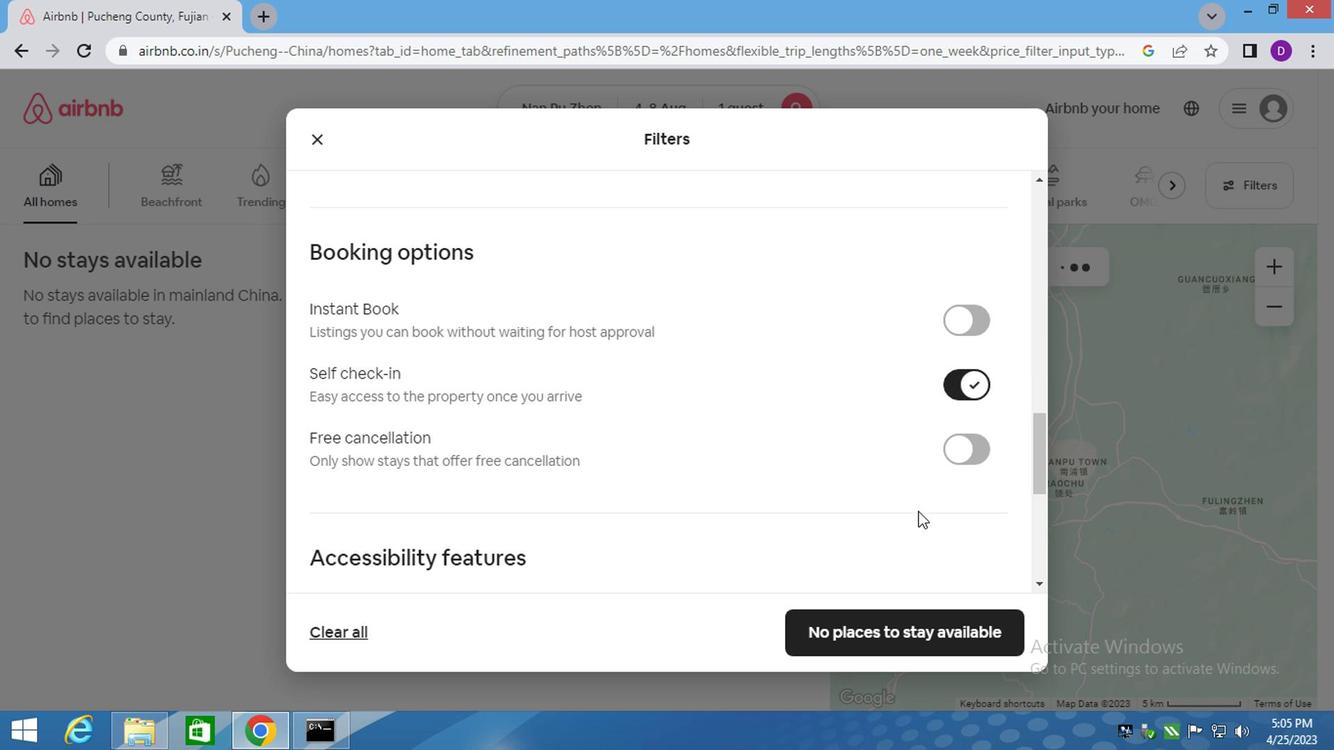
Action: Mouse scrolled (902, 534) with delta (0, 0)
Screenshot: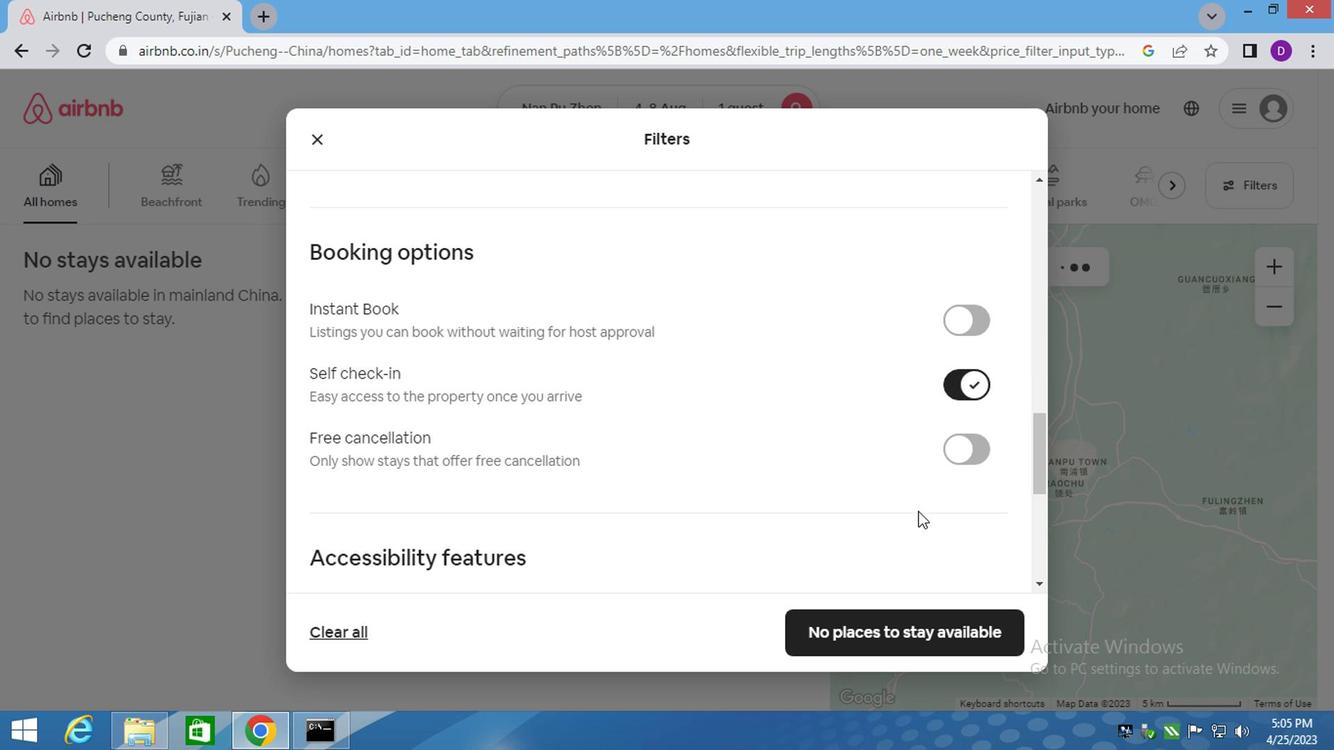 
Action: Mouse moved to (864, 634)
Screenshot: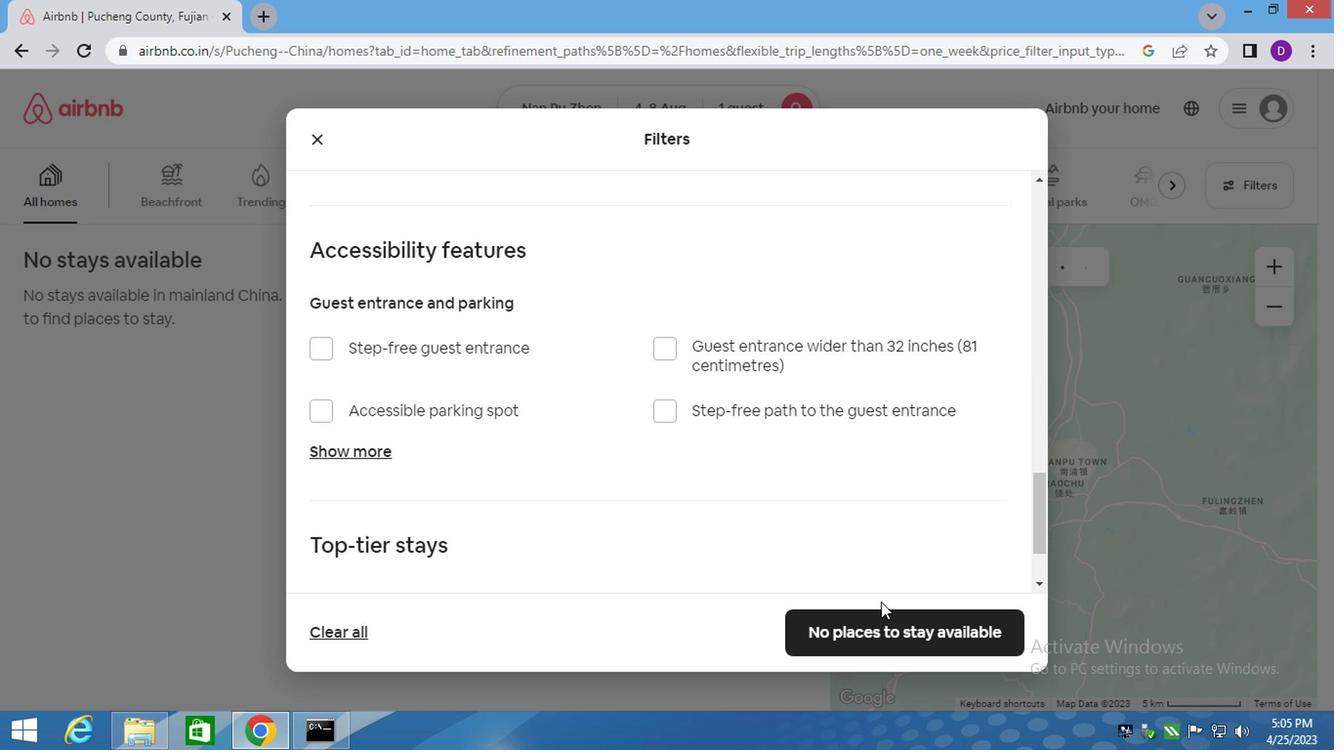 
Action: Mouse pressed left at (864, 634)
Screenshot: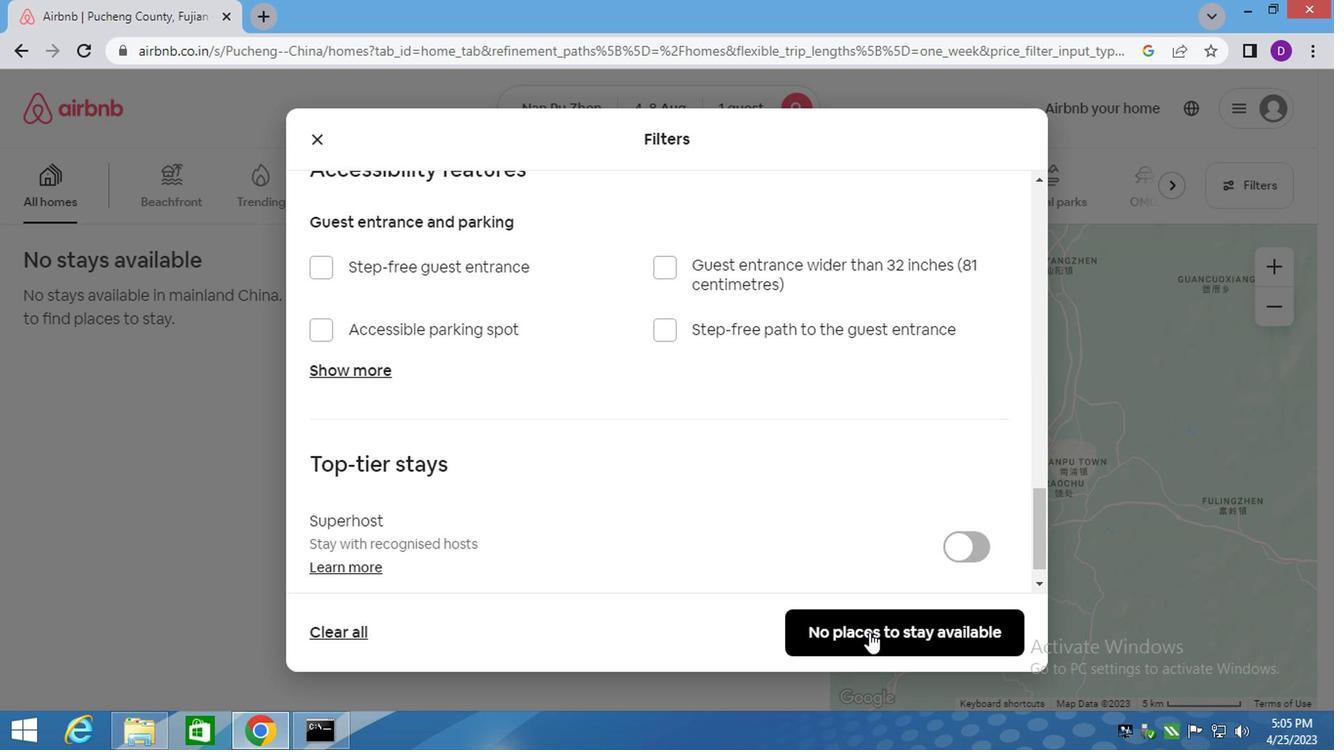 
Action: Mouse moved to (496, 150)
Screenshot: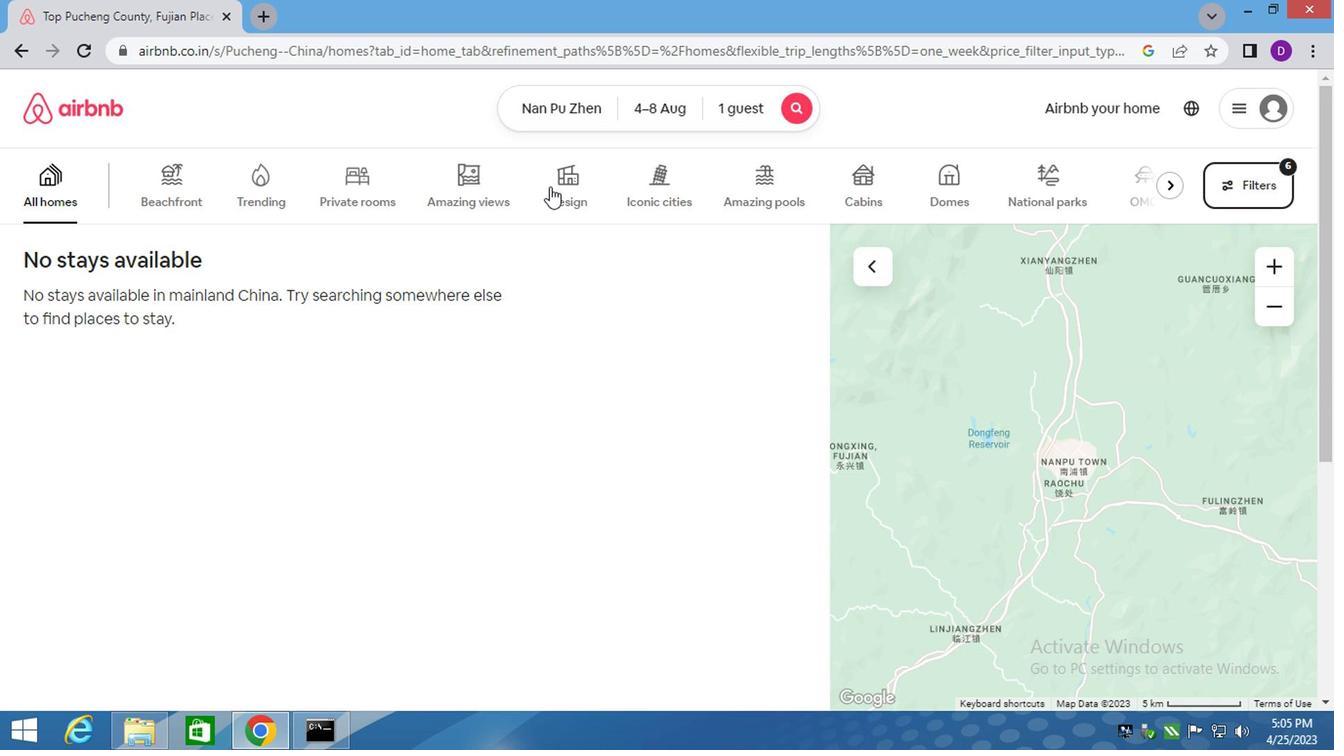 
